 Task: Find connections with filter location Bakhtiyārpur with filter topic #Onlineadvertisingwith filter profile language German with filter current company Fullerton India Credit Company Ltd. with filter school Institute of Management Development and Research (IMDR) ,Pune with filter industry Furniture and Home Furnishings Manufacturing with filter service category Illustration with filter keywords title Managers
Action: Mouse moved to (611, 78)
Screenshot: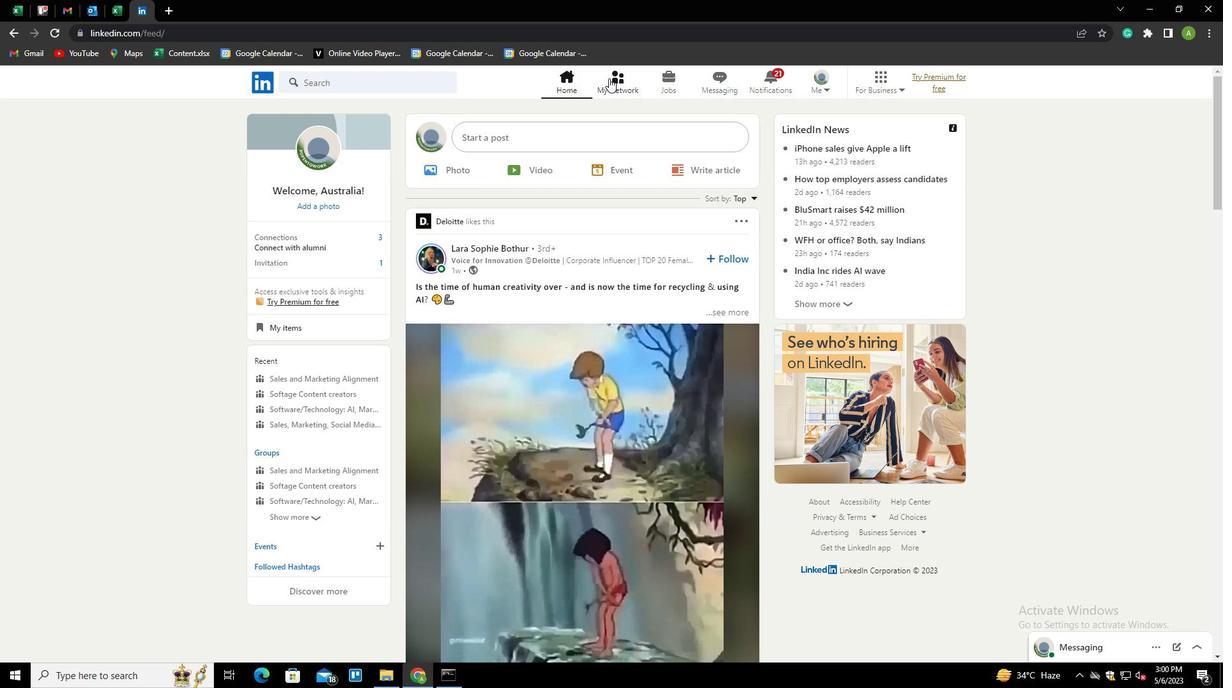 
Action: Mouse pressed left at (611, 78)
Screenshot: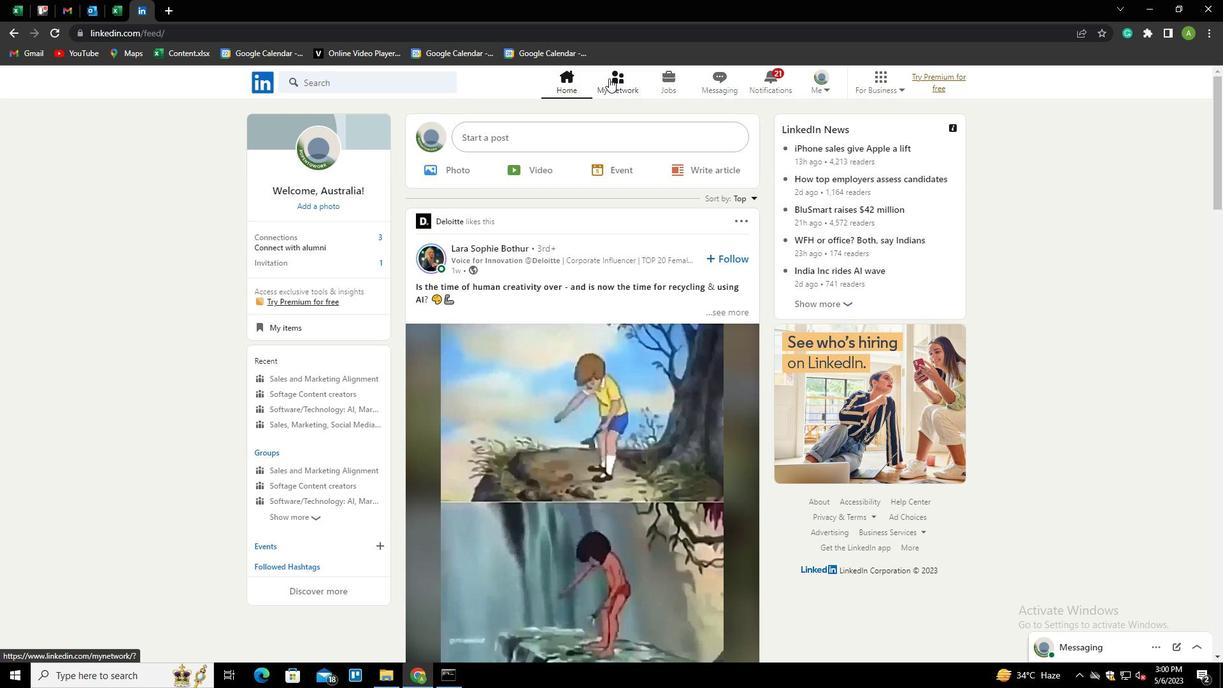 
Action: Mouse moved to (337, 149)
Screenshot: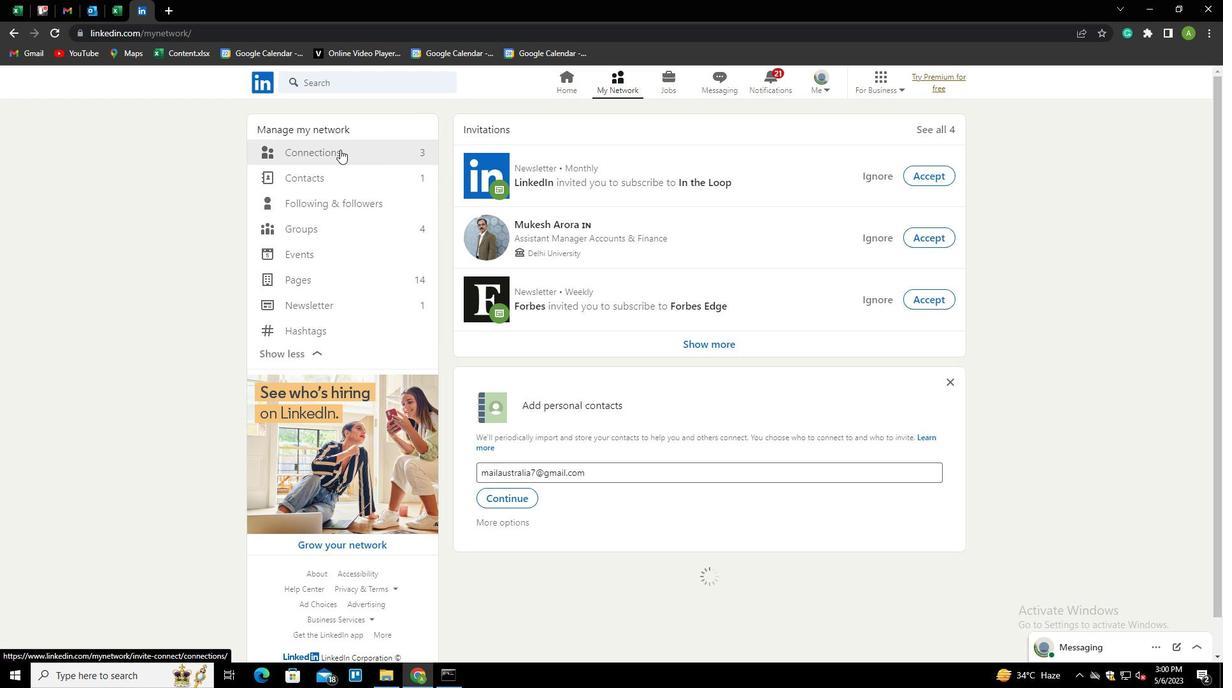 
Action: Mouse pressed left at (337, 149)
Screenshot: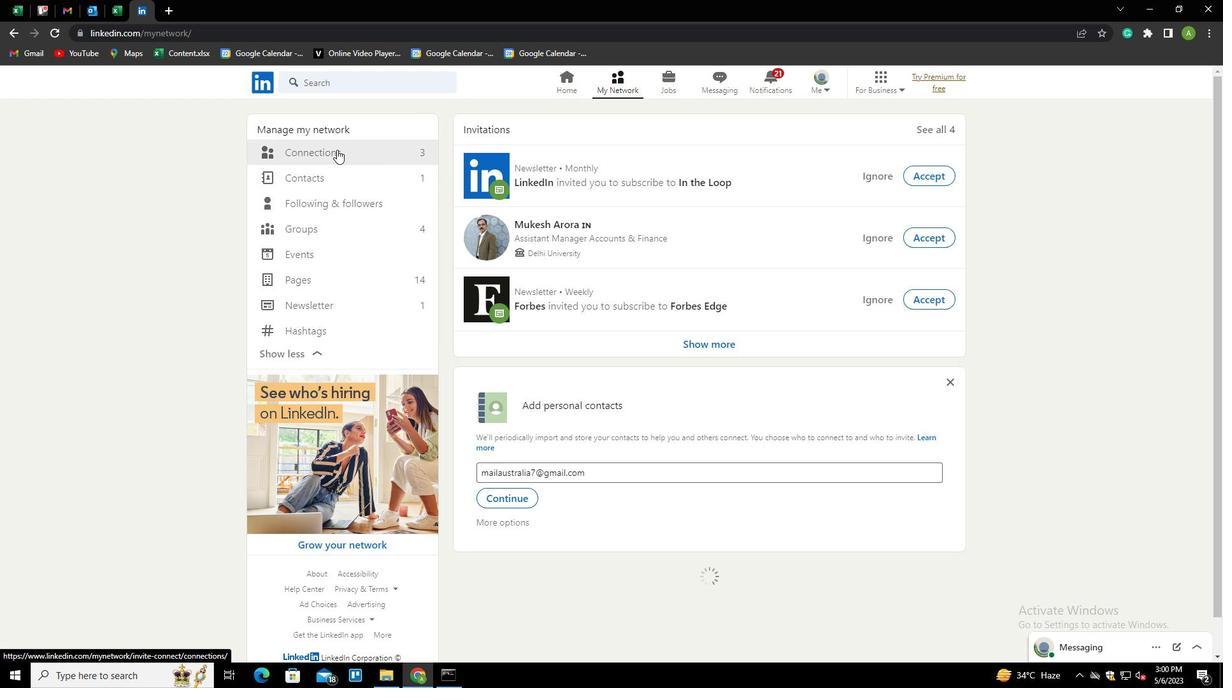 
Action: Mouse moved to (684, 152)
Screenshot: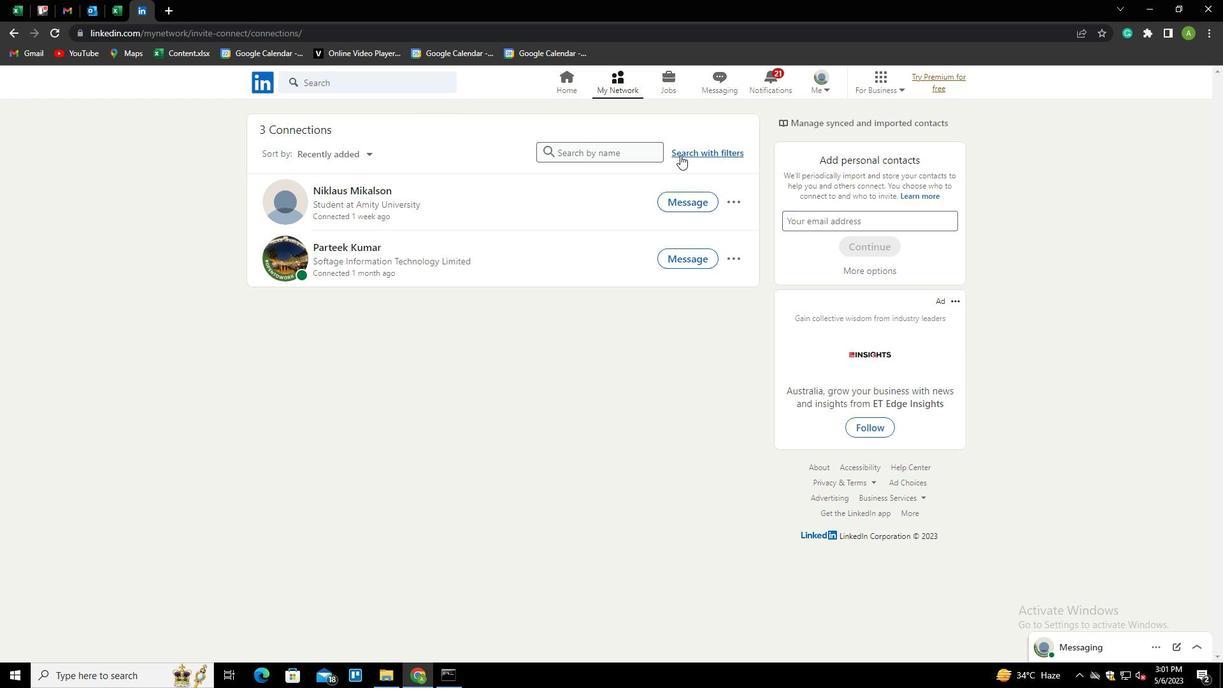 
Action: Mouse pressed left at (684, 152)
Screenshot: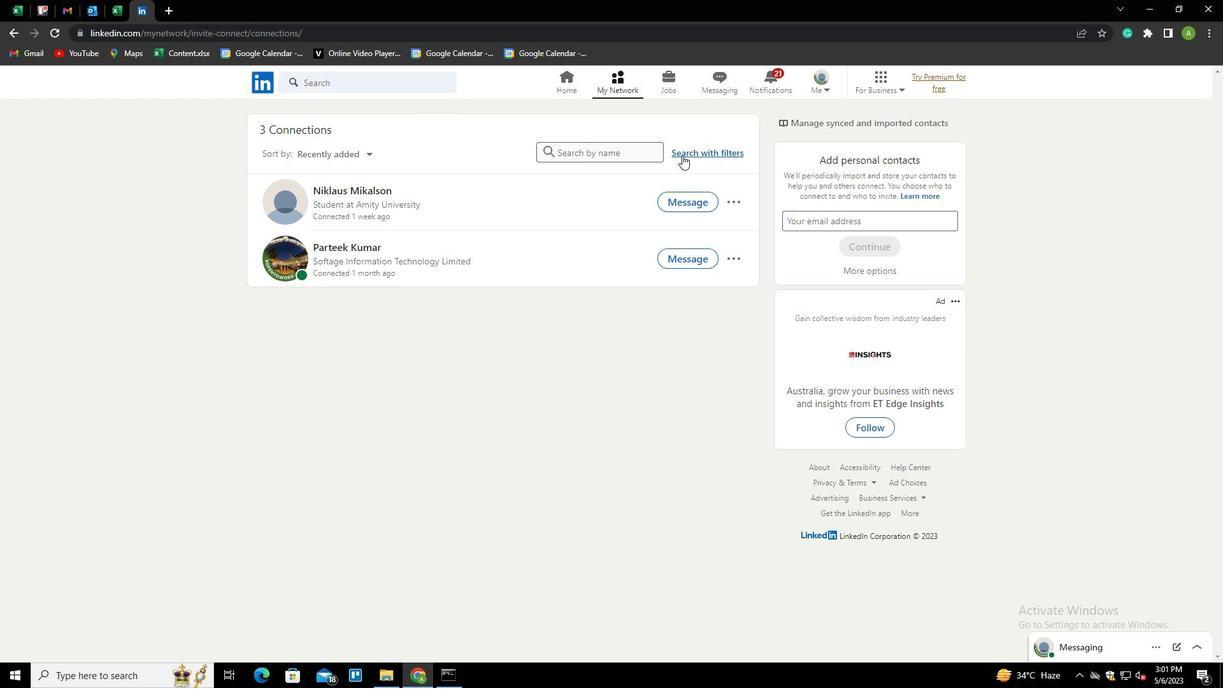 
Action: Mouse moved to (653, 118)
Screenshot: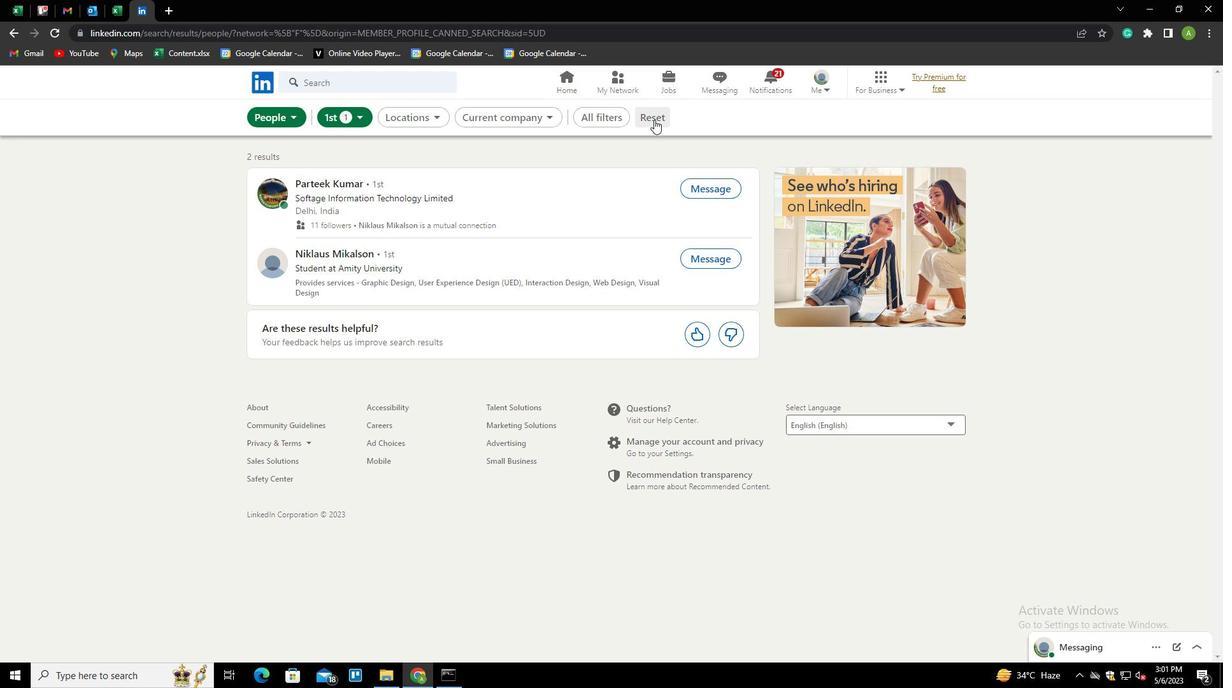 
Action: Mouse pressed left at (653, 118)
Screenshot: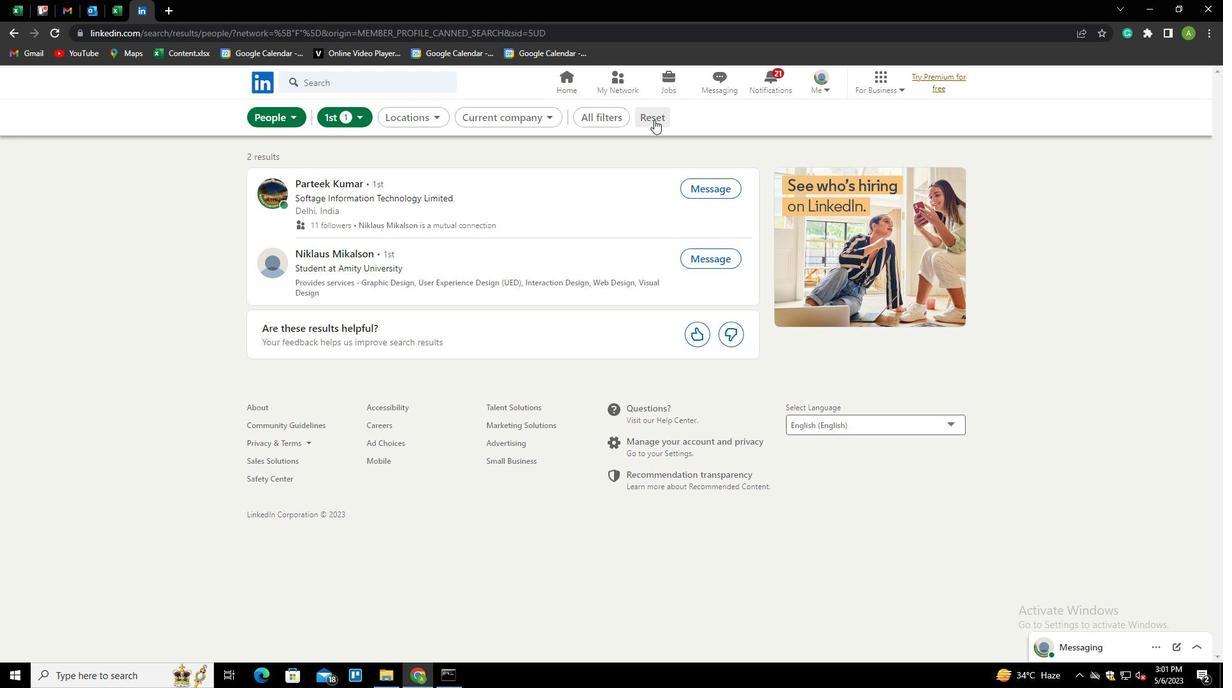 
Action: Mouse moved to (635, 119)
Screenshot: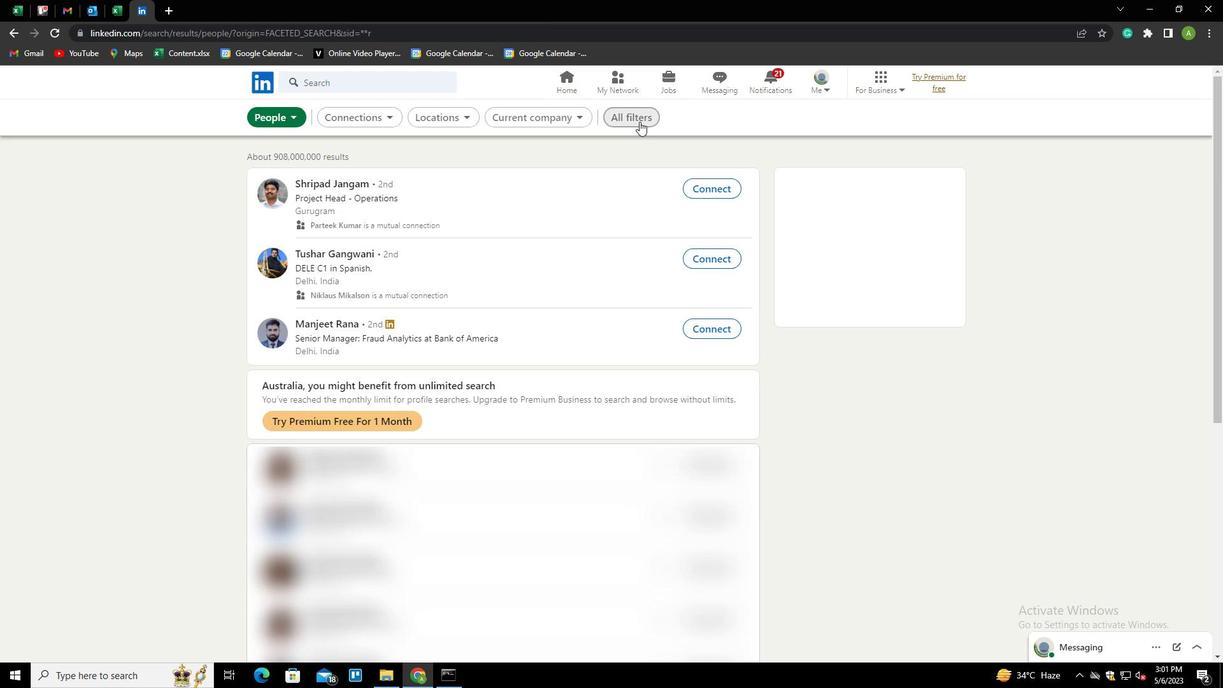 
Action: Mouse pressed left at (635, 119)
Screenshot: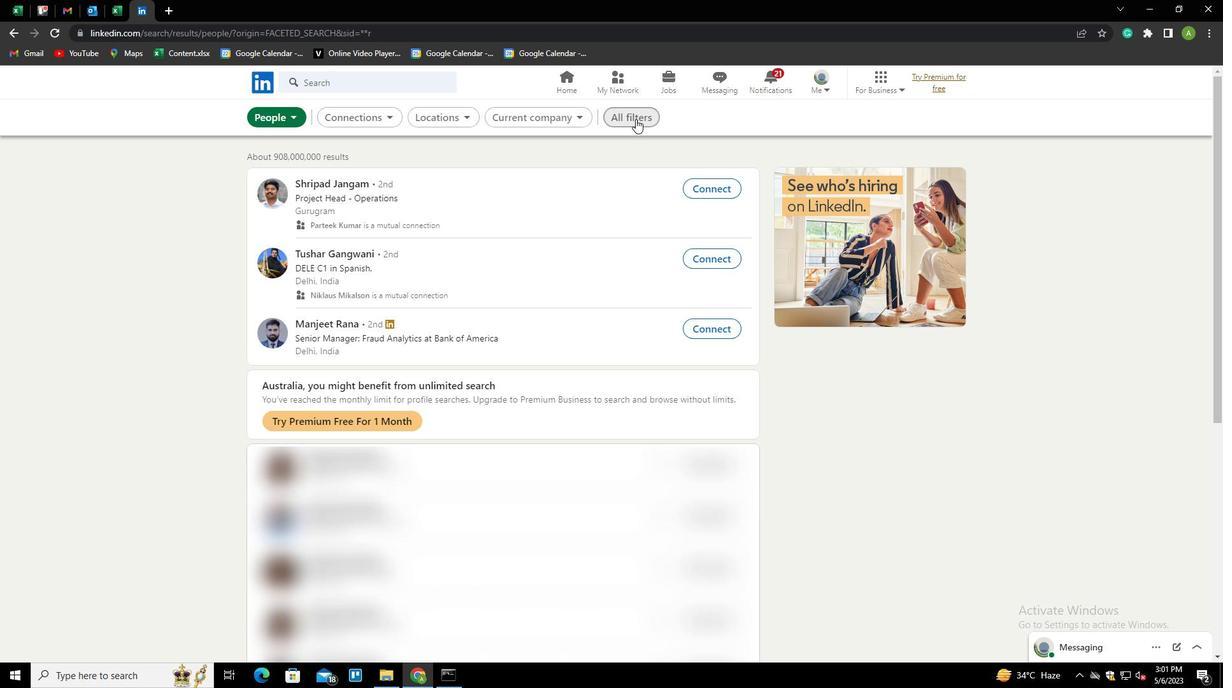 
Action: Mouse moved to (1105, 388)
Screenshot: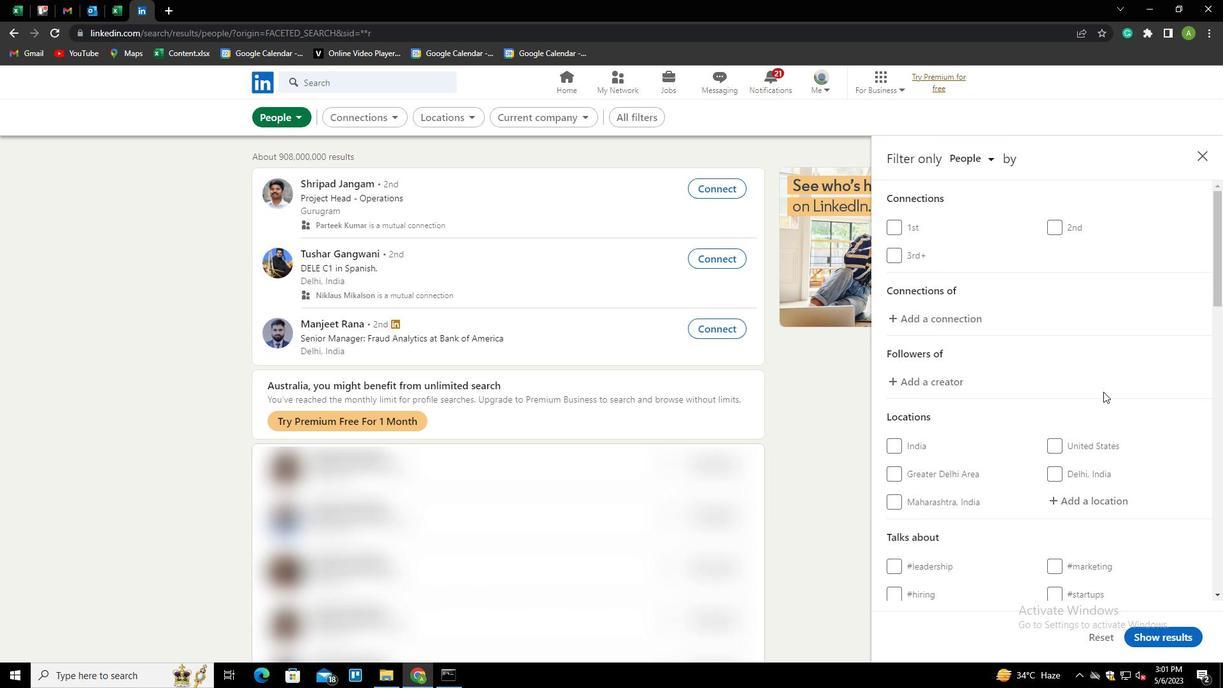 
Action: Mouse scrolled (1105, 387) with delta (0, 0)
Screenshot: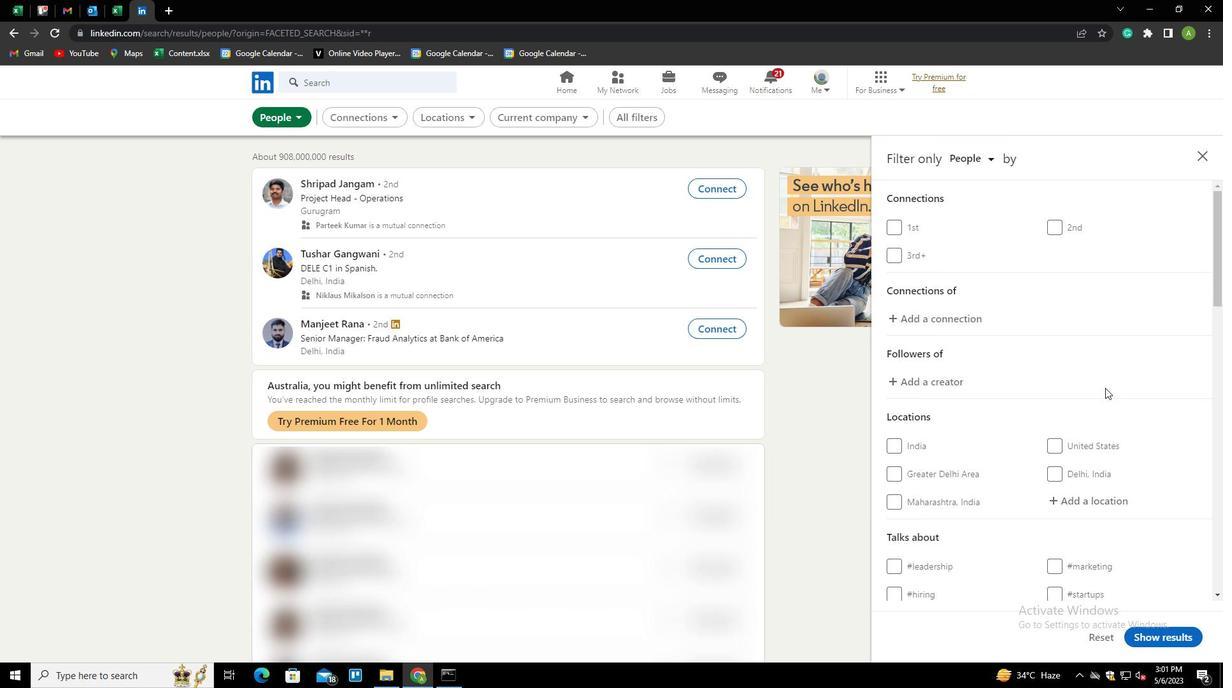 
Action: Mouse scrolled (1105, 387) with delta (0, 0)
Screenshot: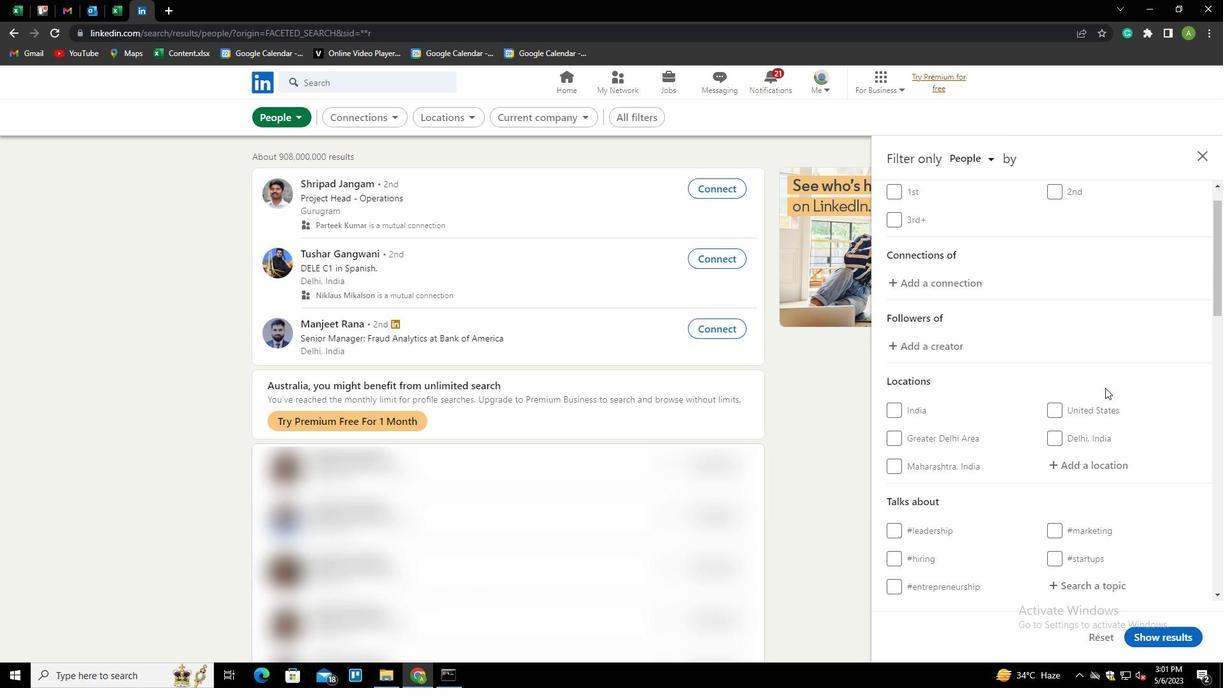 
Action: Mouse scrolled (1105, 387) with delta (0, 0)
Screenshot: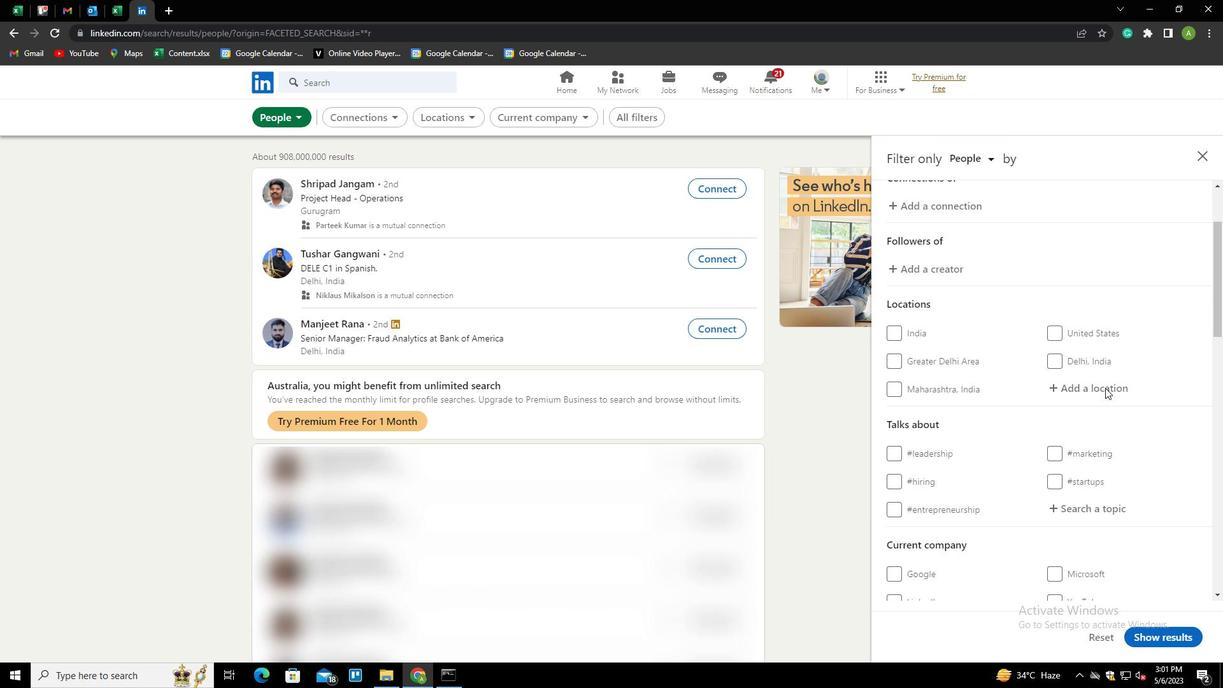 
Action: Mouse moved to (1081, 309)
Screenshot: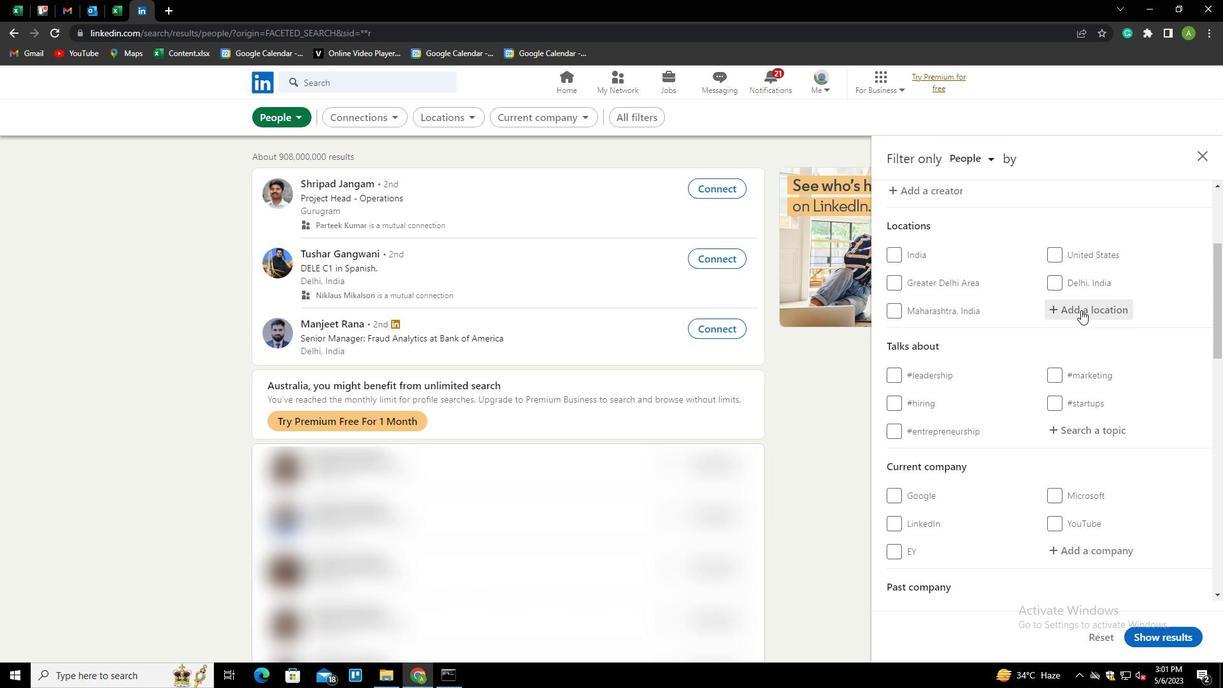 
Action: Mouse pressed left at (1081, 309)
Screenshot: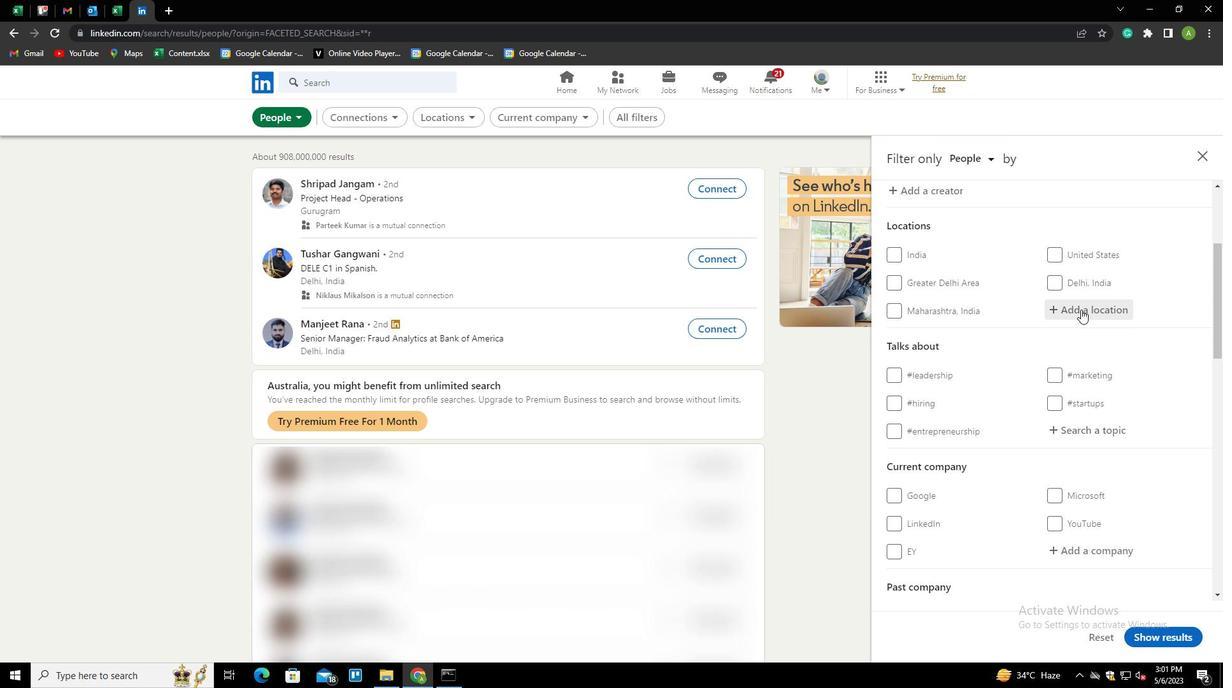 
Action: Mouse moved to (1081, 310)
Screenshot: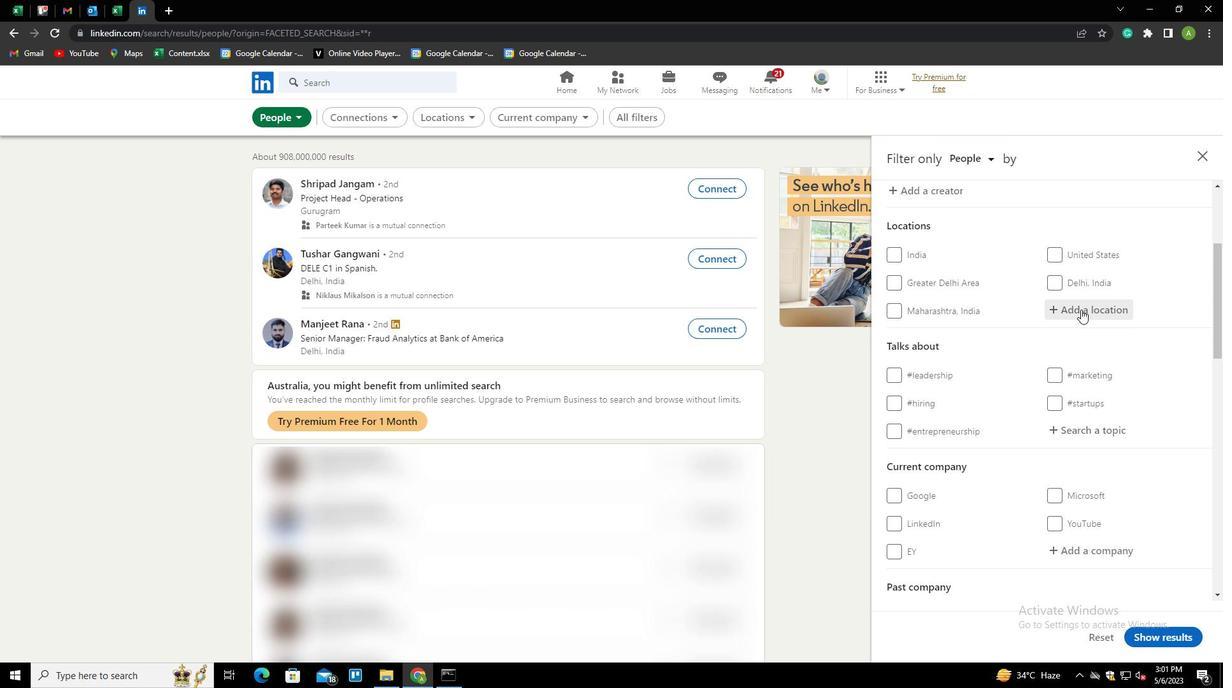 
Action: Key pressed <Key.shift>BAKHTITA<Key.backspace><Key.backspace>YARPUR<Key.down><Key.enter>
Screenshot: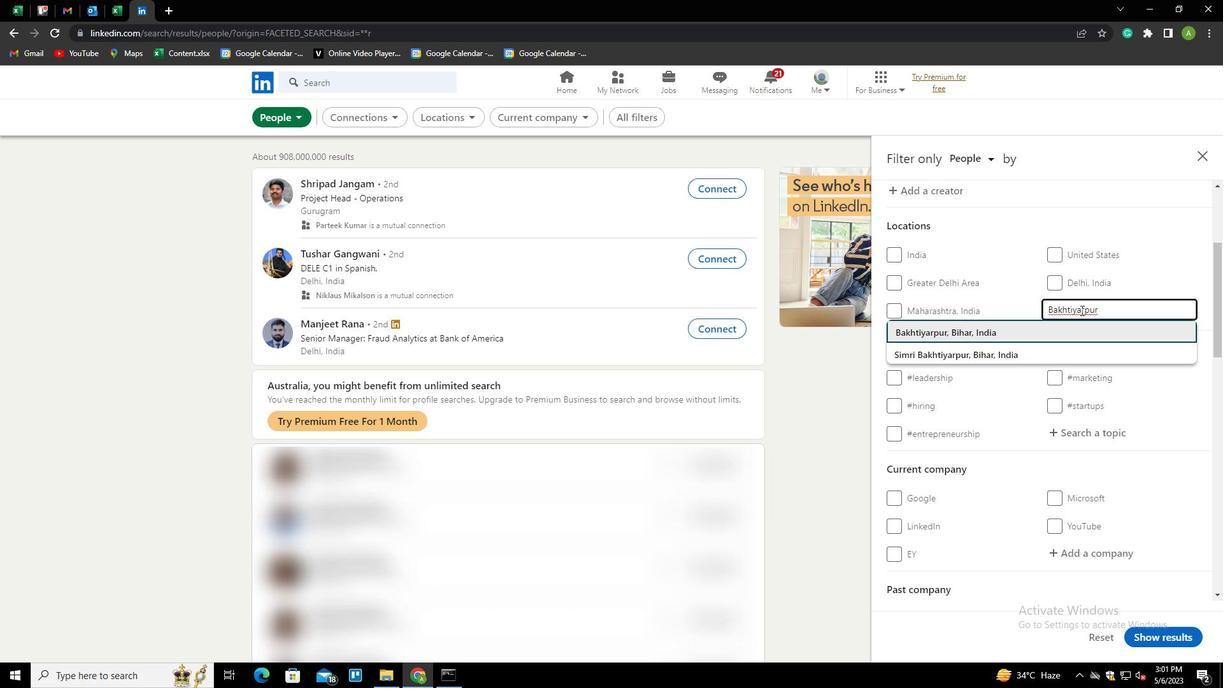 
Action: Mouse scrolled (1081, 309) with delta (0, 0)
Screenshot: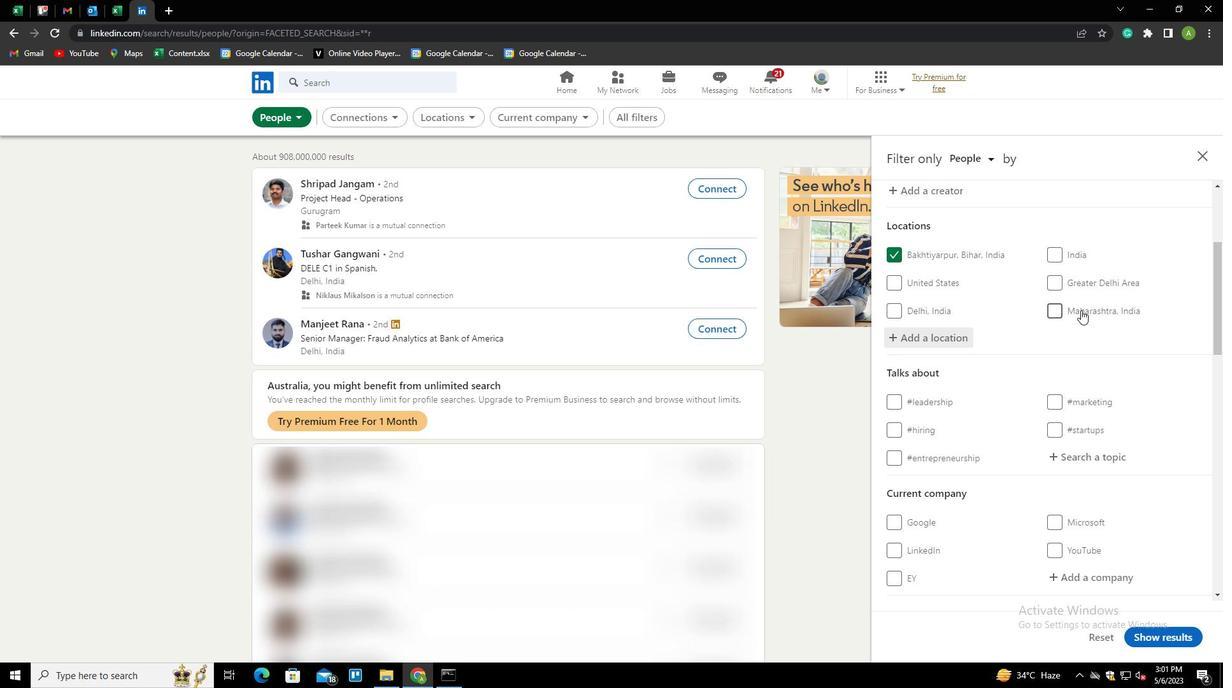 
Action: Mouse moved to (1082, 314)
Screenshot: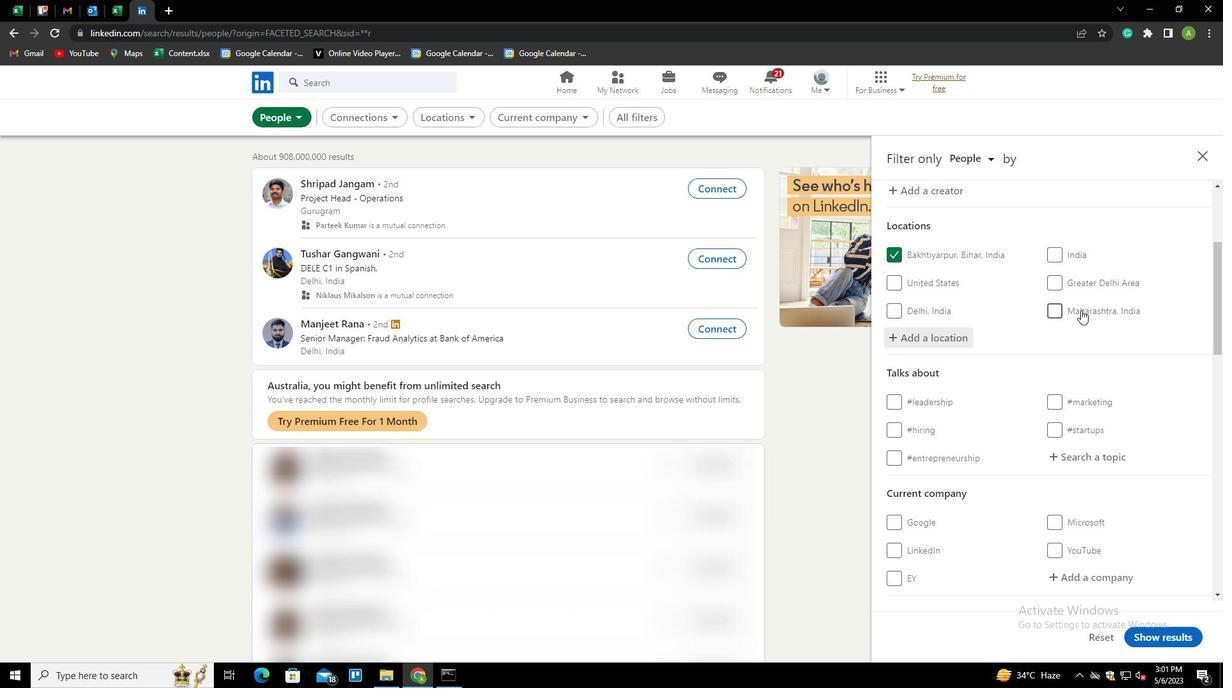 
Action: Mouse scrolled (1082, 313) with delta (0, 0)
Screenshot: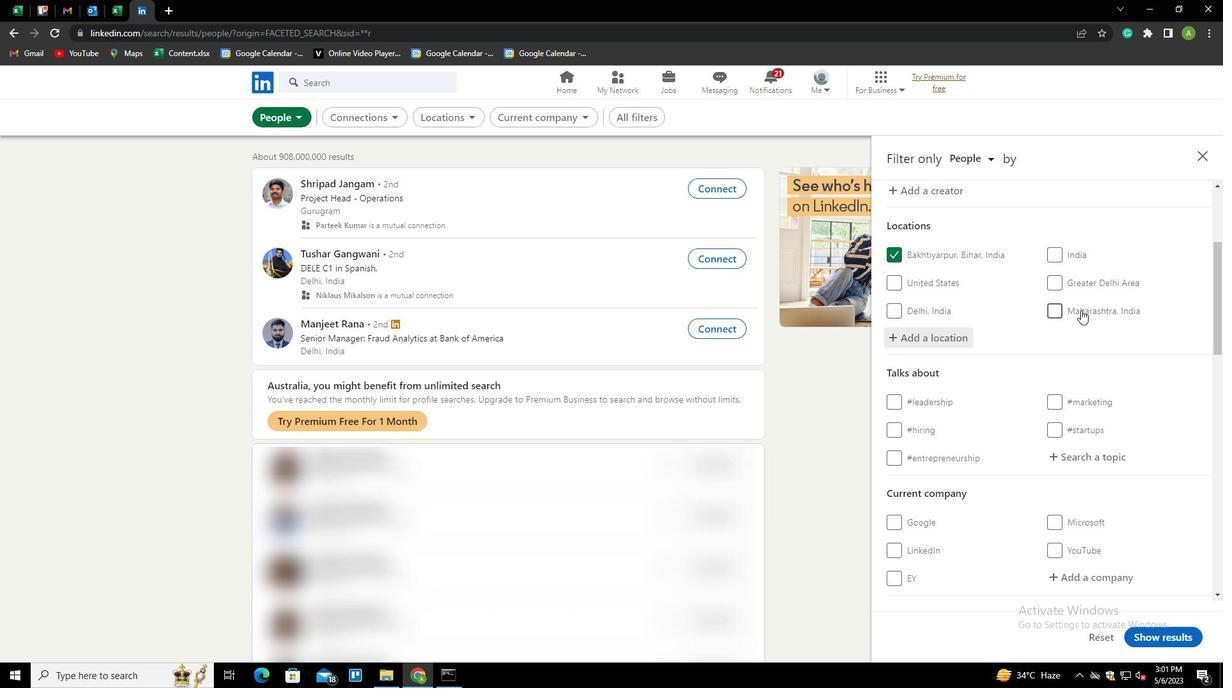 
Action: Mouse moved to (1089, 331)
Screenshot: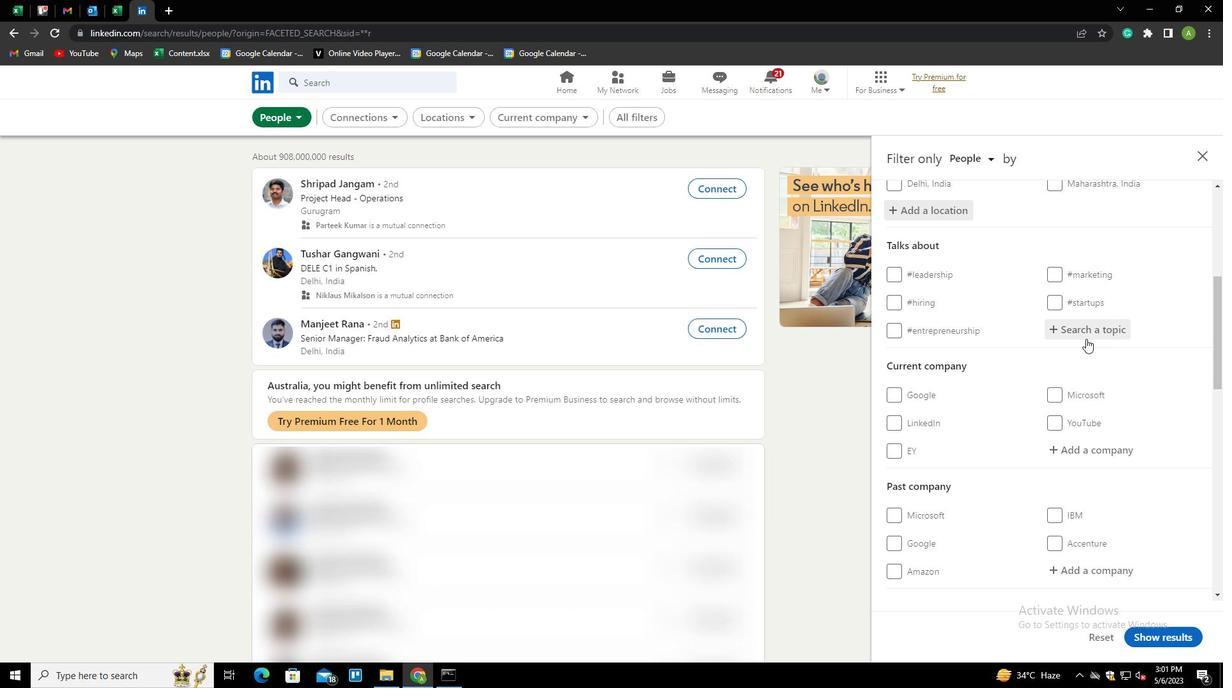 
Action: Mouse pressed left at (1089, 331)
Screenshot: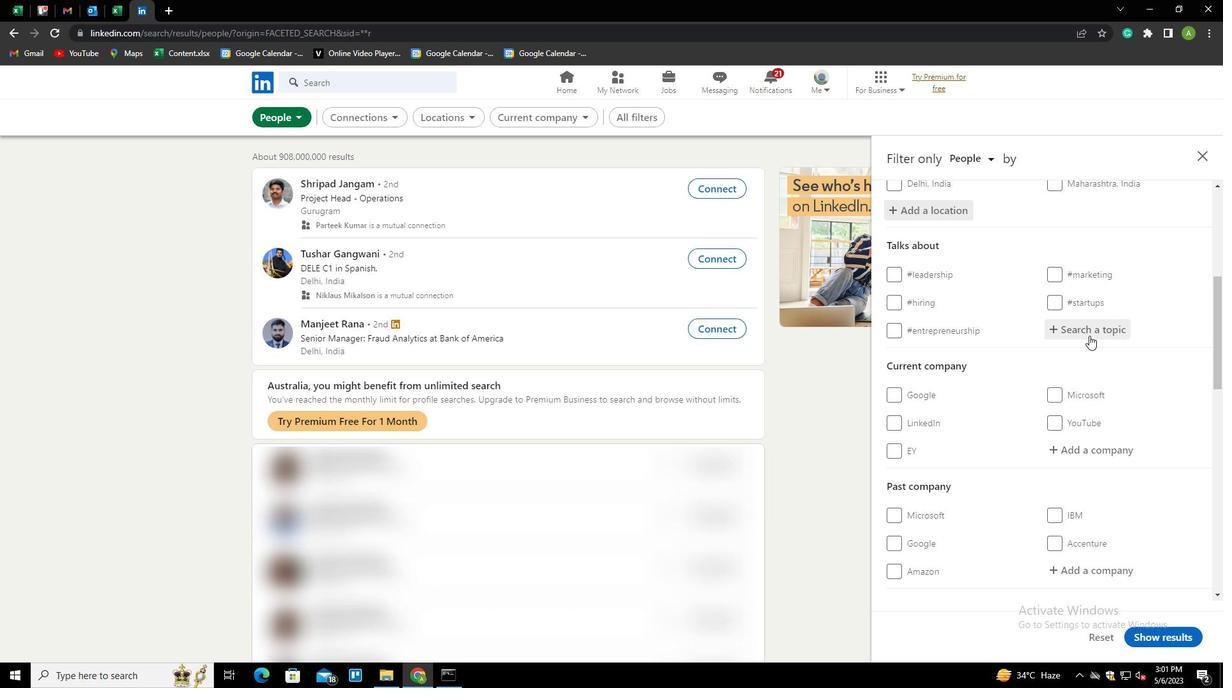 
Action: Key pressed <Key.shift>ONLINEADVERTISING<Key.down><Key.down><Key.enter>
Screenshot: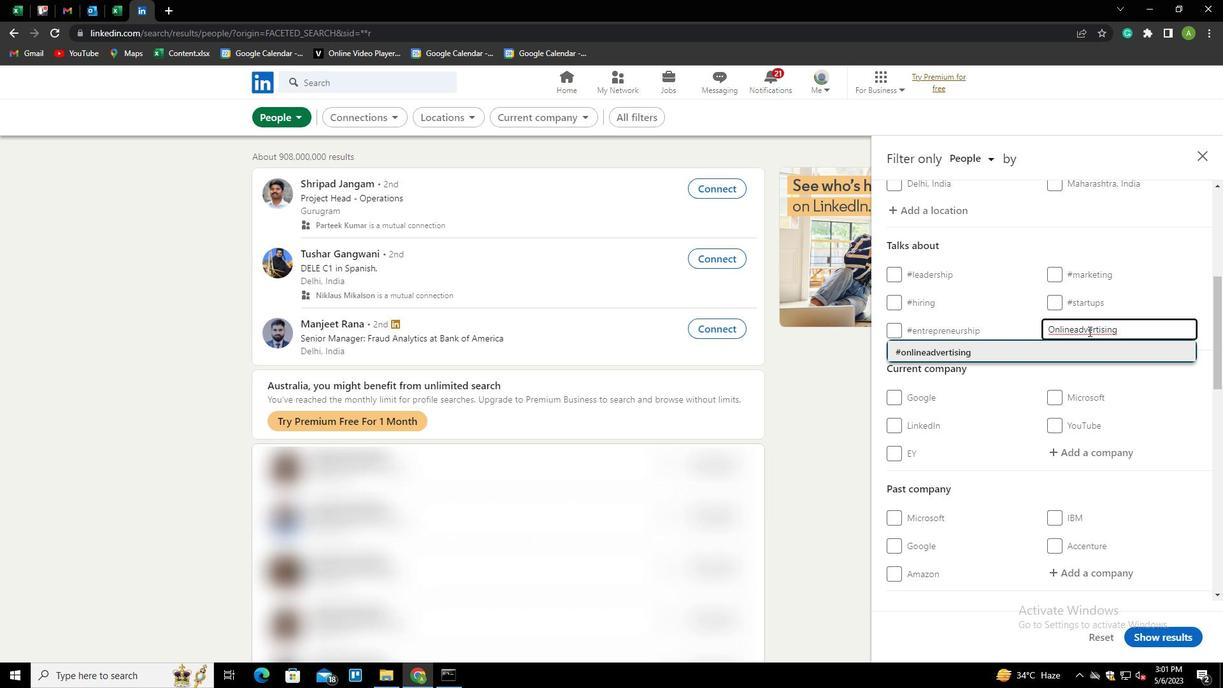 
Action: Mouse moved to (1127, 310)
Screenshot: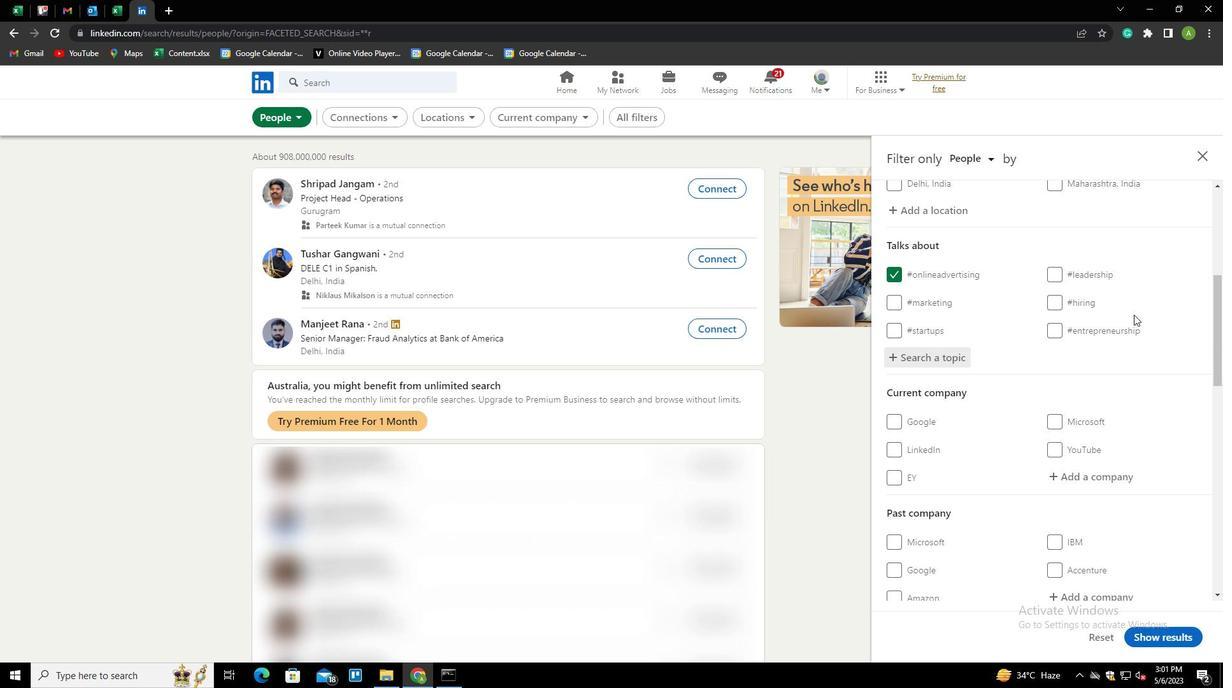 
Action: Mouse scrolled (1127, 309) with delta (0, 0)
Screenshot: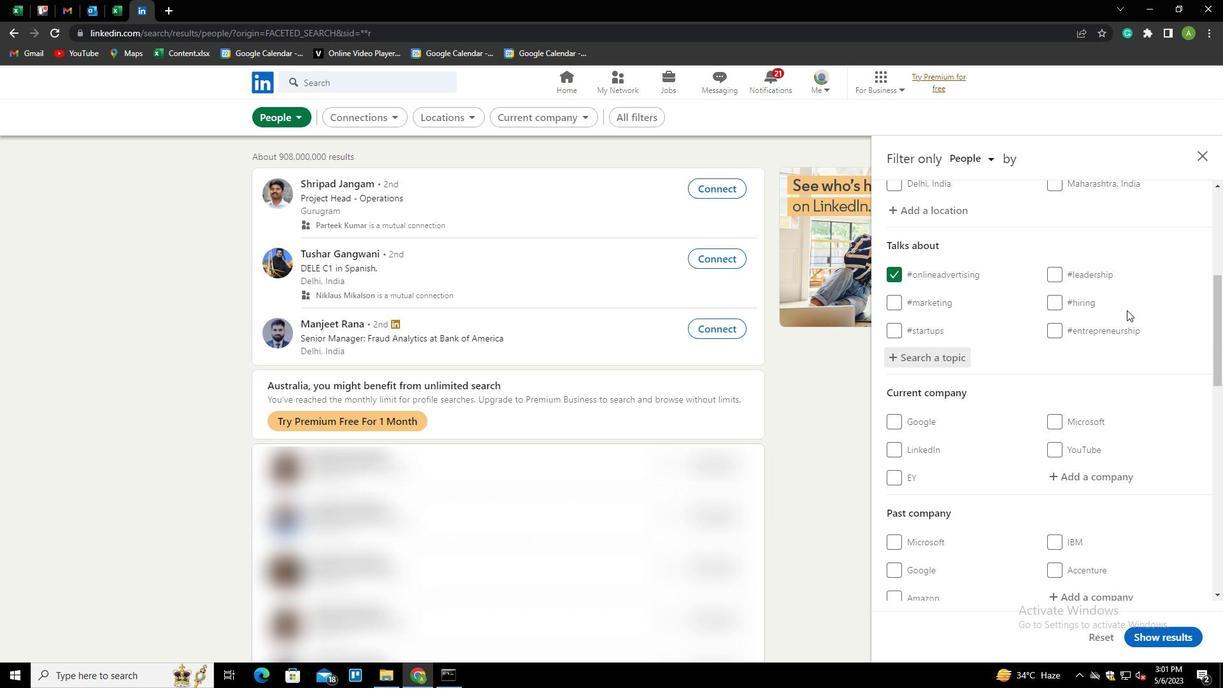 
Action: Mouse scrolled (1127, 309) with delta (0, 0)
Screenshot: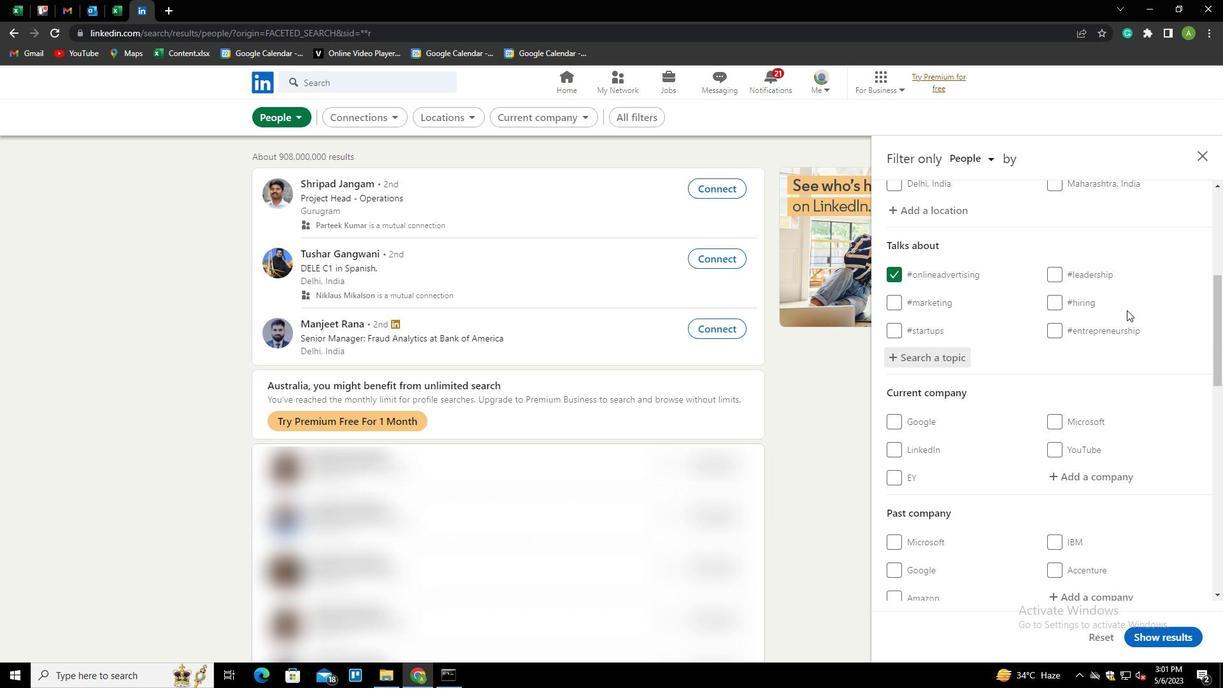 
Action: Mouse scrolled (1127, 309) with delta (0, 0)
Screenshot: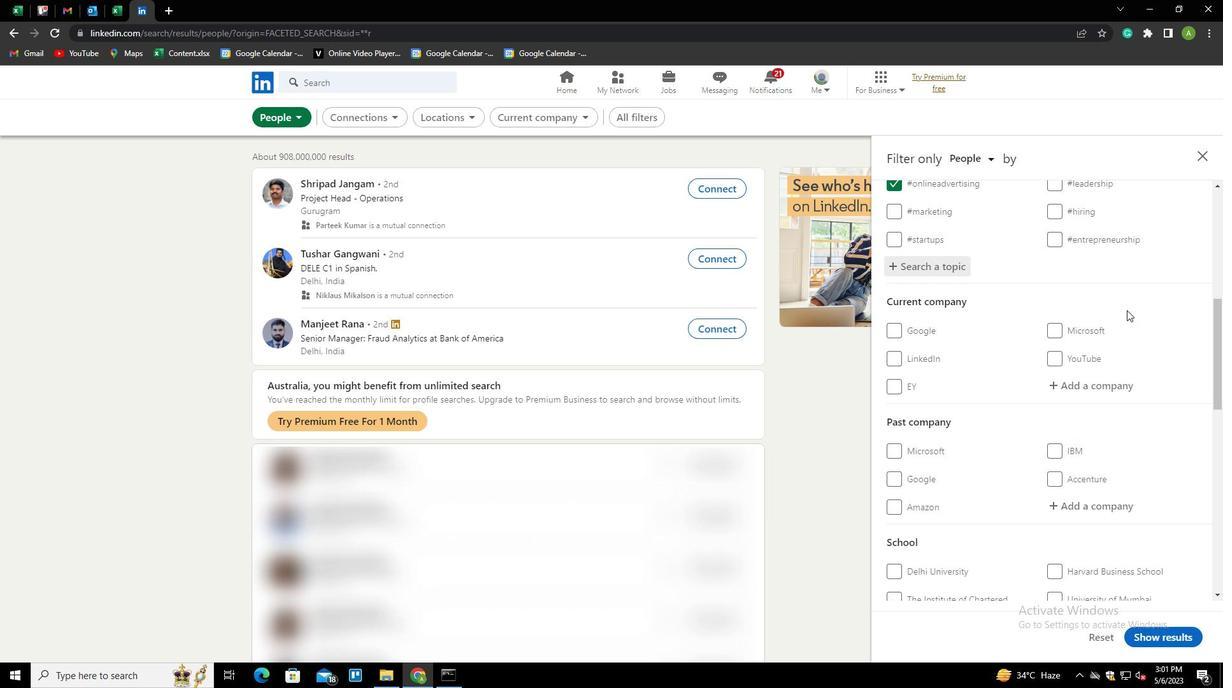 
Action: Mouse scrolled (1127, 309) with delta (0, 0)
Screenshot: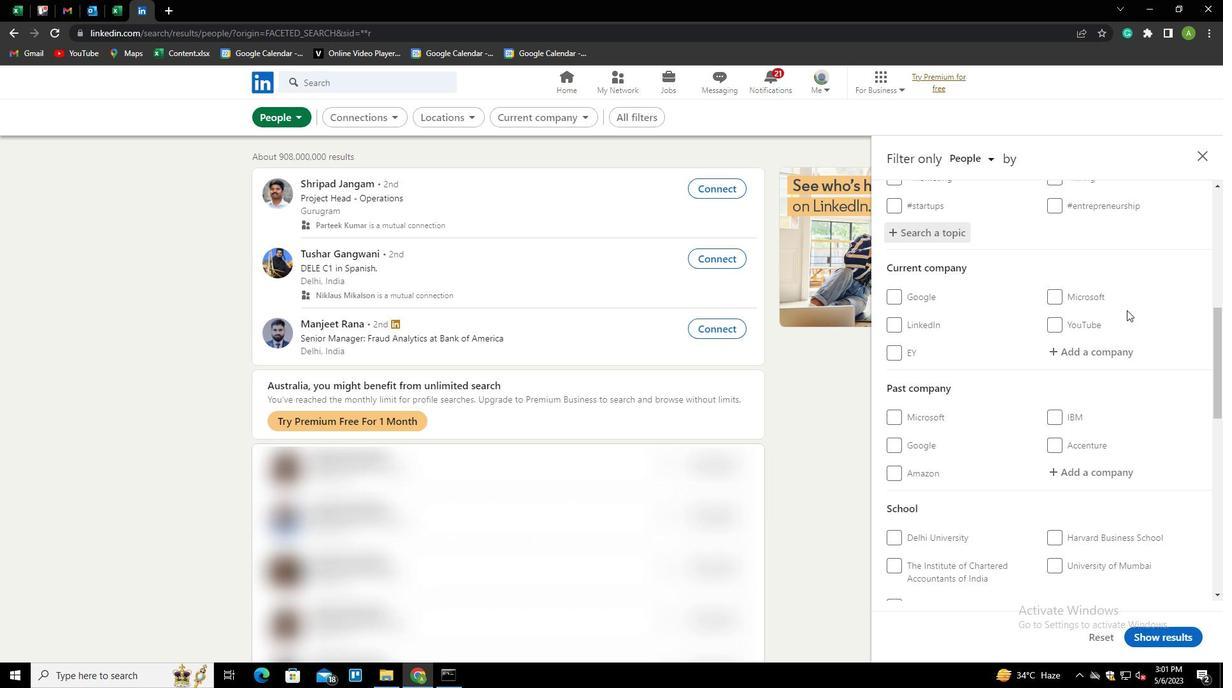 
Action: Mouse scrolled (1127, 309) with delta (0, 0)
Screenshot: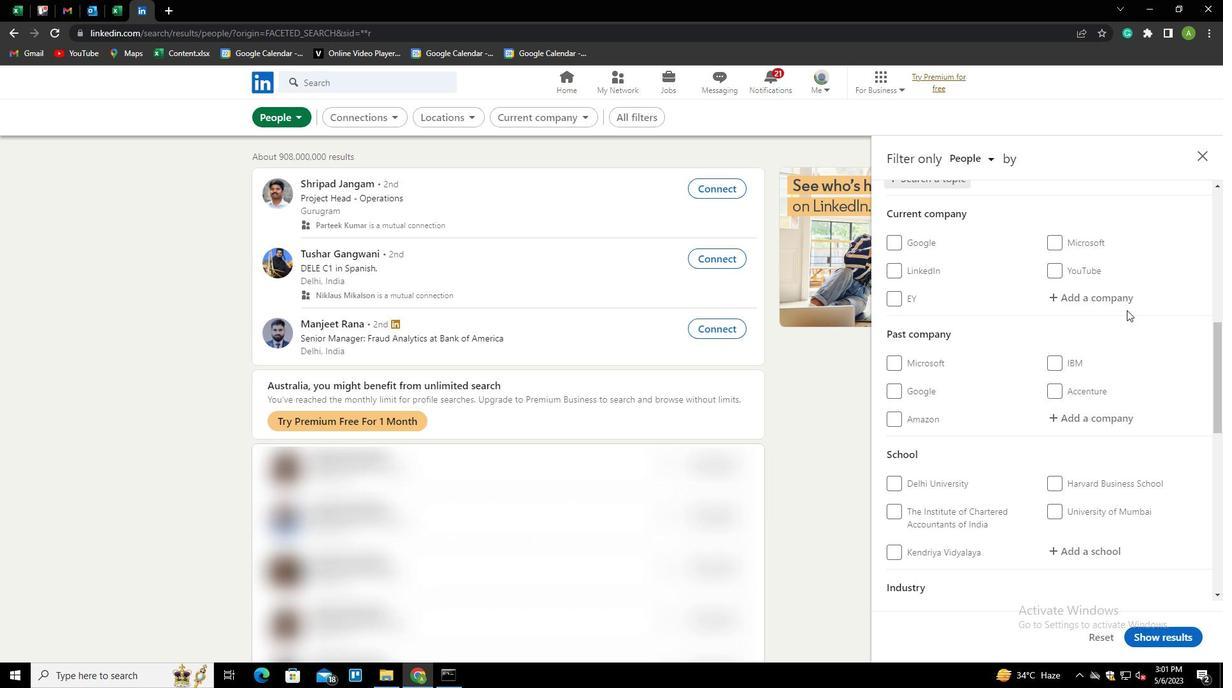 
Action: Mouse scrolled (1127, 309) with delta (0, 0)
Screenshot: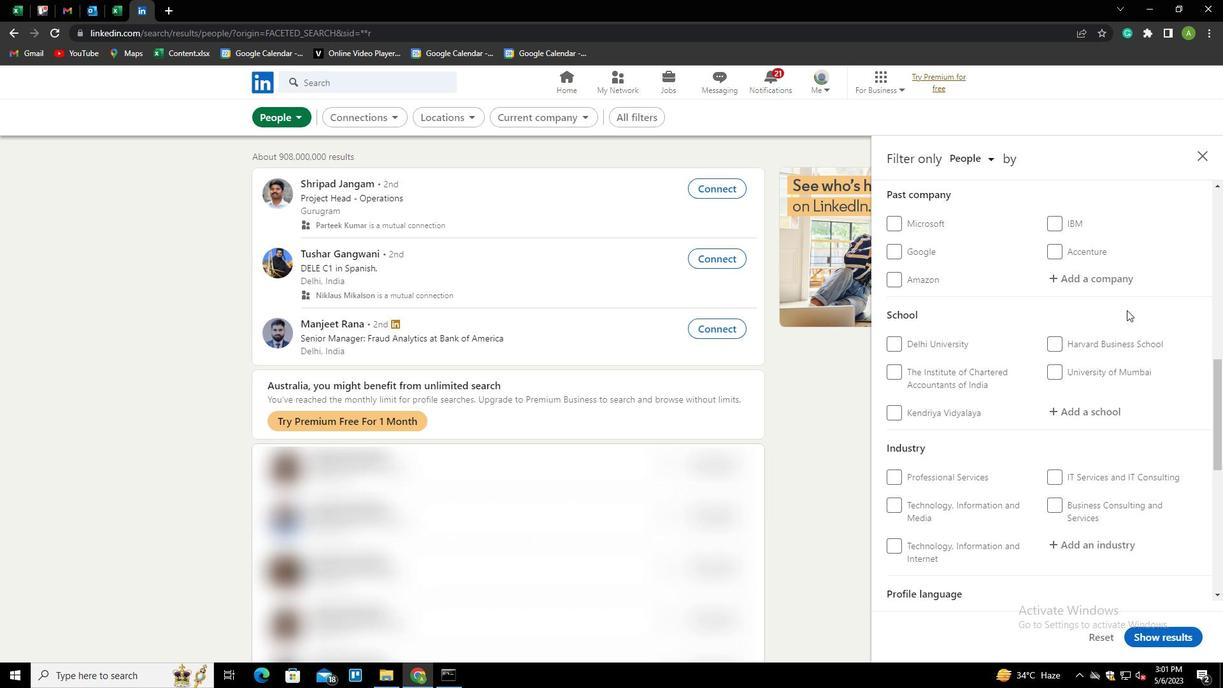 
Action: Mouse scrolled (1127, 309) with delta (0, 0)
Screenshot: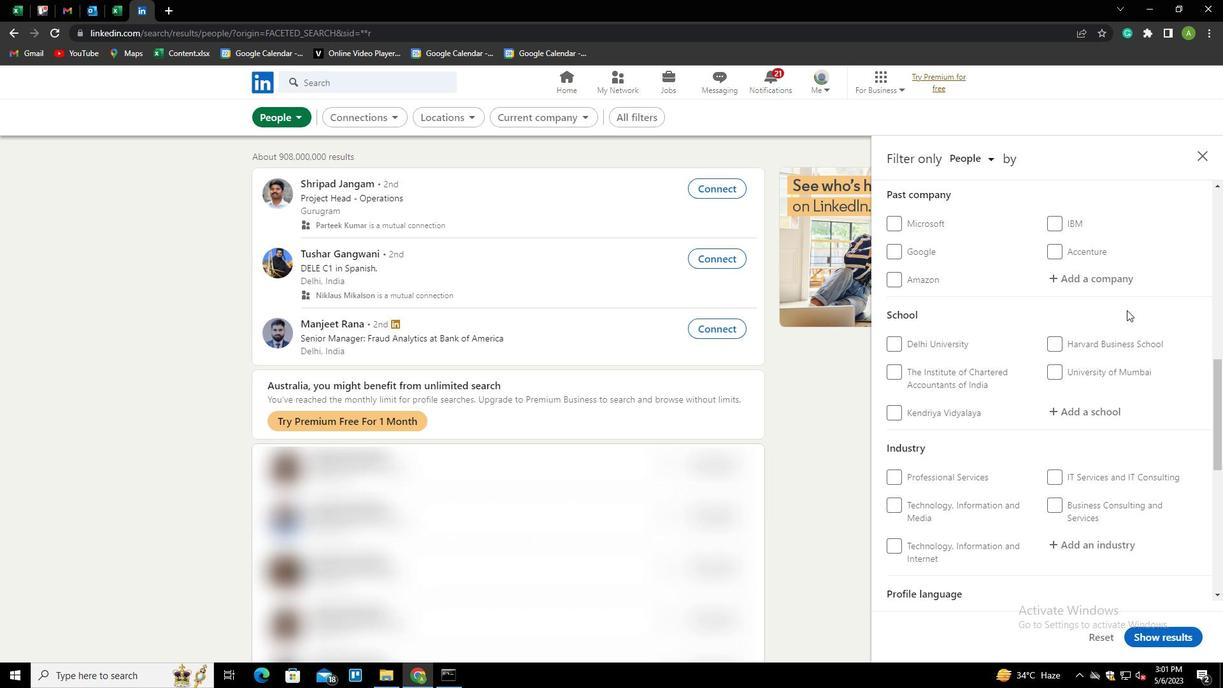 
Action: Mouse scrolled (1127, 309) with delta (0, 0)
Screenshot: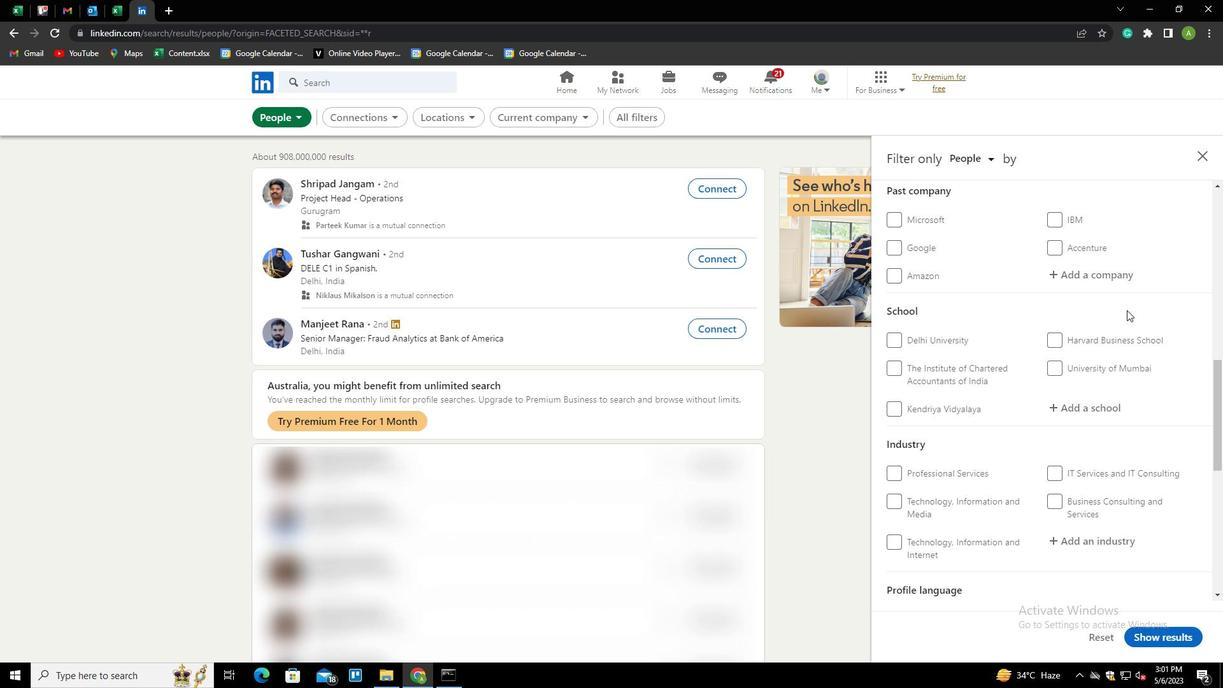 
Action: Mouse moved to (911, 484)
Screenshot: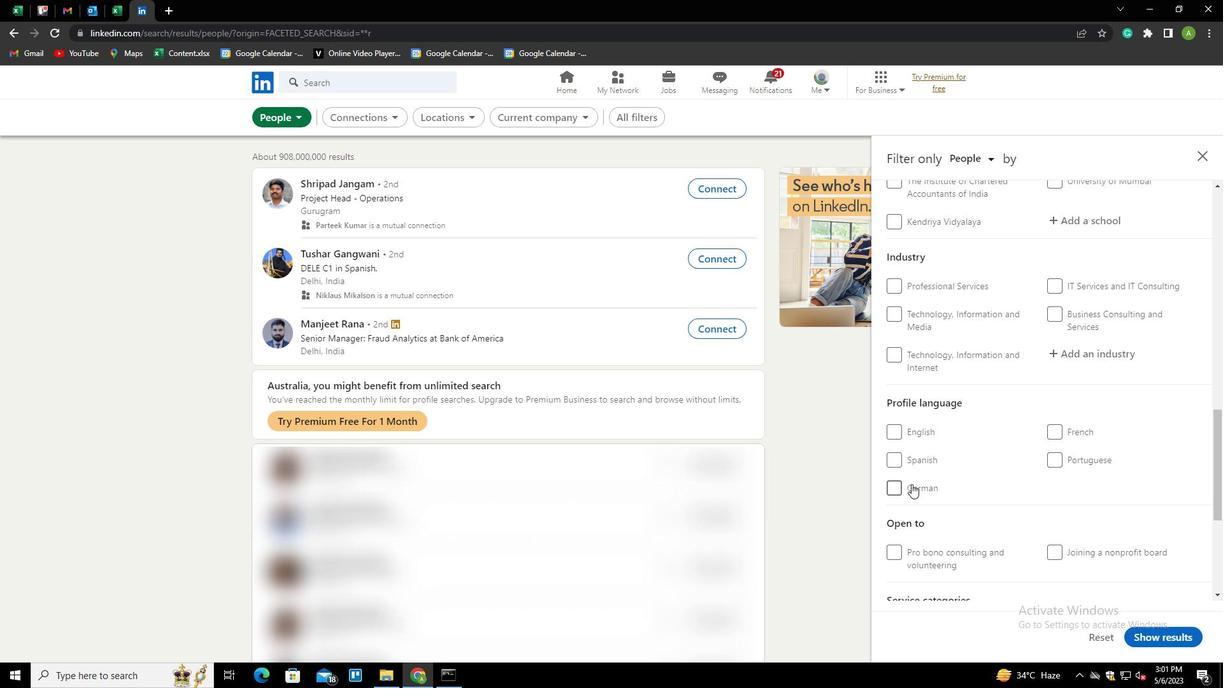 
Action: Mouse pressed left at (911, 484)
Screenshot: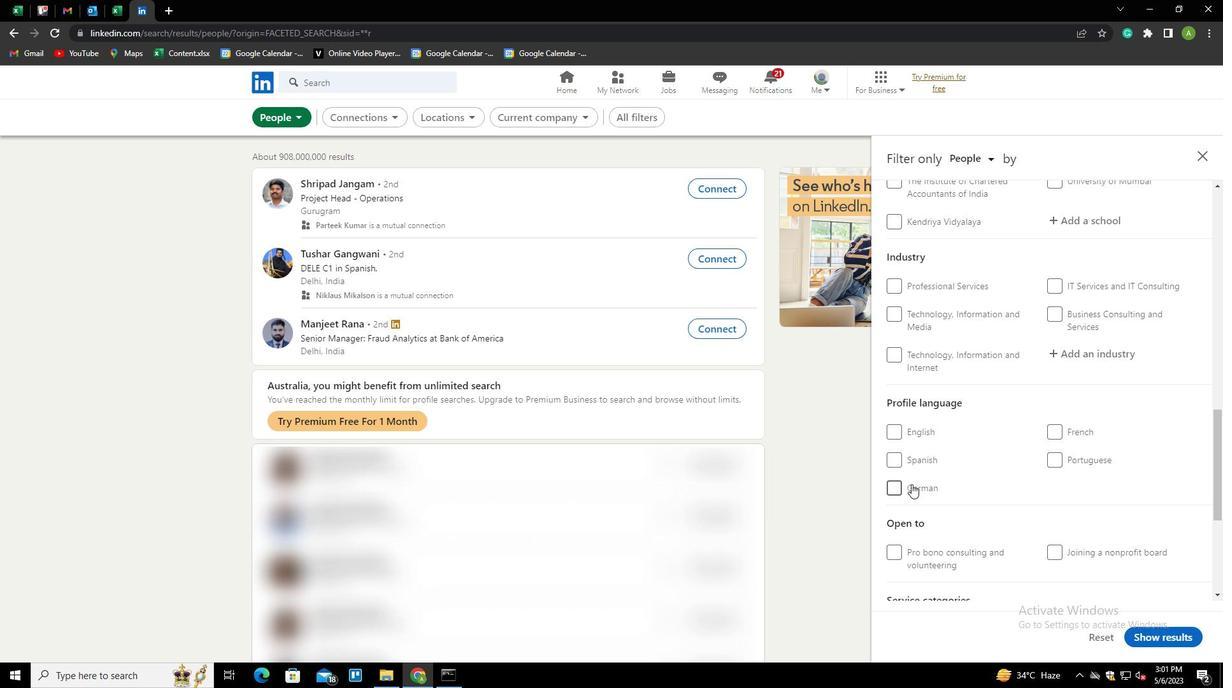 
Action: Mouse moved to (1008, 440)
Screenshot: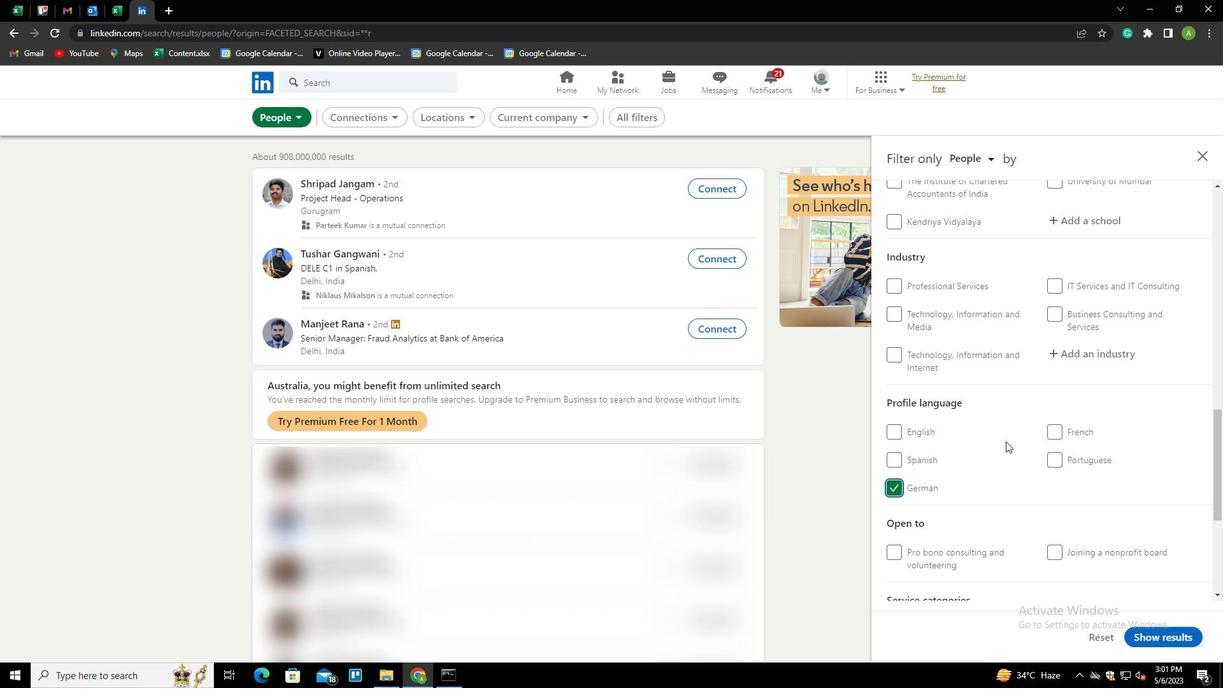 
Action: Mouse scrolled (1008, 441) with delta (0, 0)
Screenshot: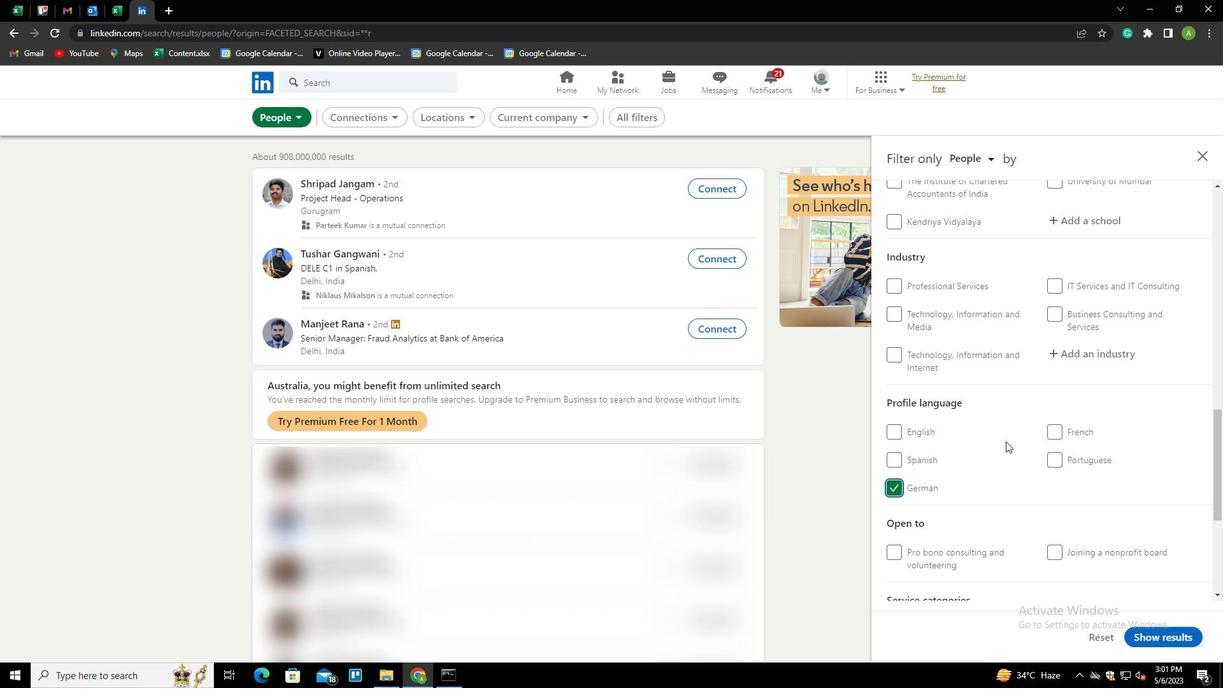 
Action: Mouse scrolled (1008, 441) with delta (0, 0)
Screenshot: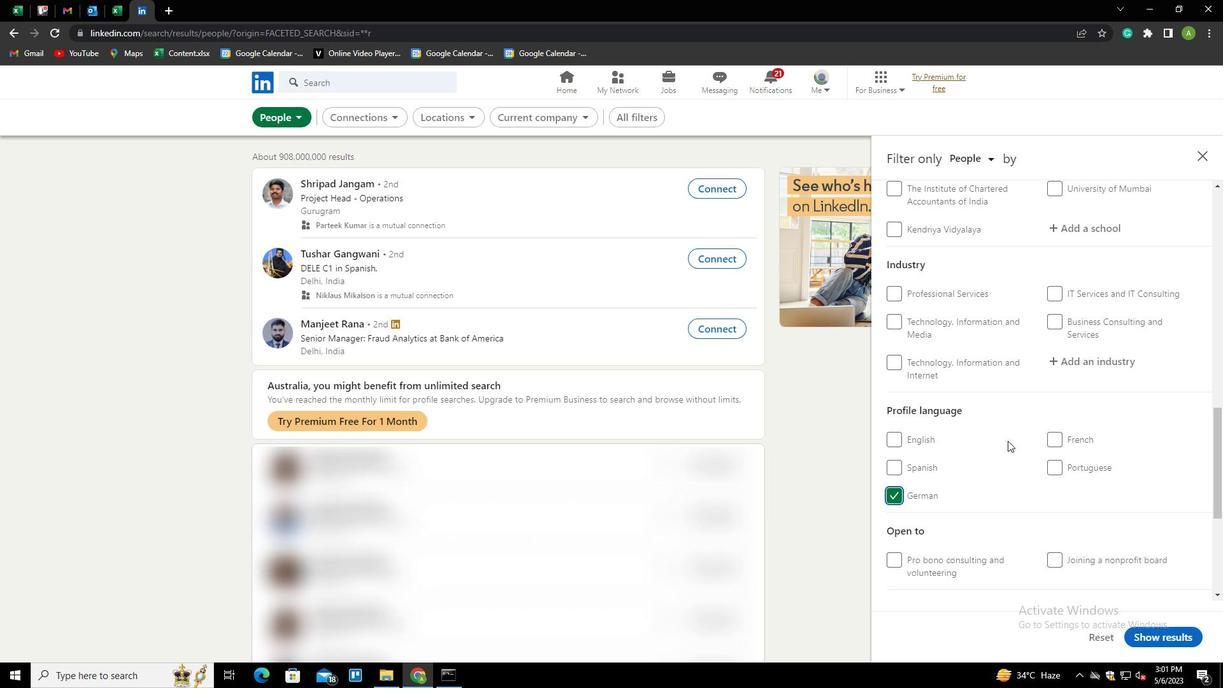 
Action: Mouse scrolled (1008, 441) with delta (0, 0)
Screenshot: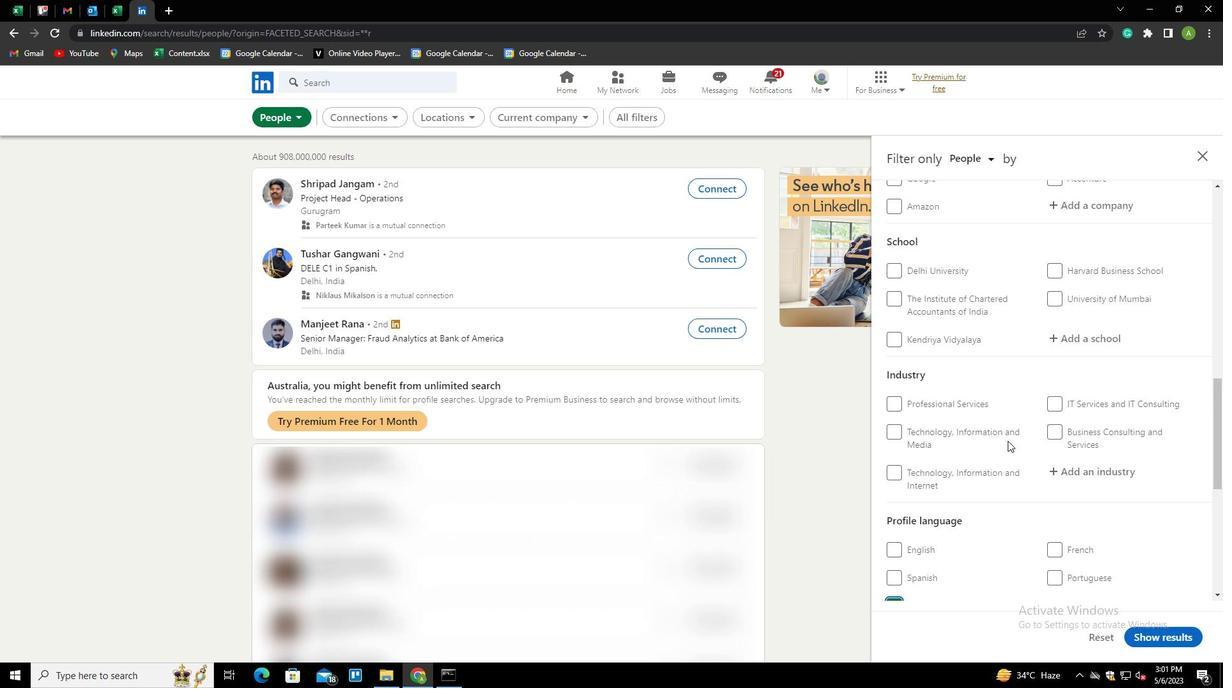 
Action: Mouse scrolled (1008, 441) with delta (0, 0)
Screenshot: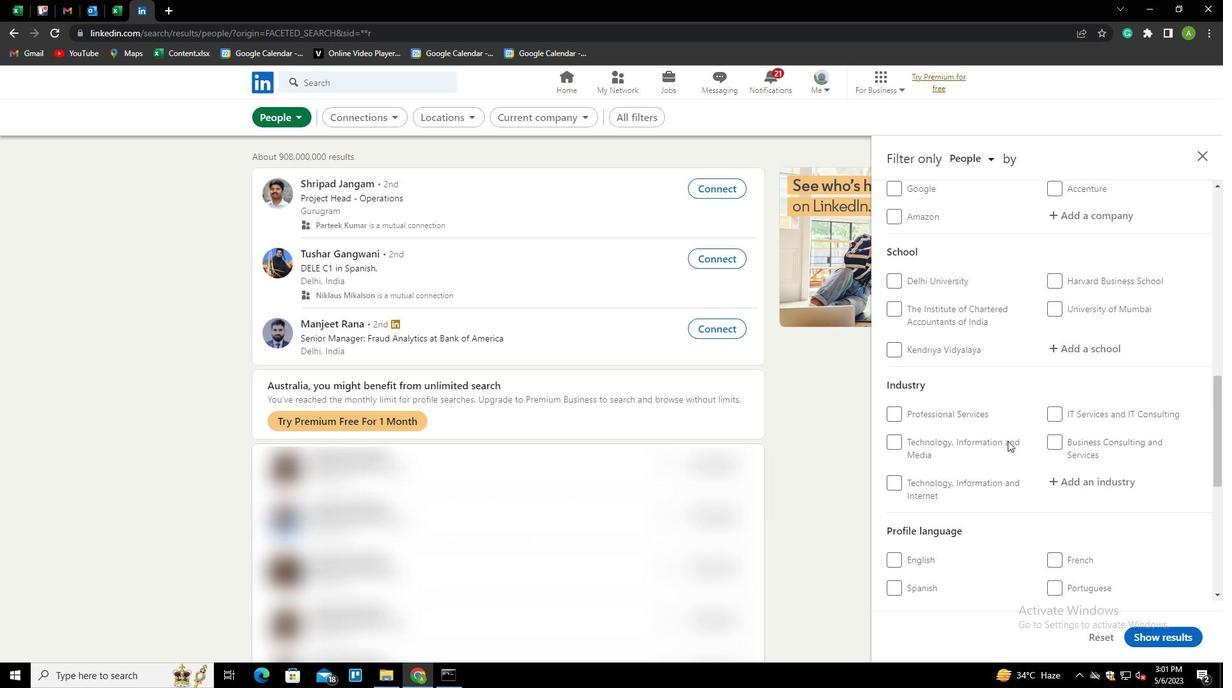 
Action: Mouse scrolled (1008, 441) with delta (0, 0)
Screenshot: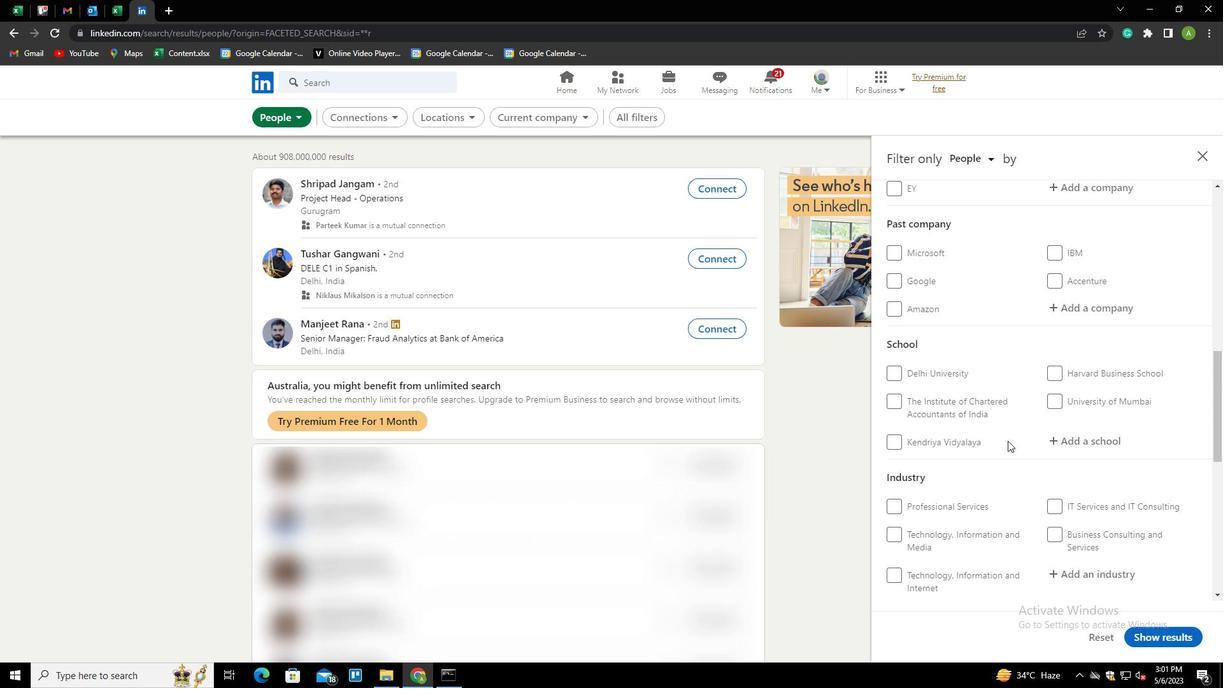 
Action: Mouse scrolled (1008, 441) with delta (0, 0)
Screenshot: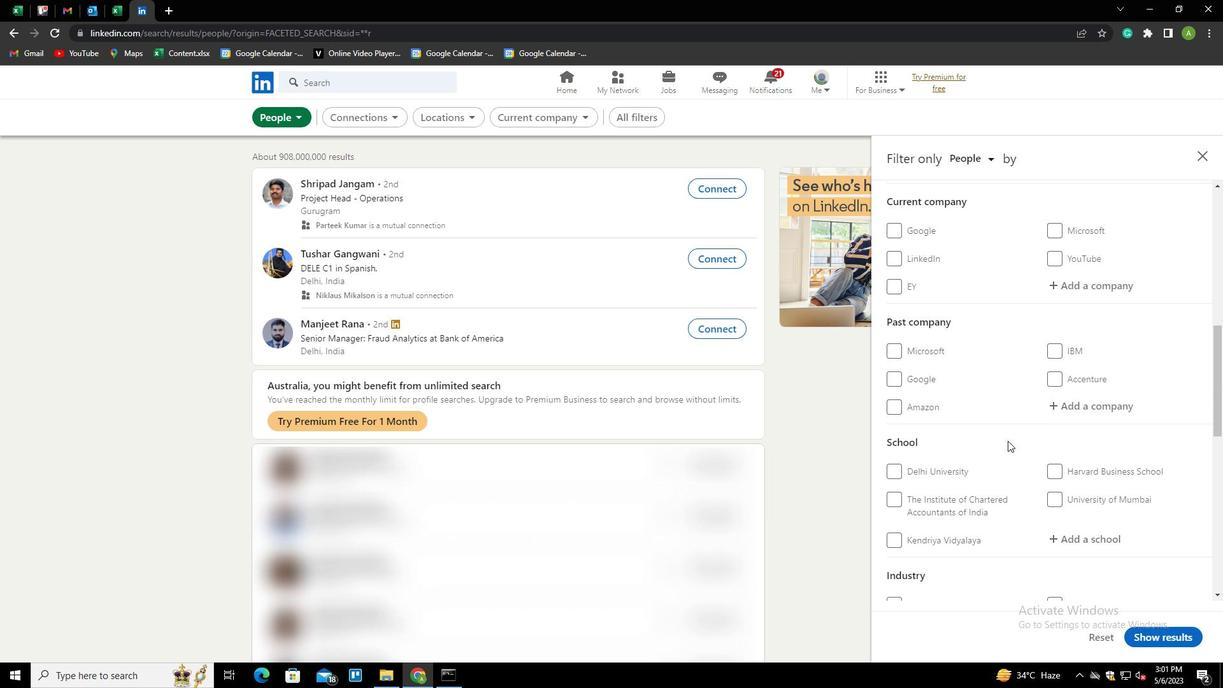 
Action: Mouse scrolled (1008, 441) with delta (0, 0)
Screenshot: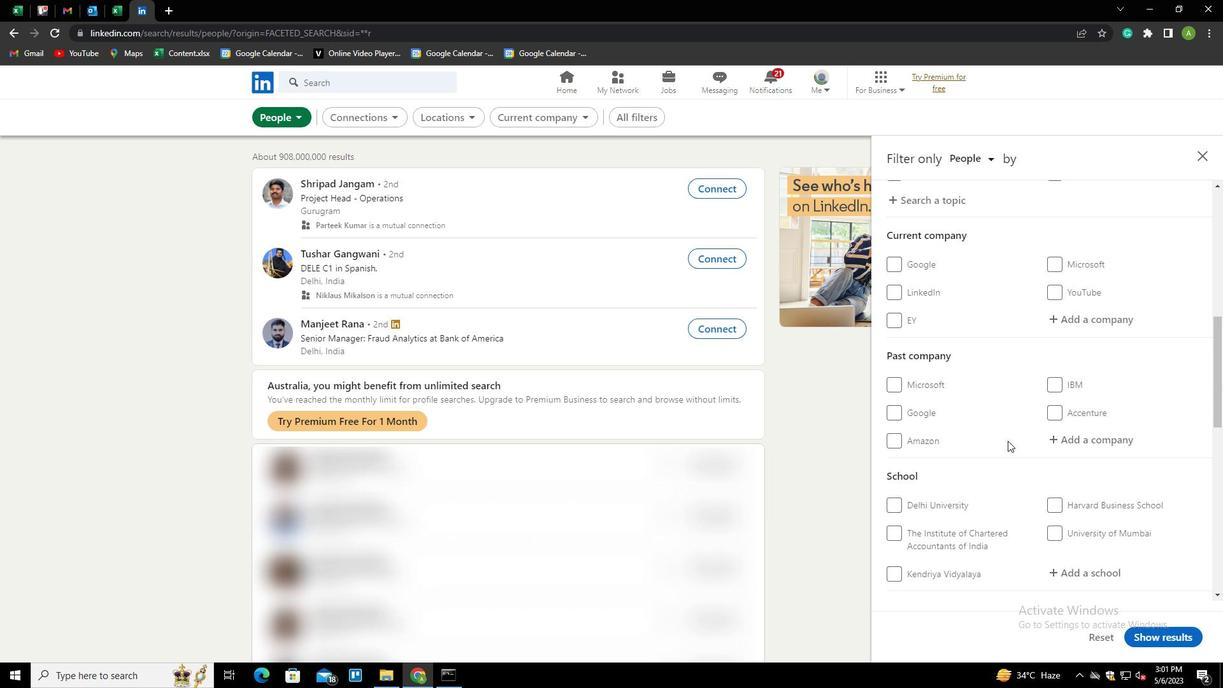 
Action: Mouse moved to (1069, 417)
Screenshot: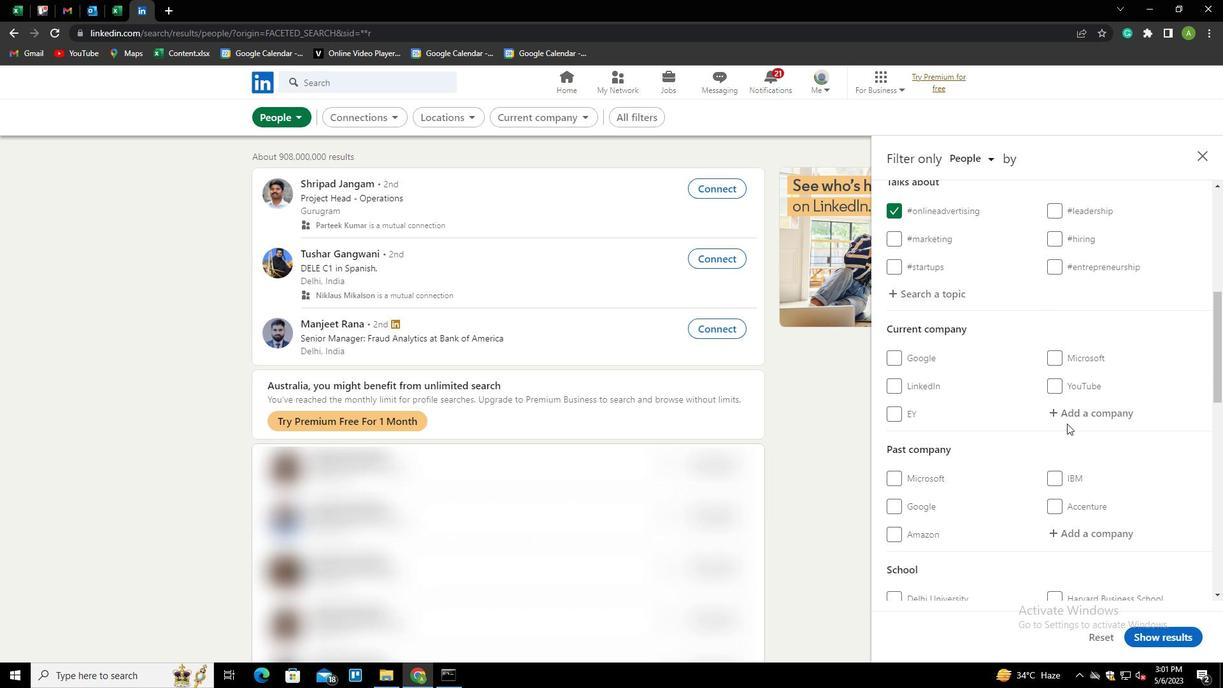 
Action: Mouse pressed left at (1069, 417)
Screenshot: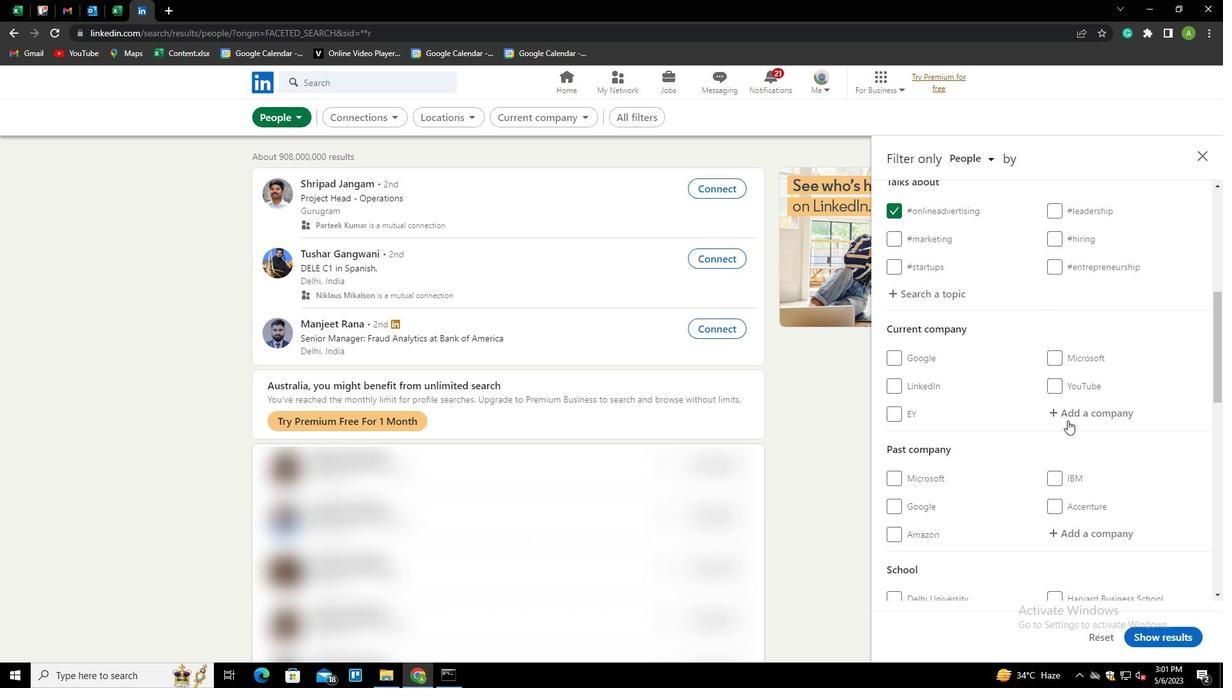 
Action: Key pressed <Key.shift>FULLERTON<Key.down><Key.space><Key.shift>INDIS<Key.backspace>A<Key.down><Key.enter>
Screenshot: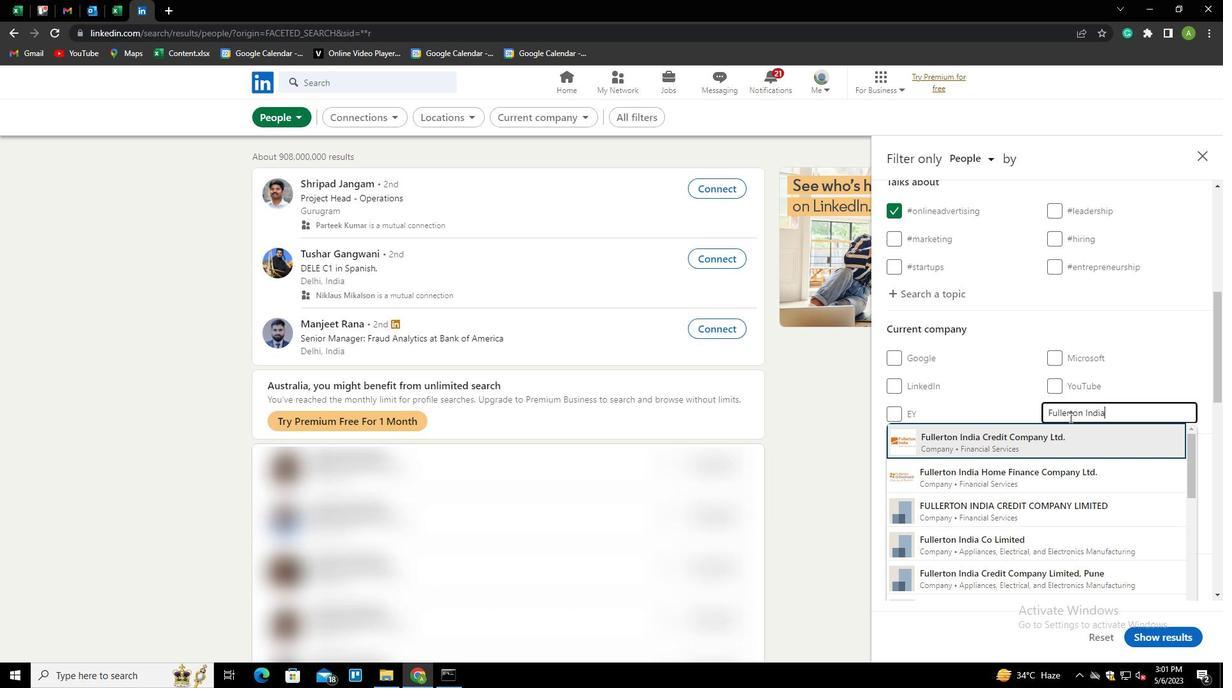 
Action: Mouse scrolled (1069, 416) with delta (0, 0)
Screenshot: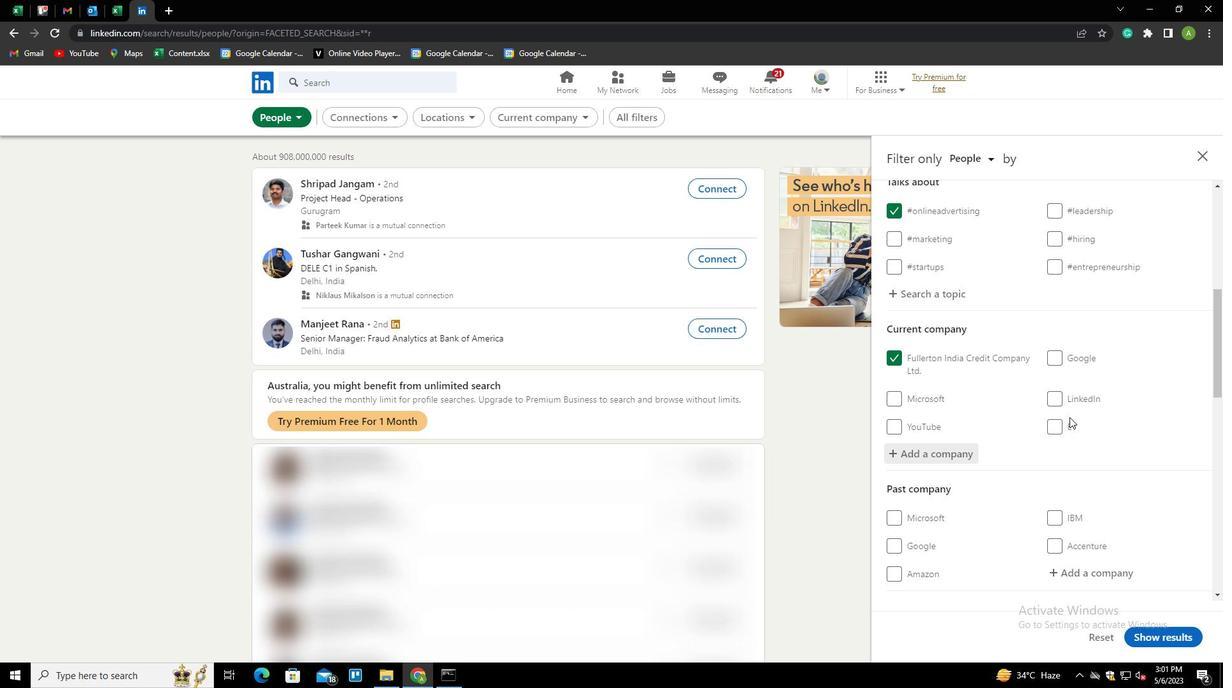 
Action: Mouse moved to (1066, 418)
Screenshot: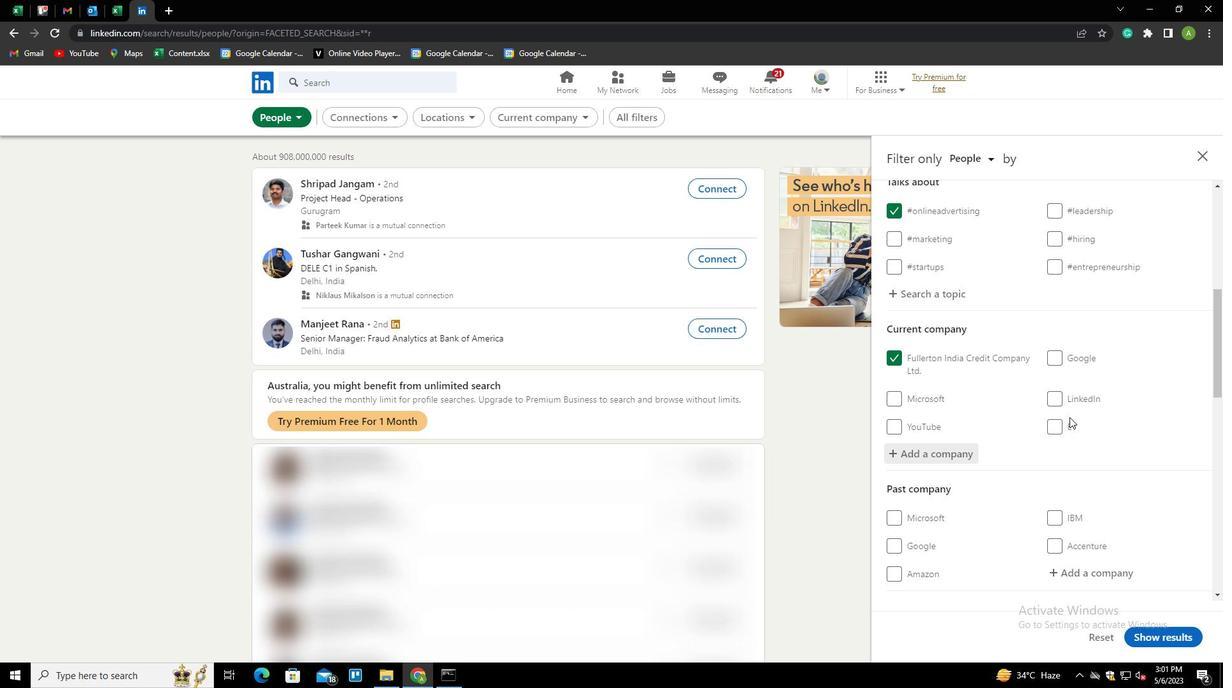 
Action: Mouse scrolled (1066, 417) with delta (0, 0)
Screenshot: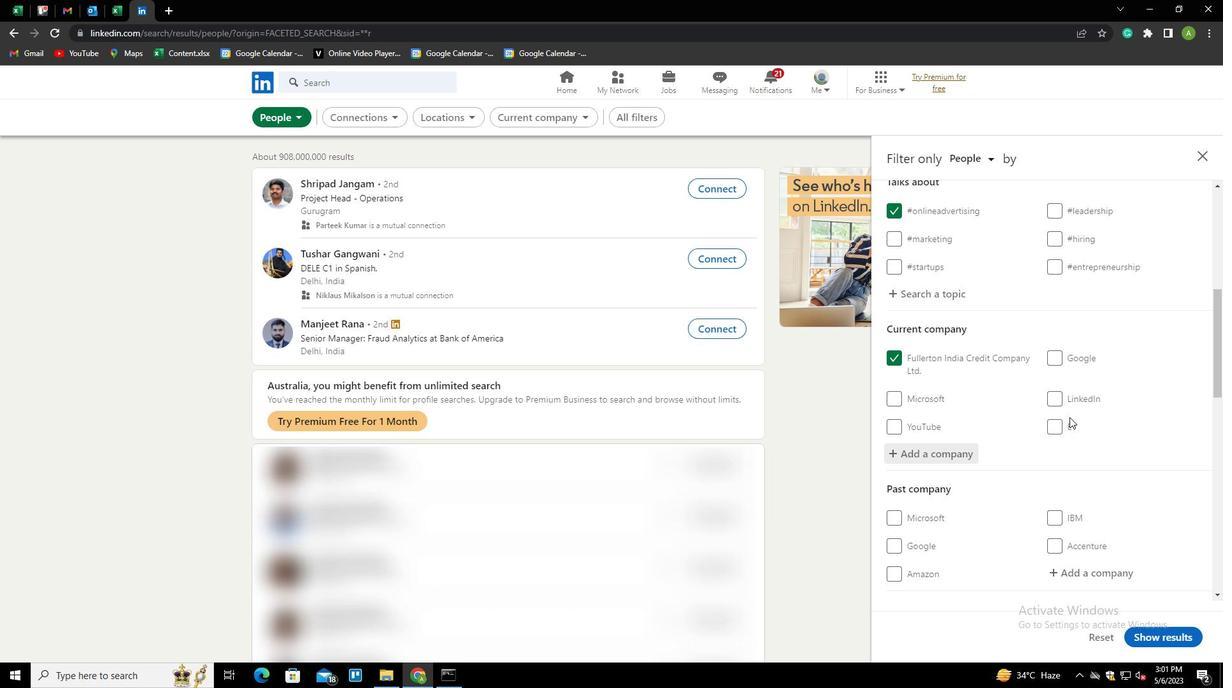 
Action: Mouse scrolled (1066, 417) with delta (0, 0)
Screenshot: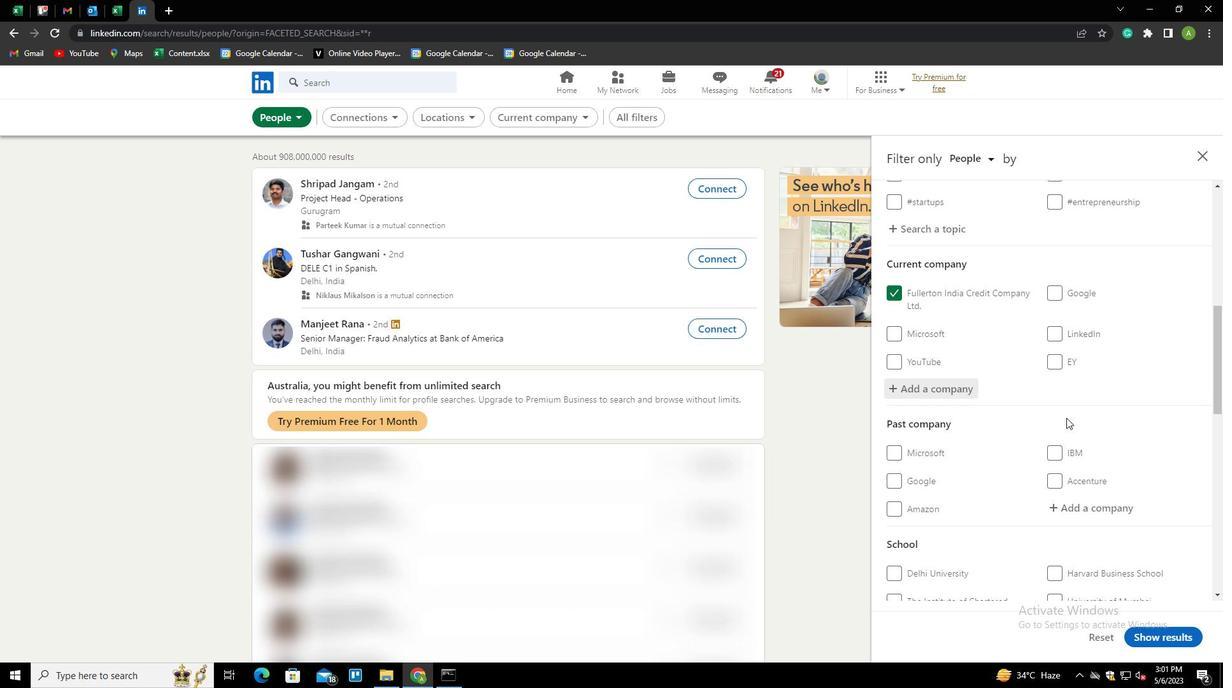 
Action: Mouse scrolled (1066, 417) with delta (0, 0)
Screenshot: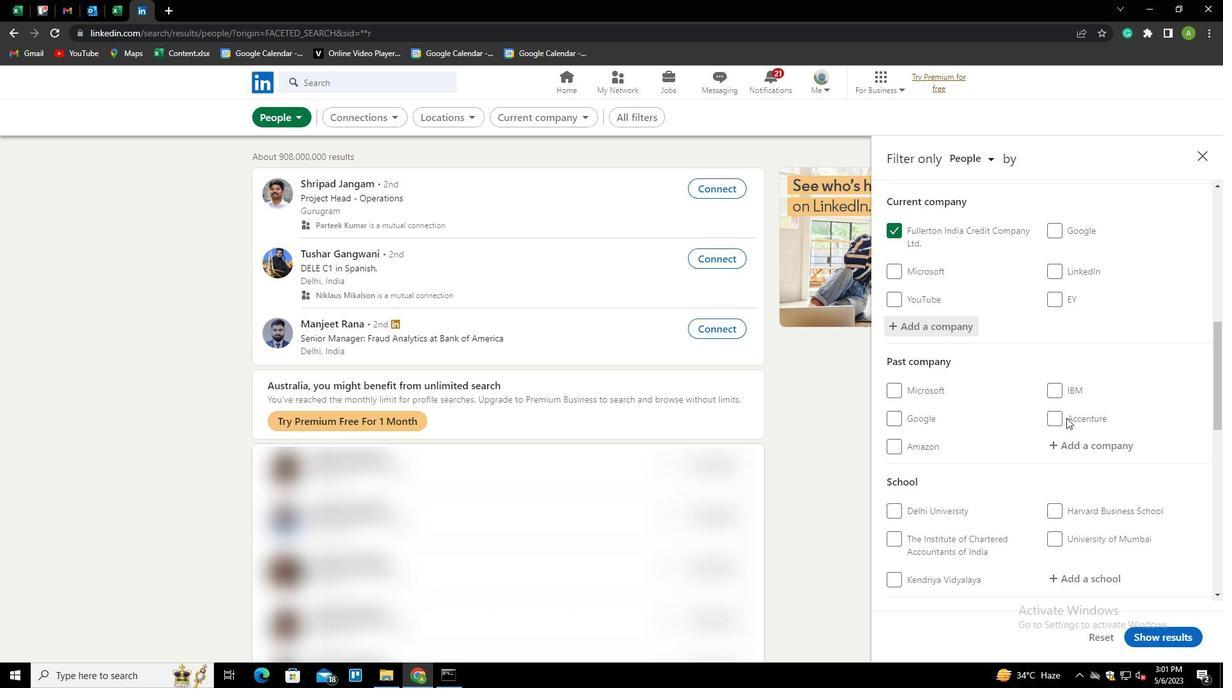 
Action: Mouse moved to (1067, 444)
Screenshot: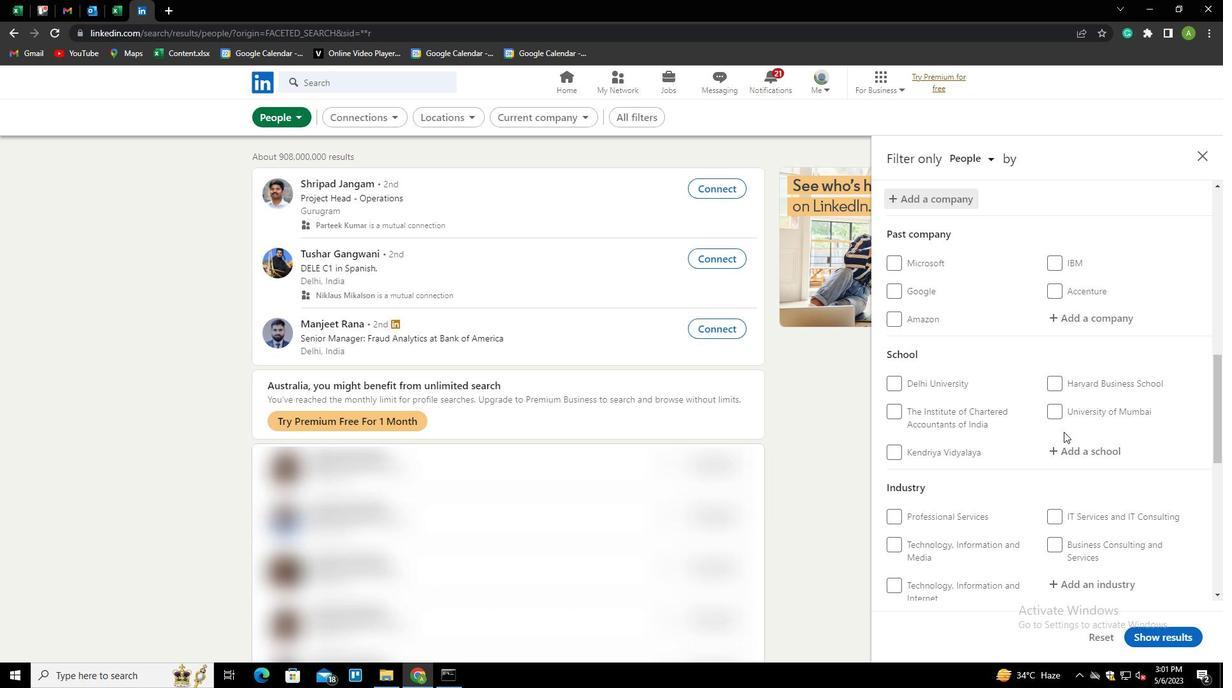 
Action: Mouse pressed left at (1067, 444)
Screenshot: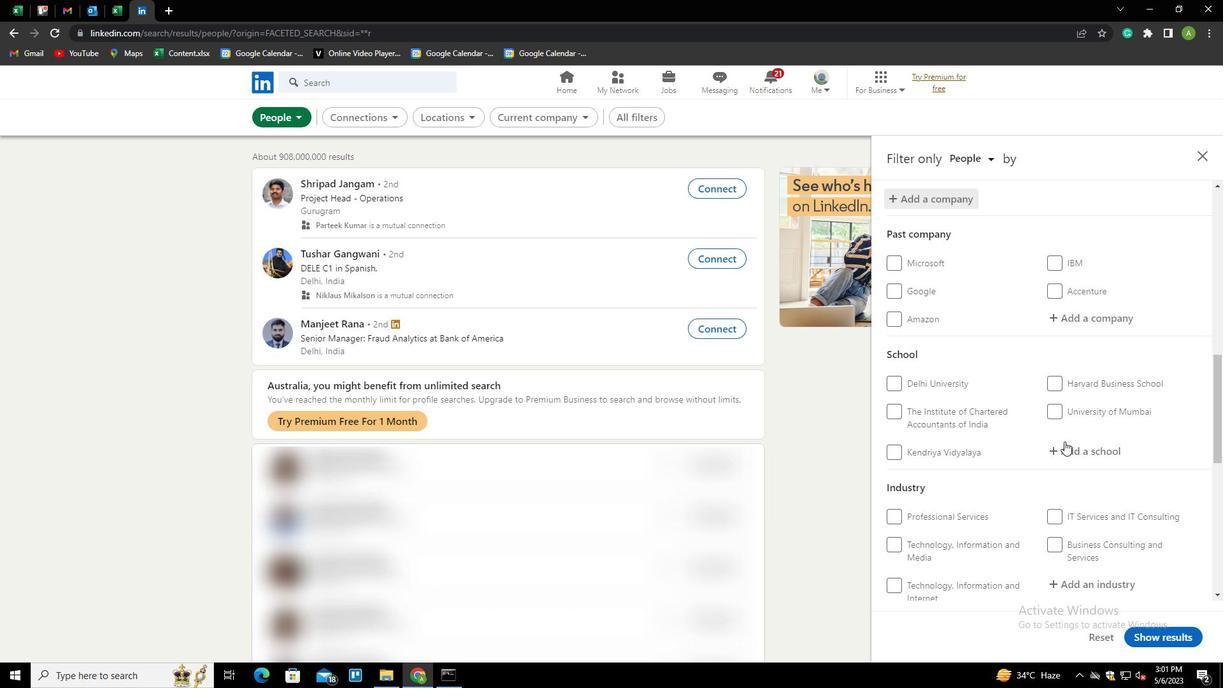 
Action: Key pressed <Key.shift><Key.shift><Key.shift><Key.shift><Key.shift><Key.shift><Key.shift><Key.shift><Key.shift><Key.shift><Key.shift>INSIT<Key.backspace><Key.backspace>TITUTE<Key.space>OF<Key.space><Key.shift>MANAGEMENT<Key.space><Key.shift>DEVELOPMETN<Key.backspace><Key.backspace>NT<Key.down><Key.enter>
Screenshot: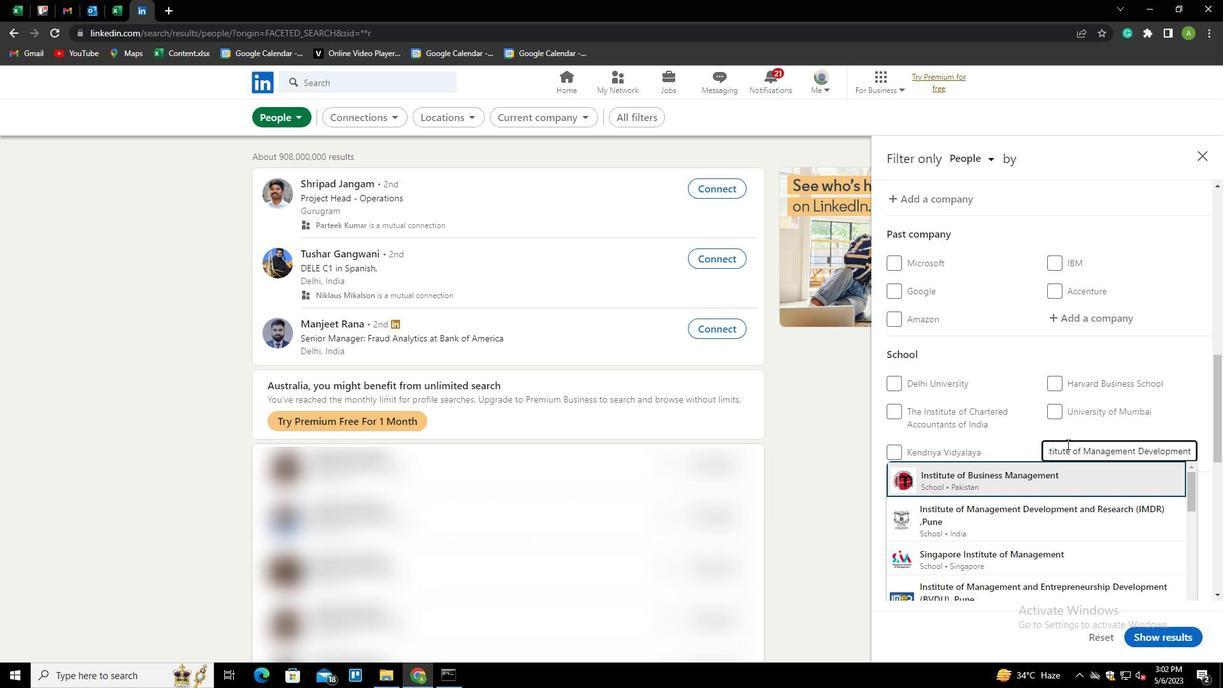 
Action: Mouse moved to (1069, 443)
Screenshot: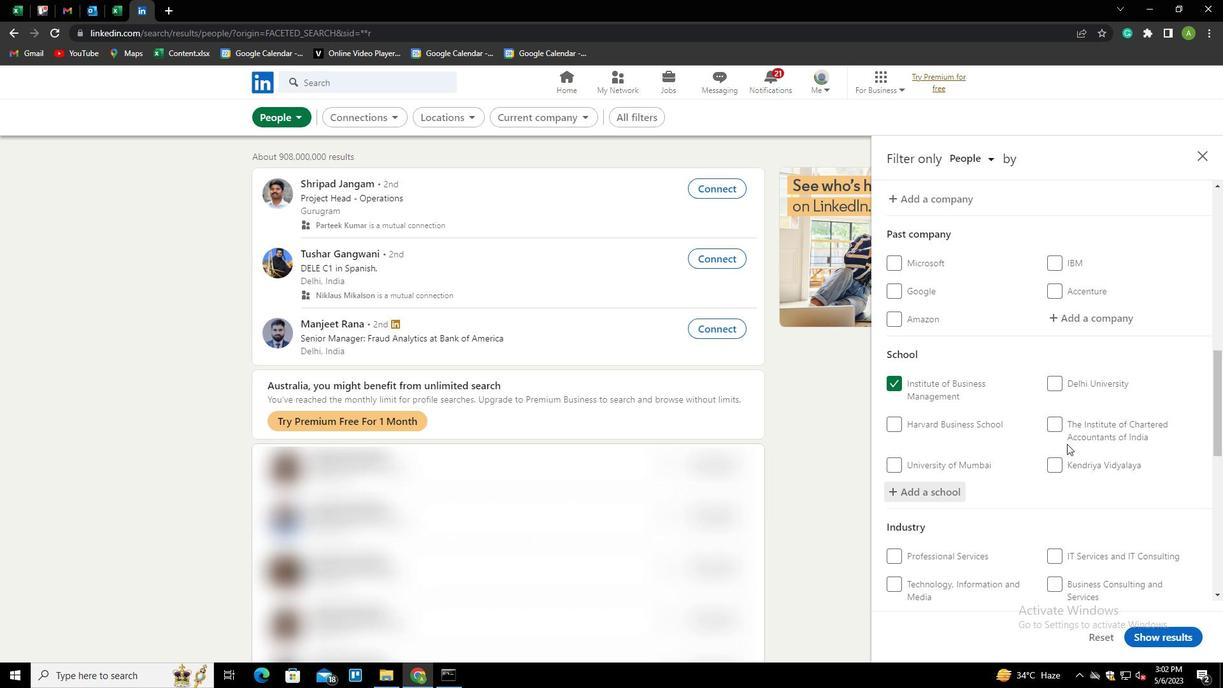 
Action: Mouse scrolled (1069, 442) with delta (0, 0)
Screenshot: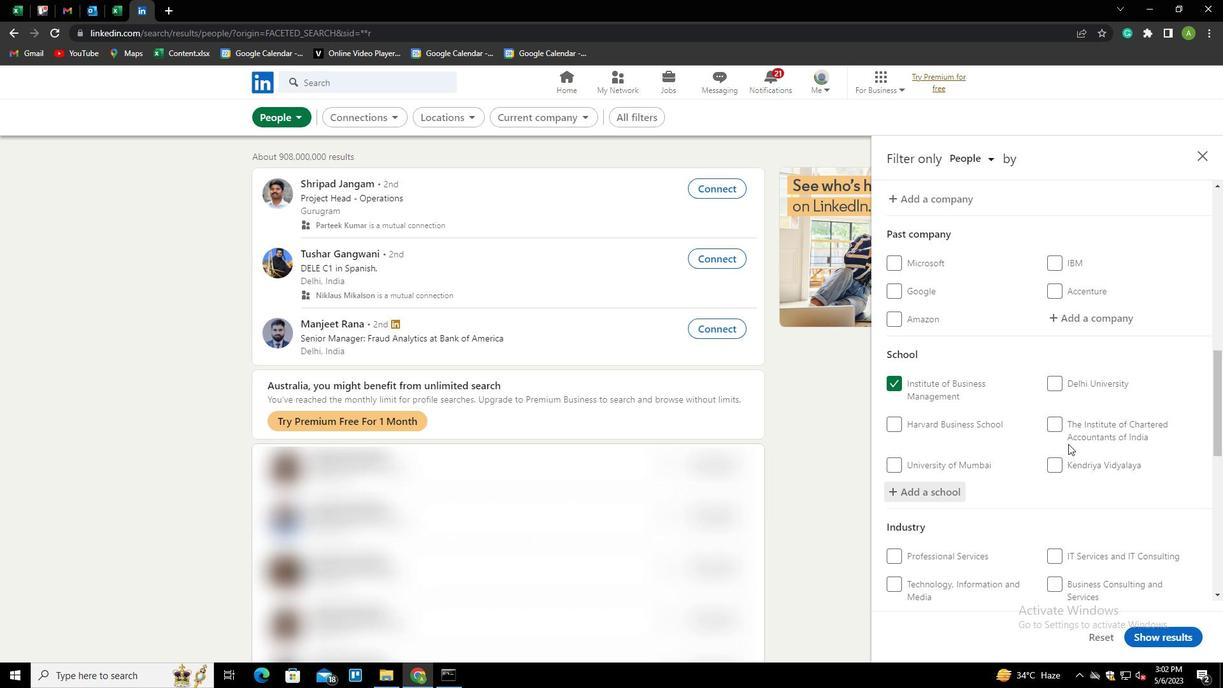 
Action: Mouse scrolled (1069, 442) with delta (0, 0)
Screenshot: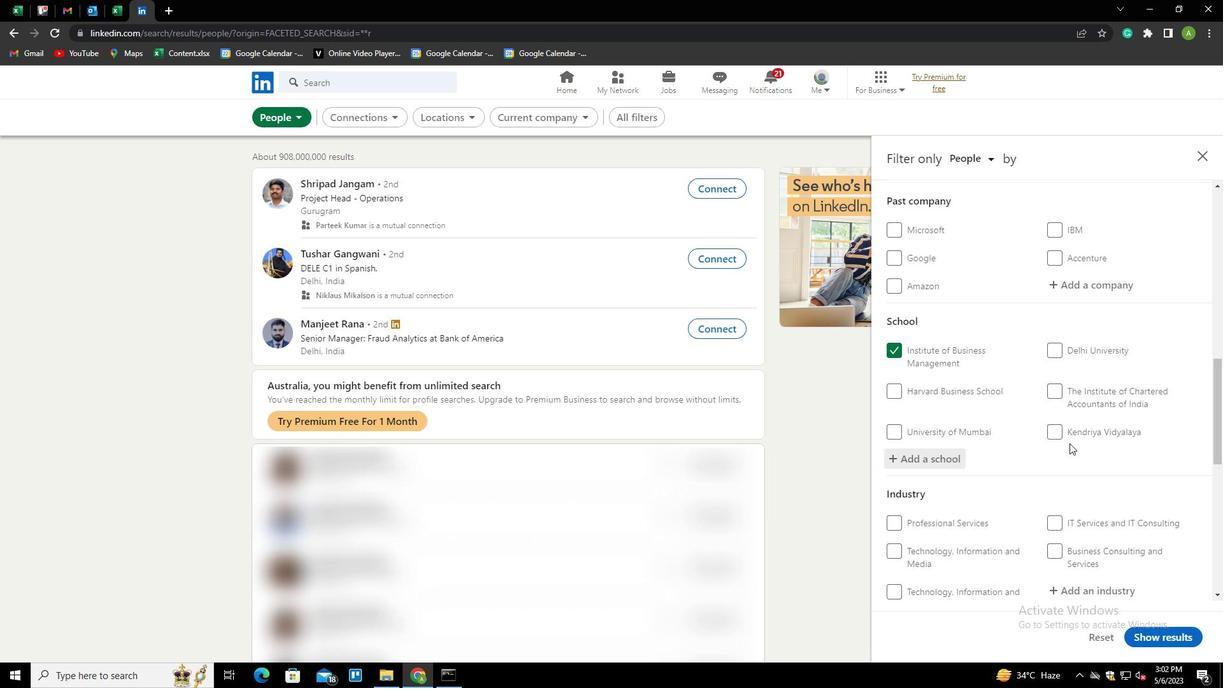 
Action: Mouse scrolled (1069, 442) with delta (0, 0)
Screenshot: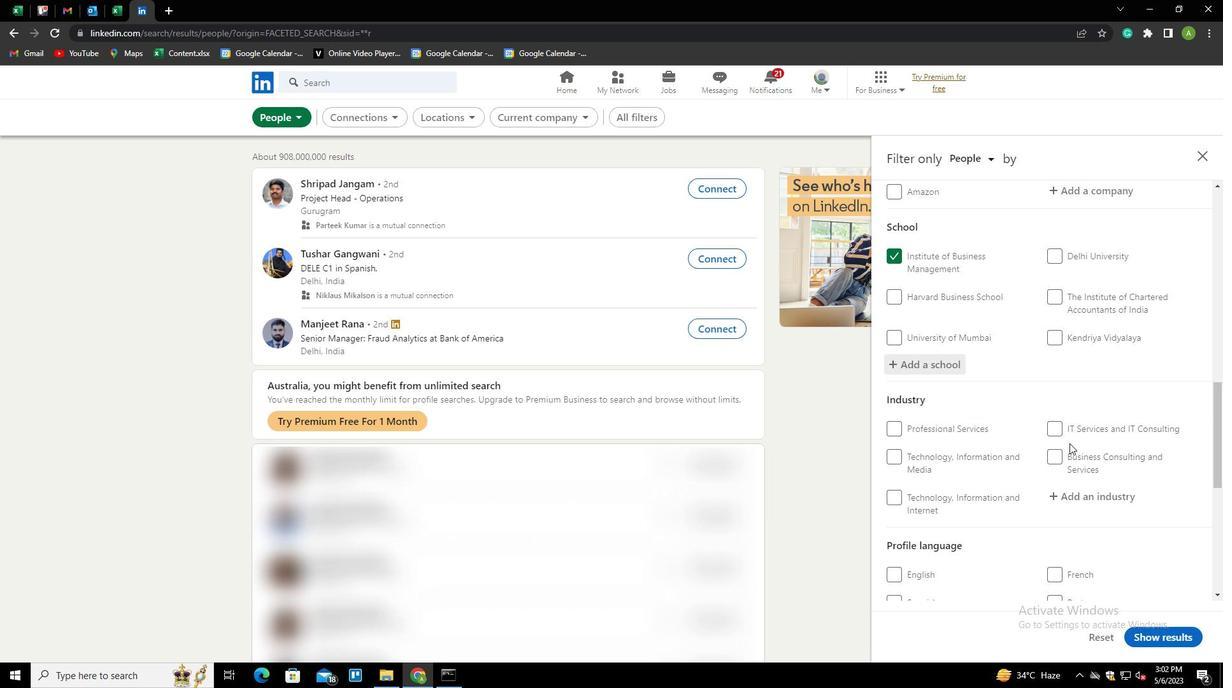 
Action: Mouse scrolled (1069, 442) with delta (0, 0)
Screenshot: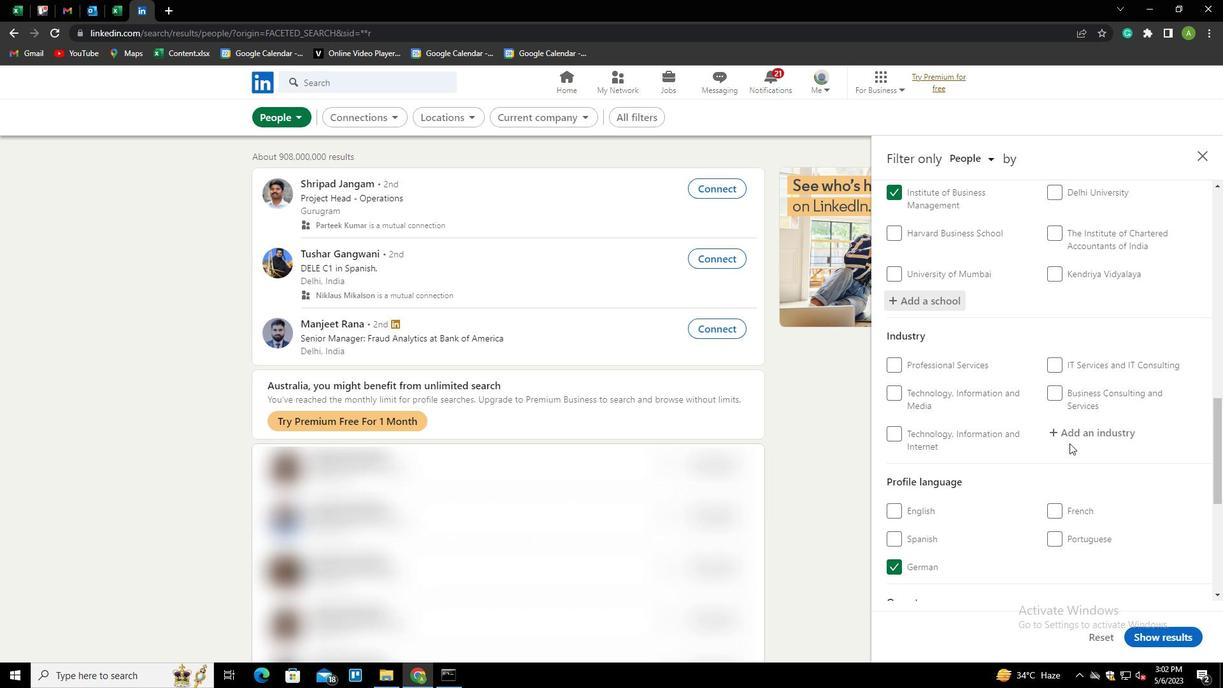 
Action: Mouse moved to (1064, 374)
Screenshot: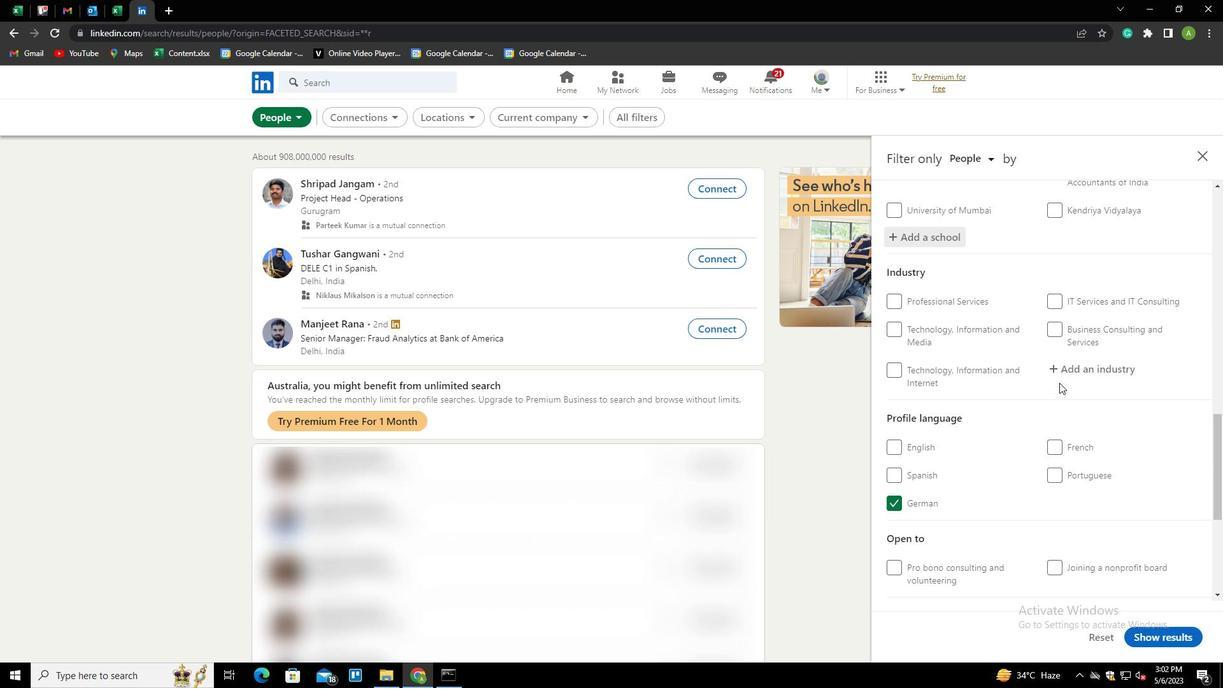 
Action: Mouse pressed left at (1064, 374)
Screenshot: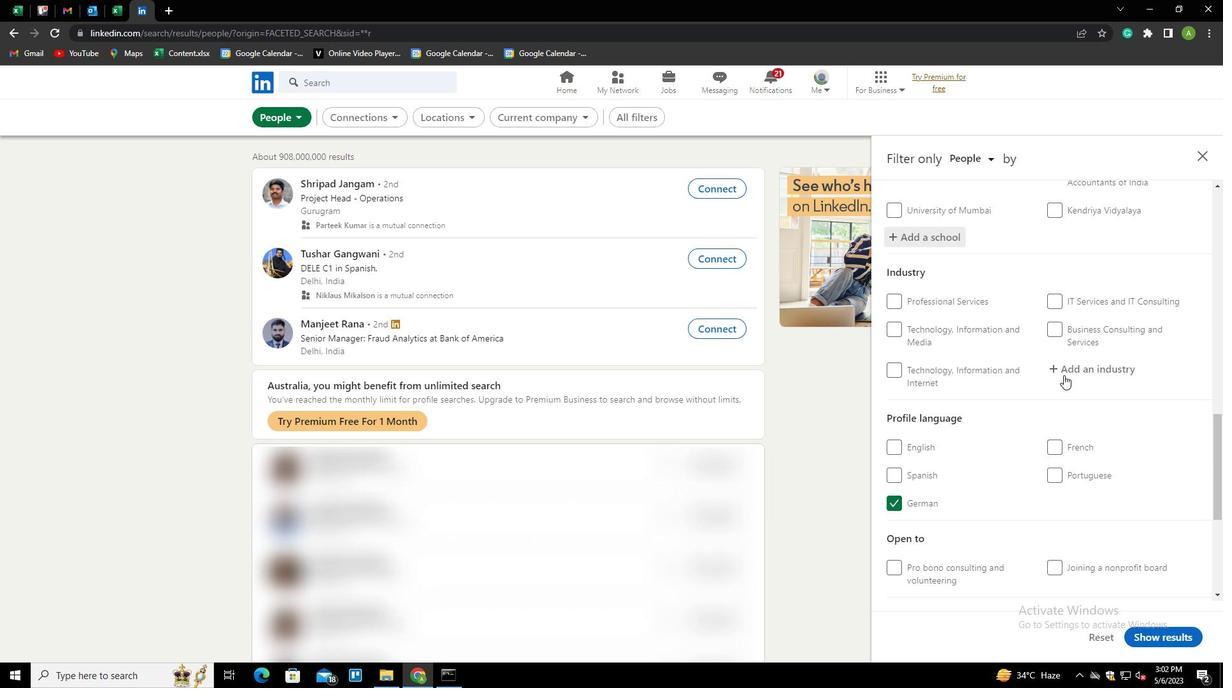 
Action: Mouse moved to (1066, 373)
Screenshot: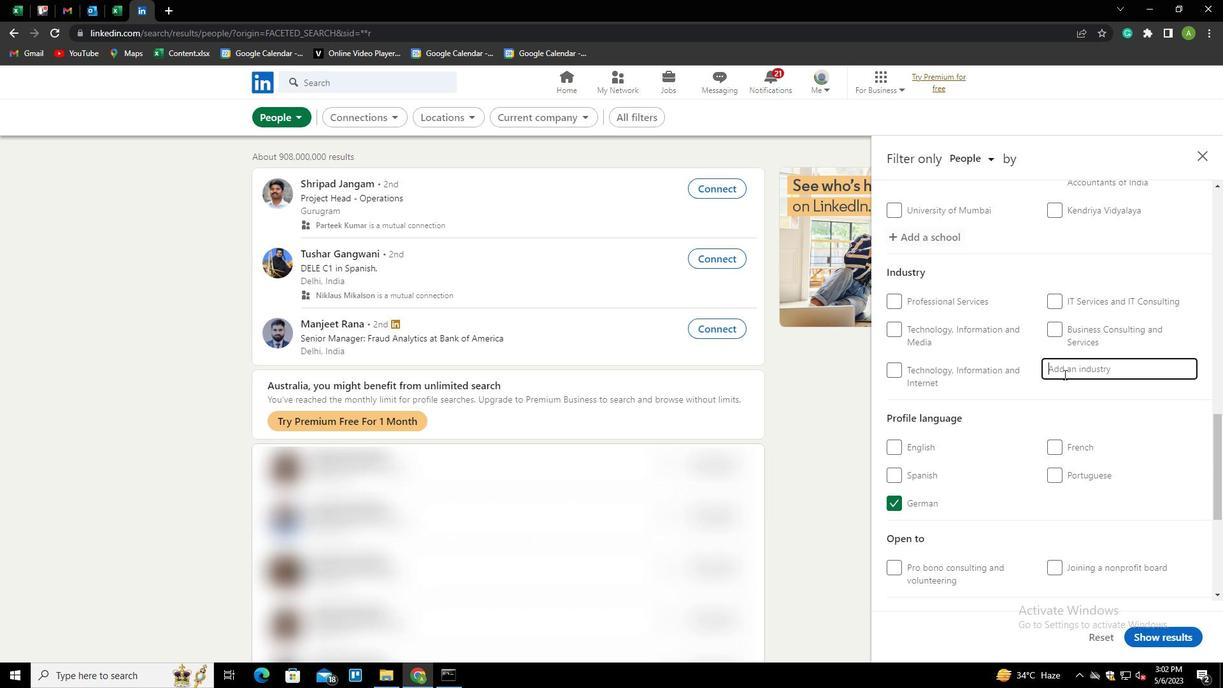 
Action: Key pressed <Key.shift>FURNITURE<Key.space>AND<Key.space><Key.shift>HONME<Key.backspace><Key.backspace><Key.backspace>ME<Key.space><Key.shift>FURNISHINGS<Key.space><Key.shift>MANUFACTURING<Key.down><Key.enter>
Screenshot: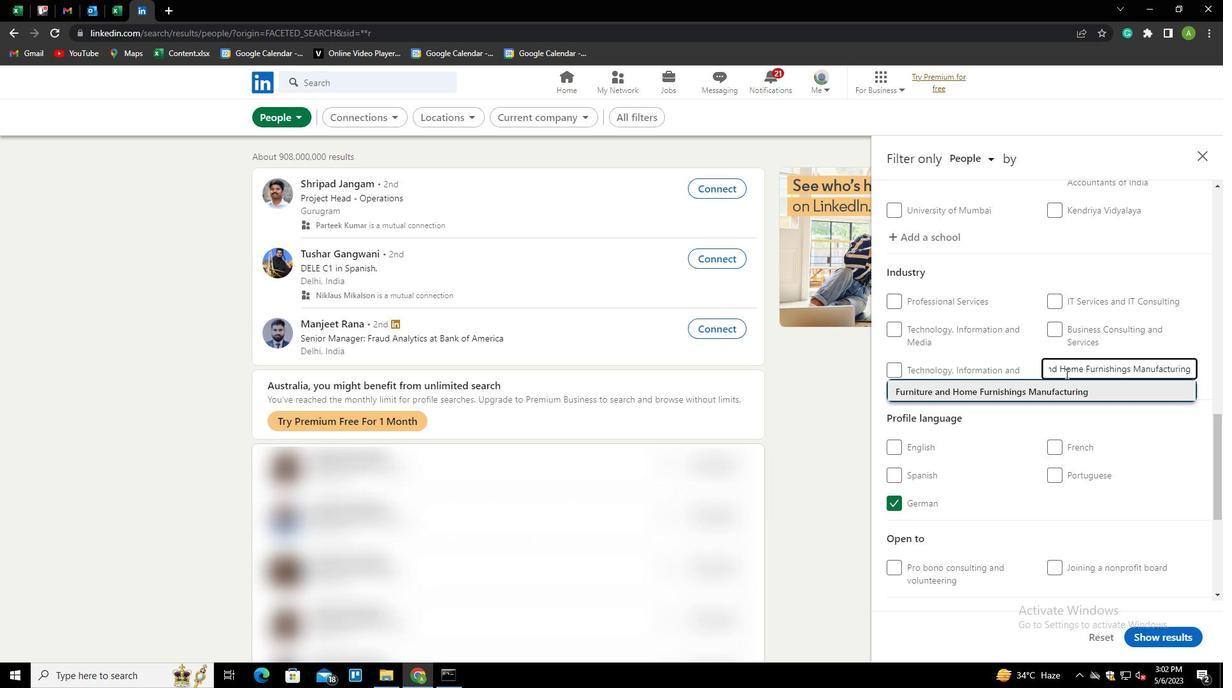 
Action: Mouse scrolled (1066, 372) with delta (0, 0)
Screenshot: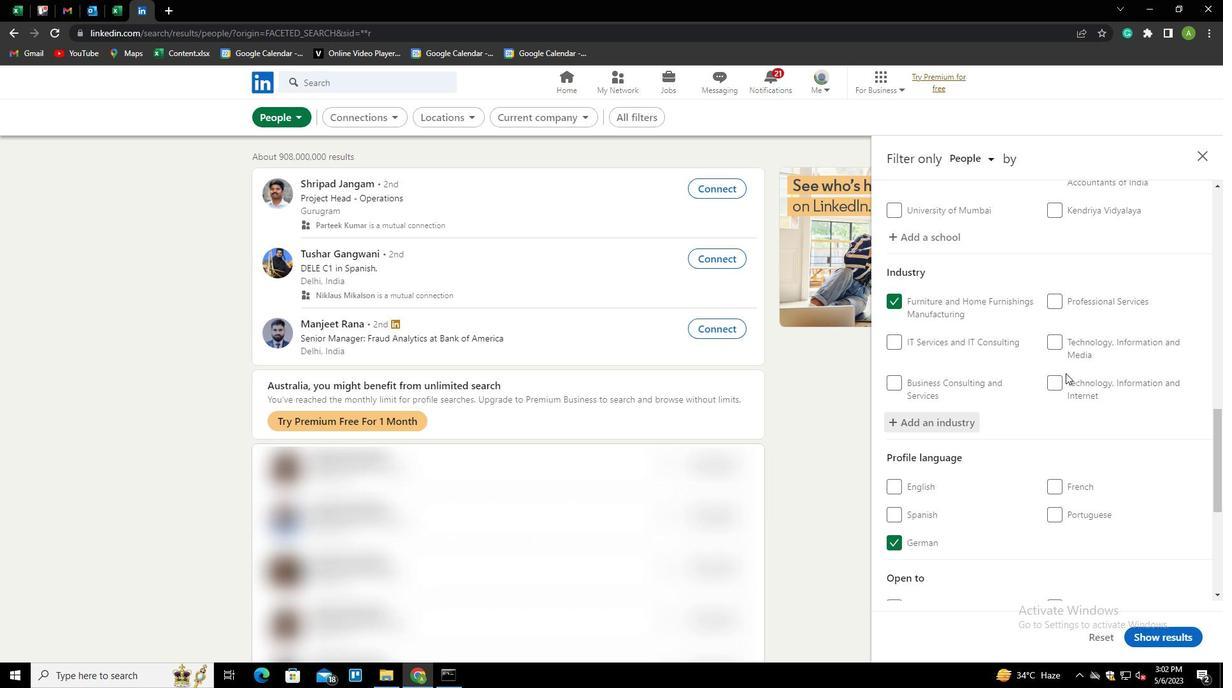 
Action: Mouse scrolled (1066, 372) with delta (0, 0)
Screenshot: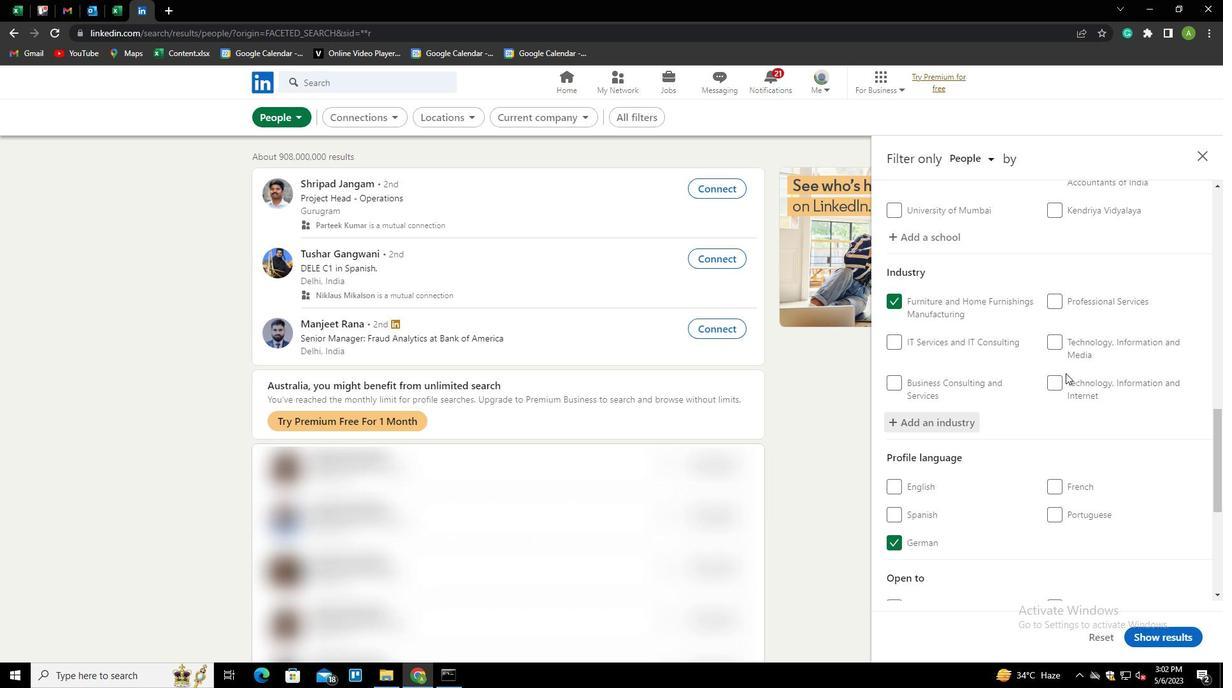 
Action: Mouse scrolled (1066, 372) with delta (0, 0)
Screenshot: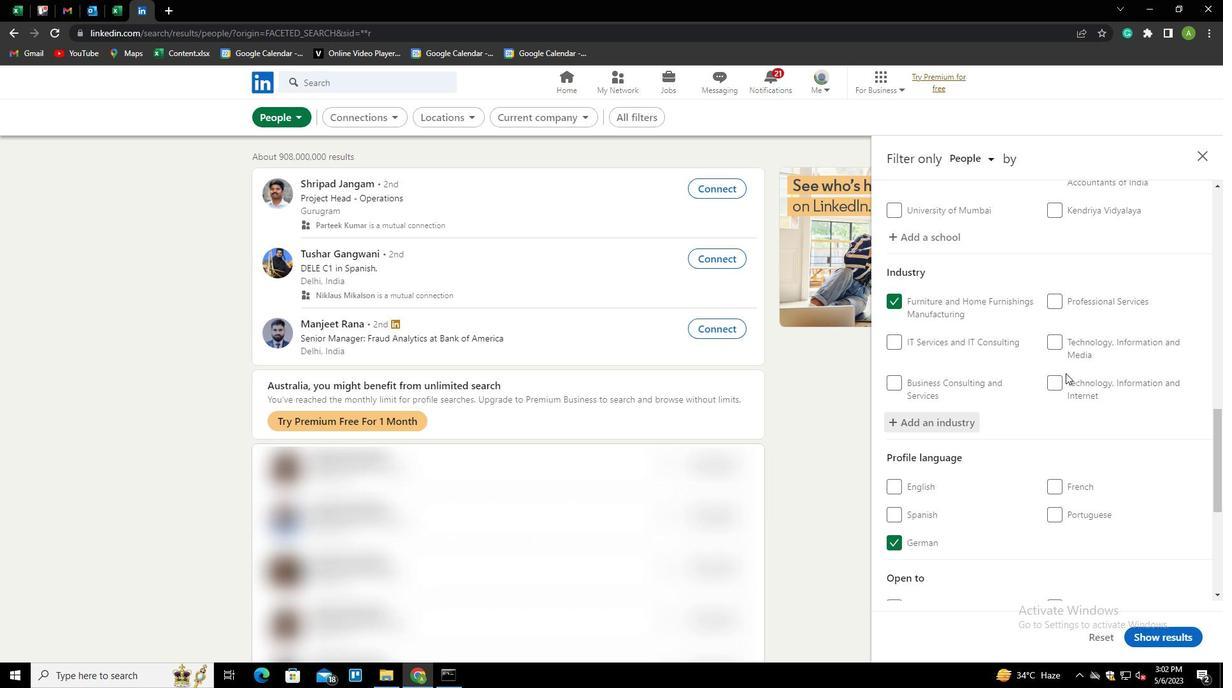 
Action: Mouse scrolled (1066, 372) with delta (0, 0)
Screenshot: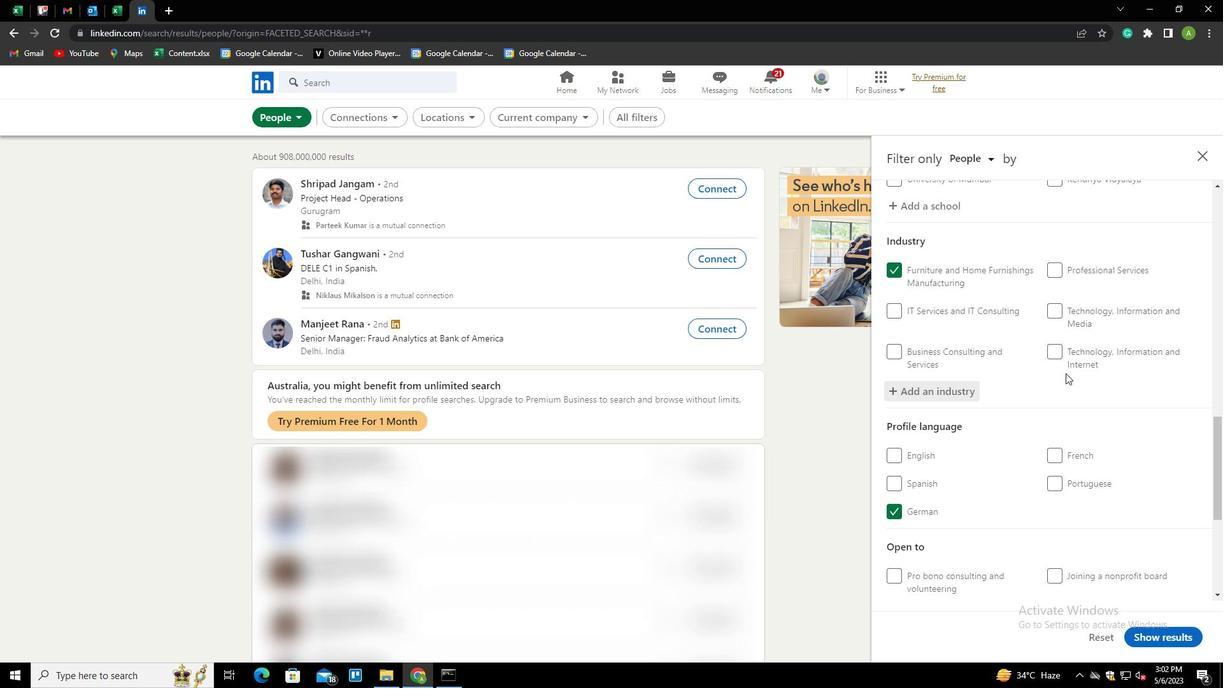 
Action: Mouse moved to (1080, 476)
Screenshot: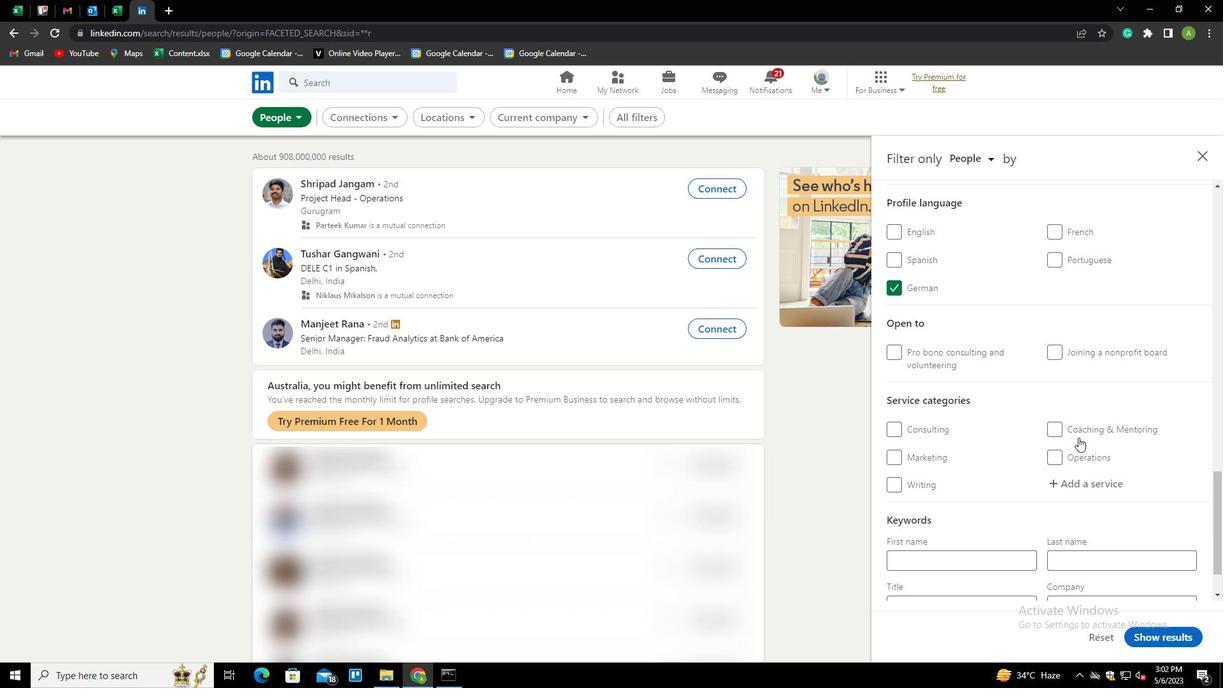 
Action: Mouse pressed left at (1080, 476)
Screenshot: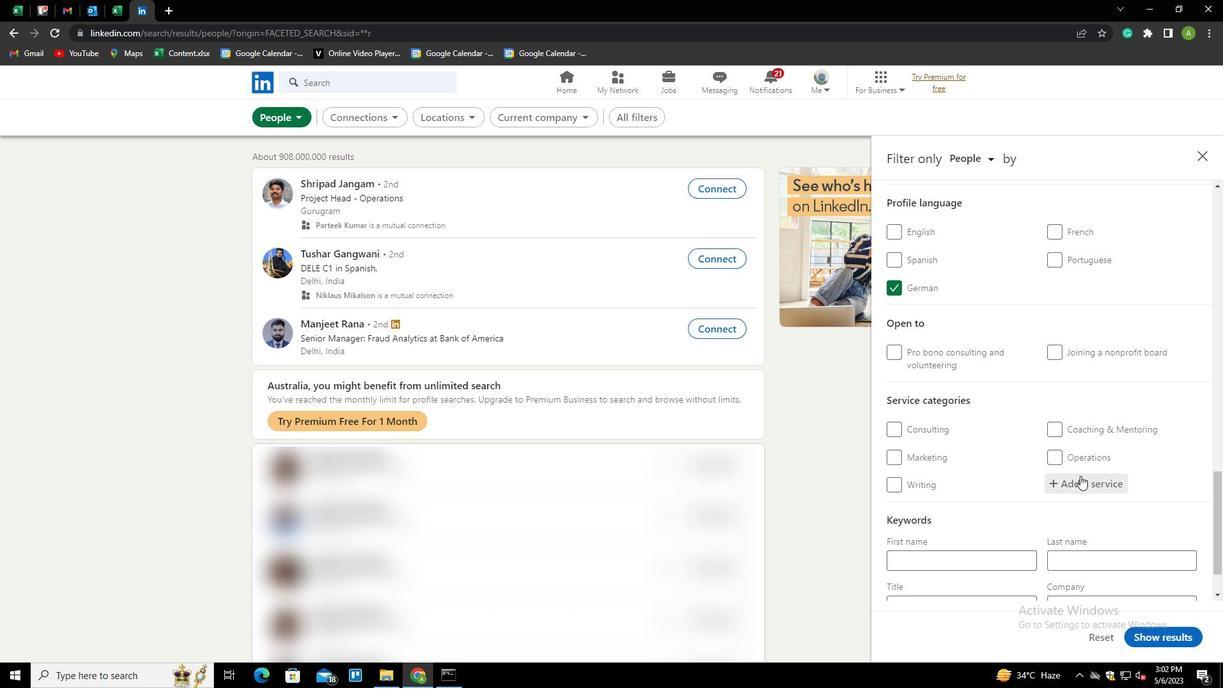 
Action: Mouse moved to (1082, 476)
Screenshot: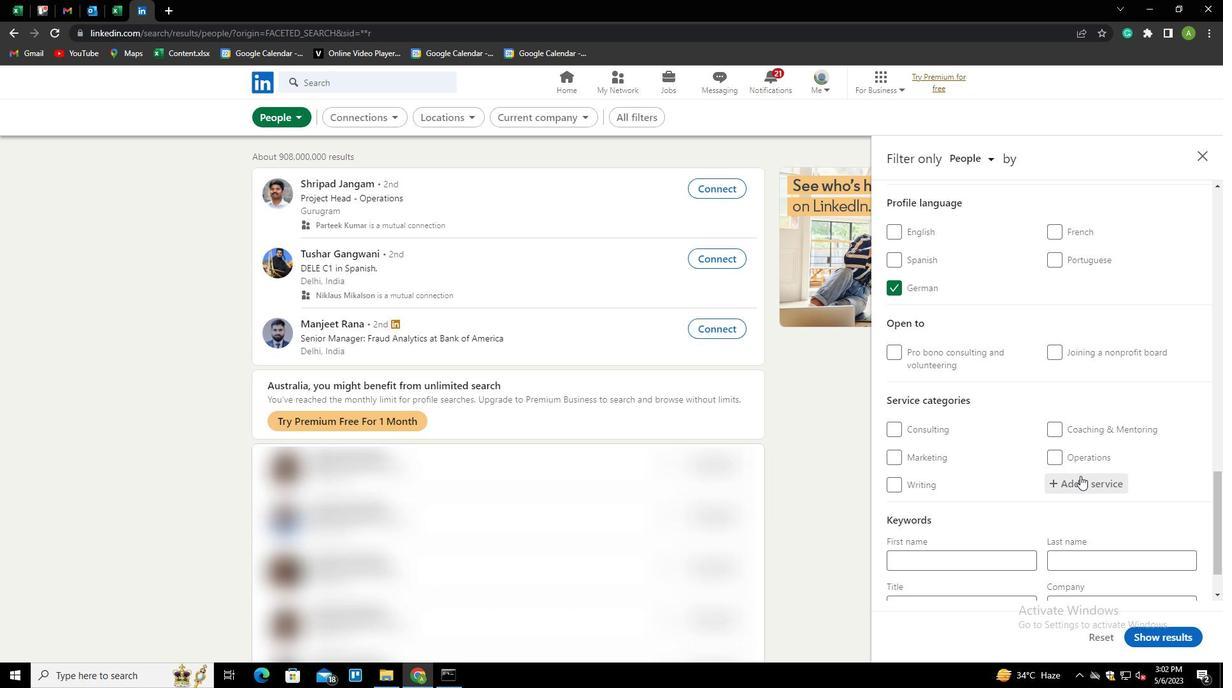 
Action: Key pressed <Key.shift>ILLUSTRATION<Key.down><Key.enter>
Screenshot: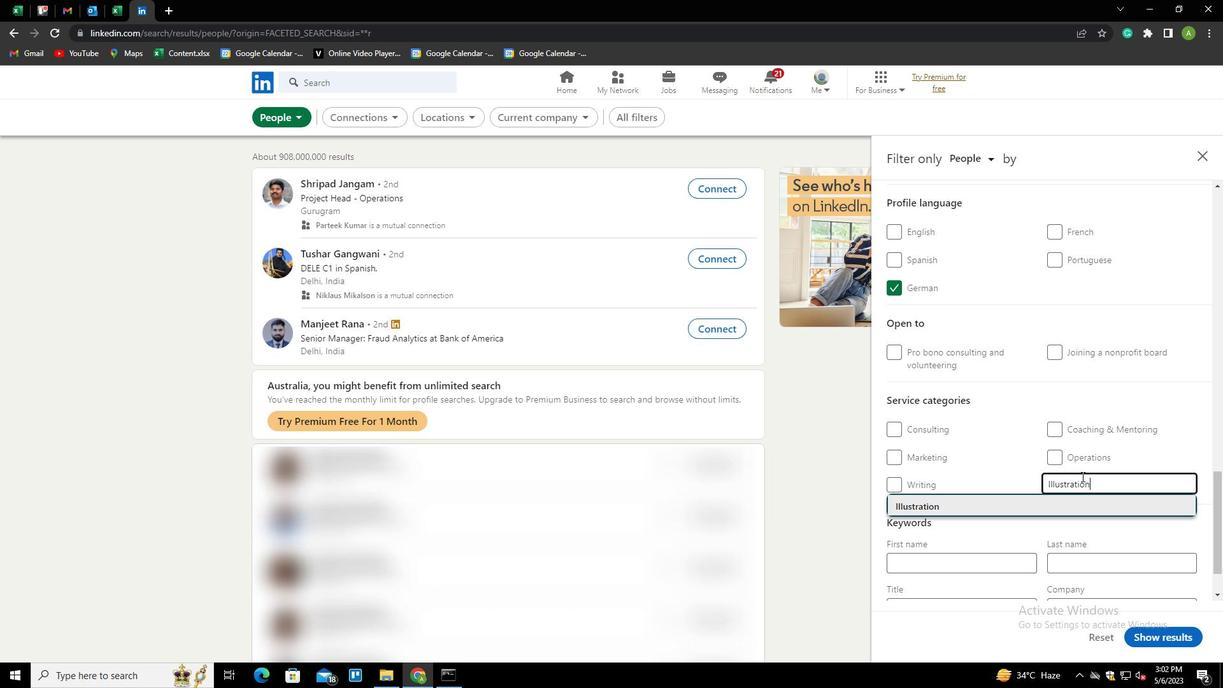 
Action: Mouse moved to (1083, 476)
Screenshot: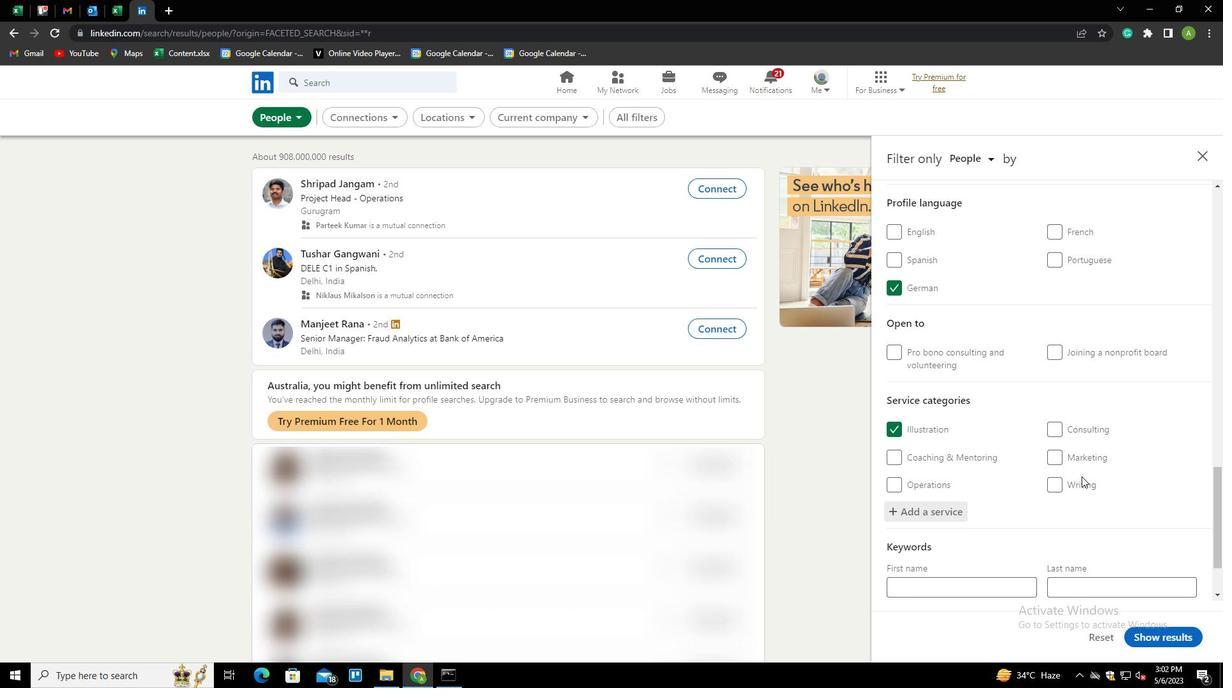 
Action: Mouse scrolled (1083, 476) with delta (0, 0)
Screenshot: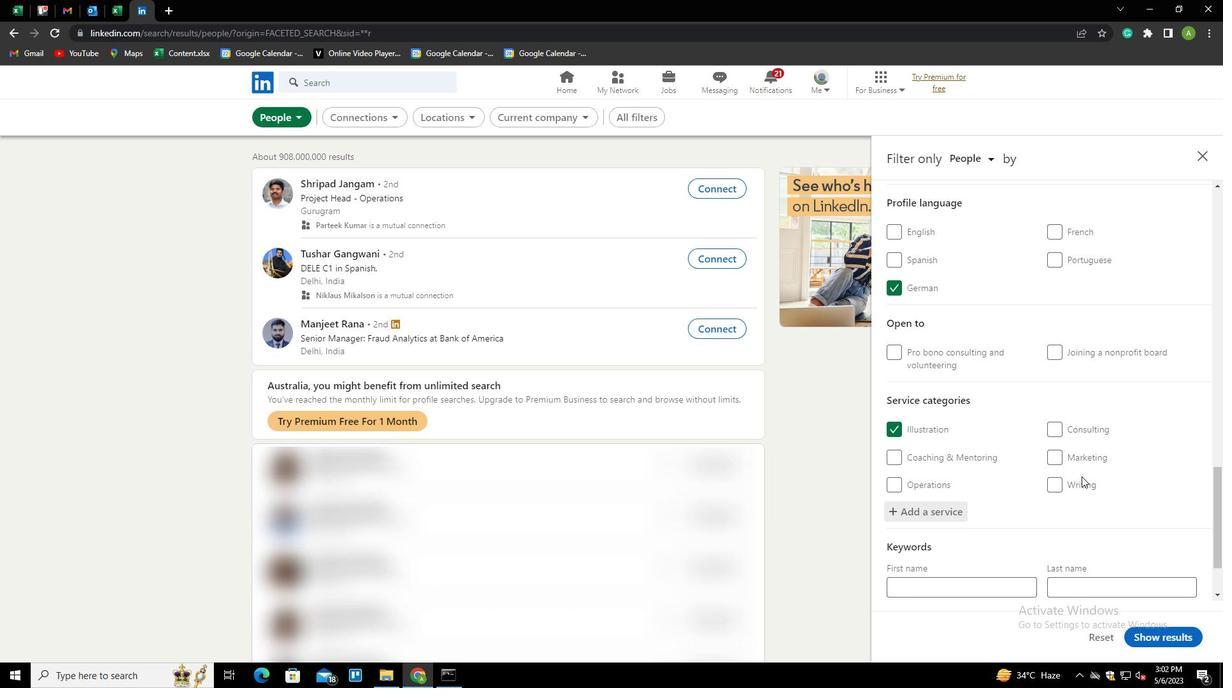 
Action: Mouse scrolled (1083, 476) with delta (0, 0)
Screenshot: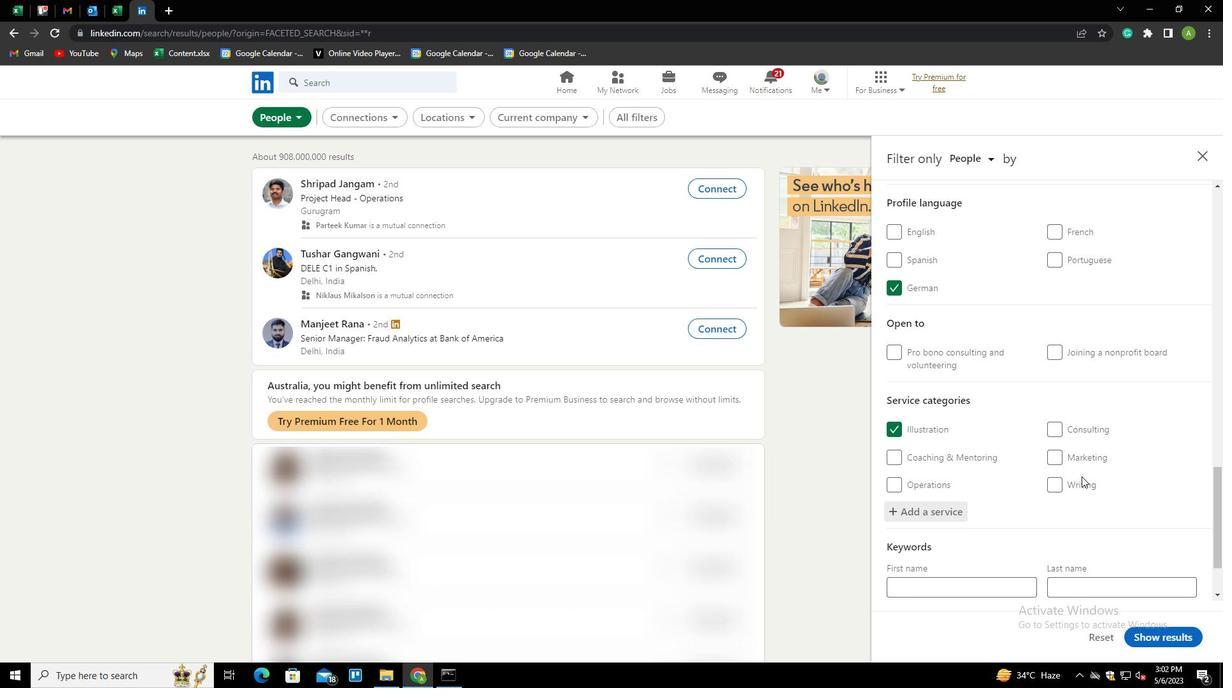 
Action: Mouse scrolled (1083, 476) with delta (0, 0)
Screenshot: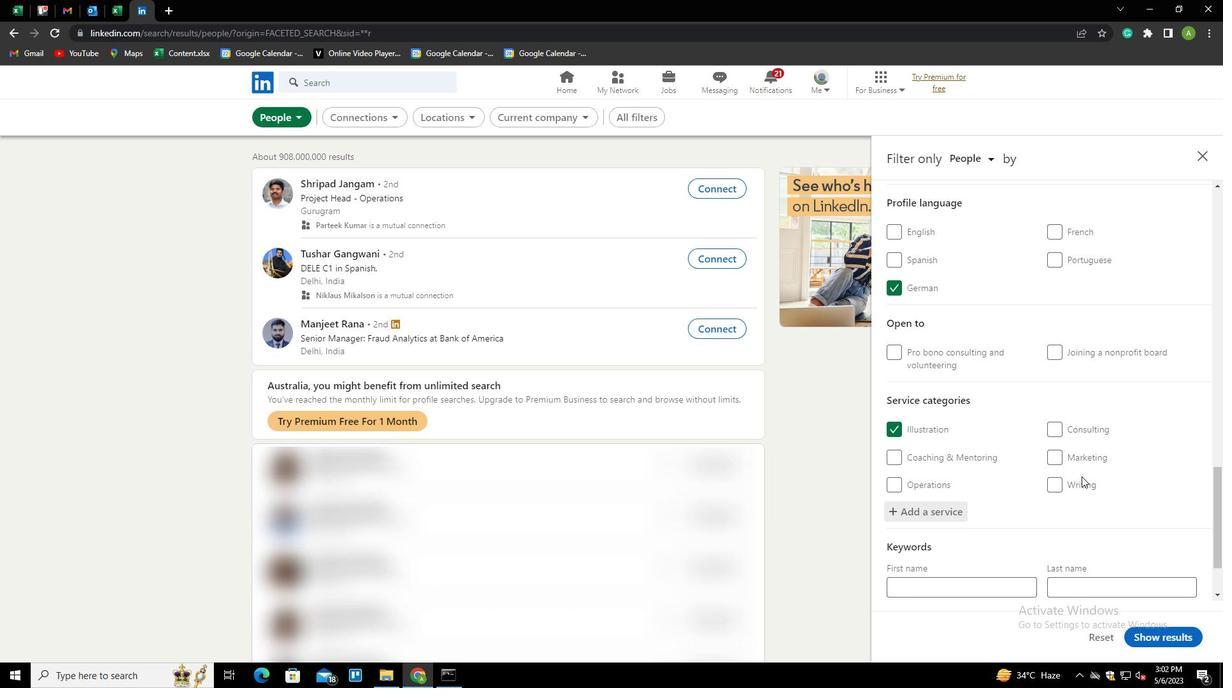 
Action: Mouse scrolled (1083, 476) with delta (0, 0)
Screenshot: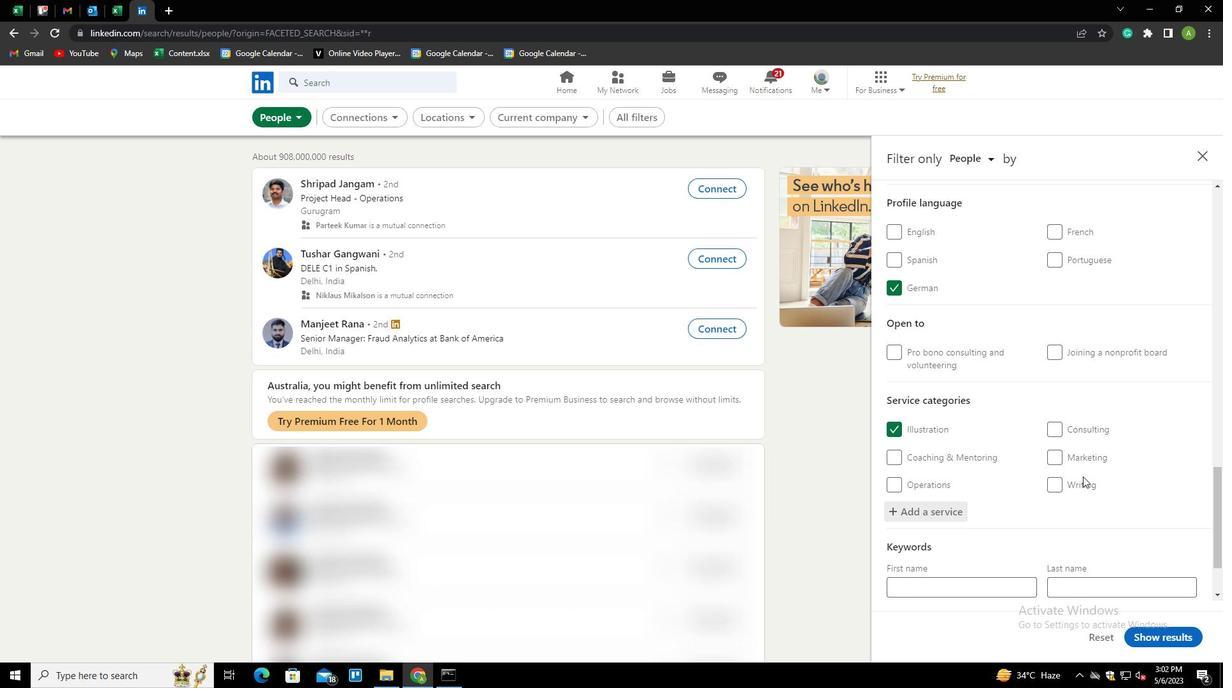 
Action: Mouse scrolled (1083, 476) with delta (0, 0)
Screenshot: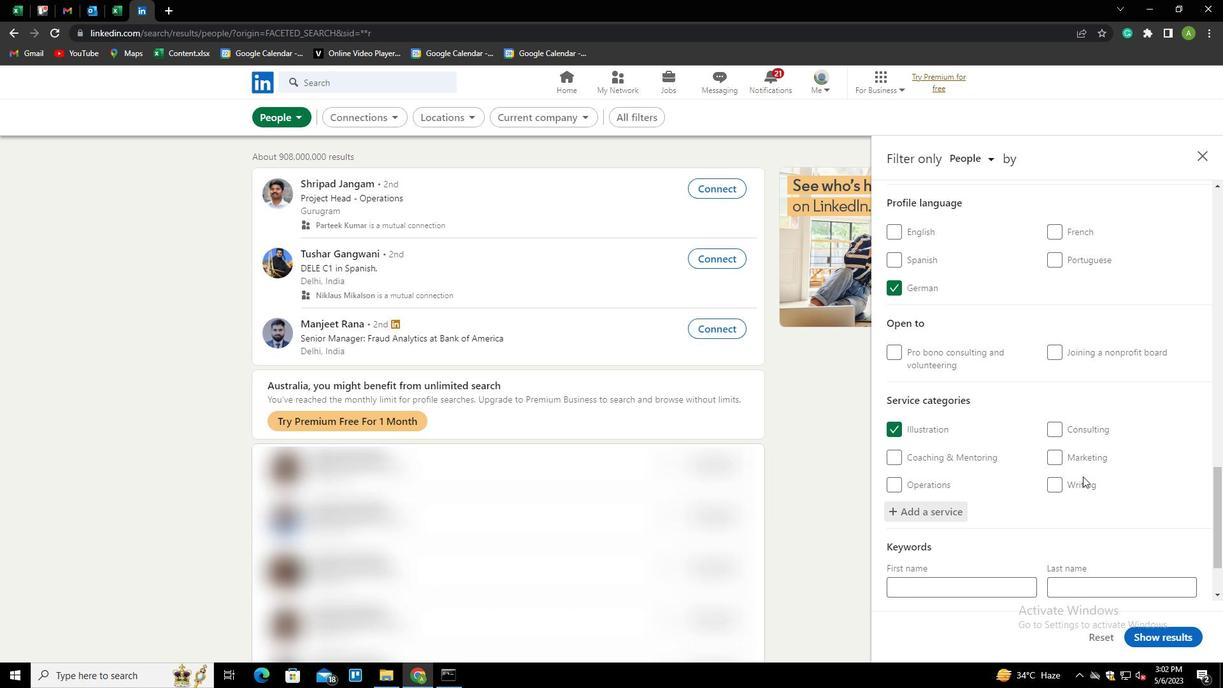 
Action: Mouse scrolled (1083, 476) with delta (0, 0)
Screenshot: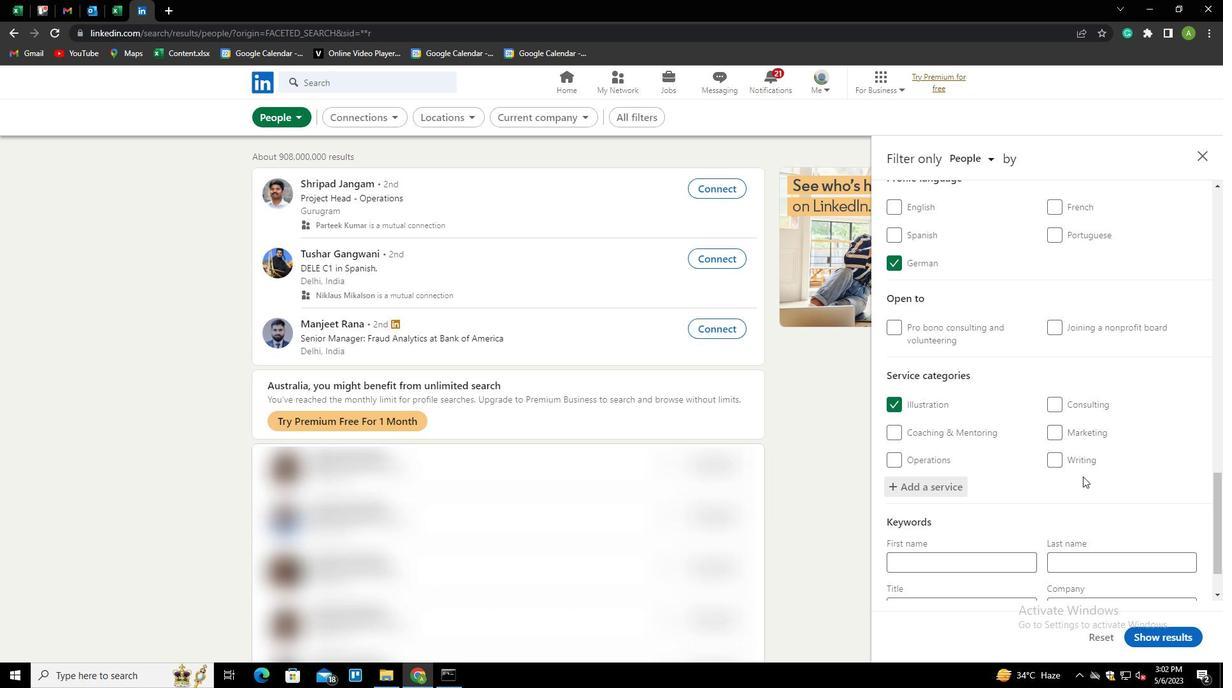 
Action: Mouse scrolled (1083, 476) with delta (0, 0)
Screenshot: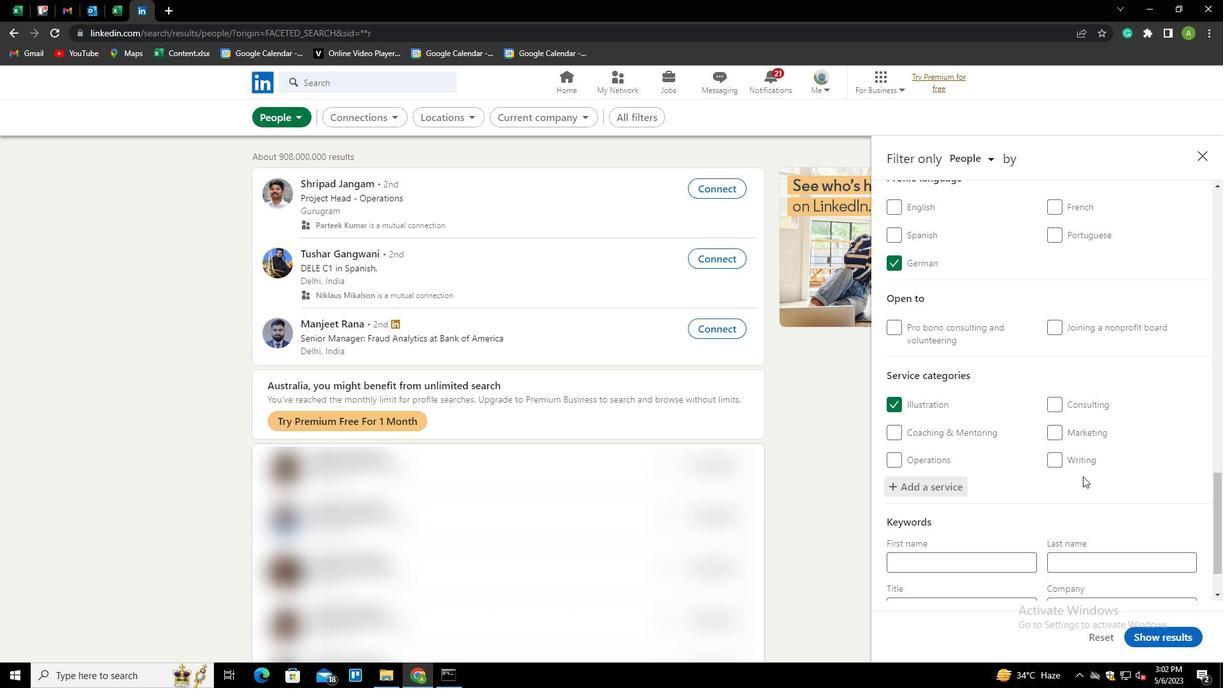 
Action: Mouse moved to (1004, 540)
Screenshot: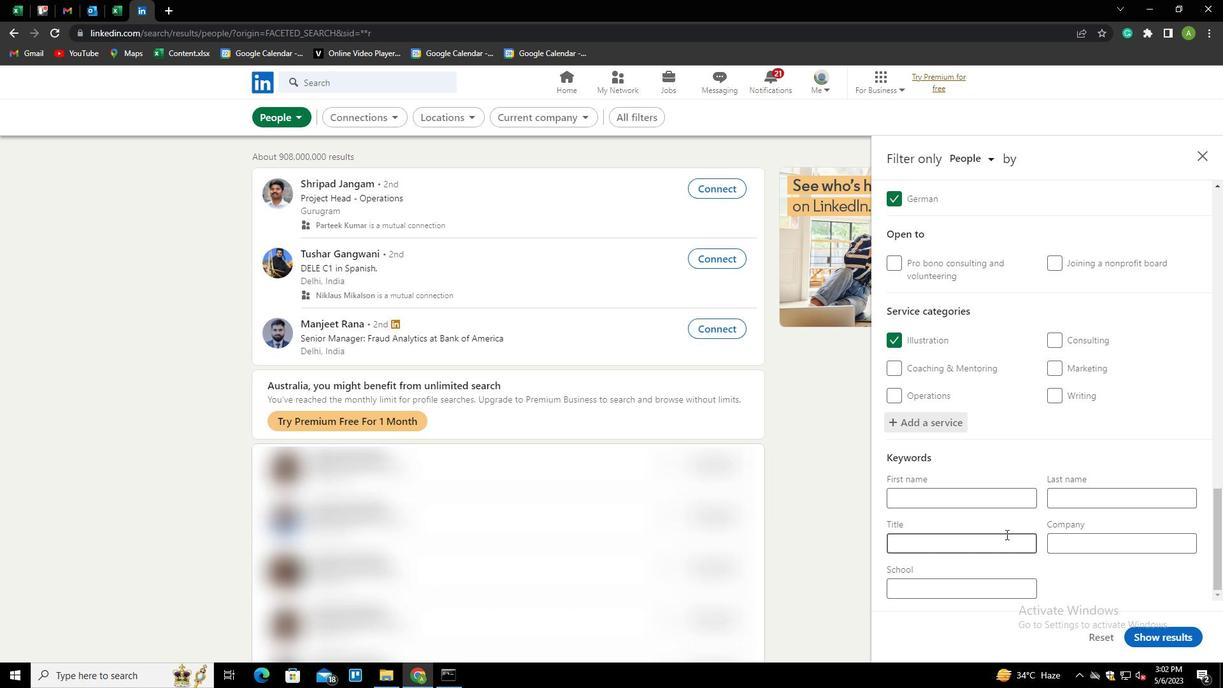 
Action: Mouse pressed left at (1004, 540)
Screenshot: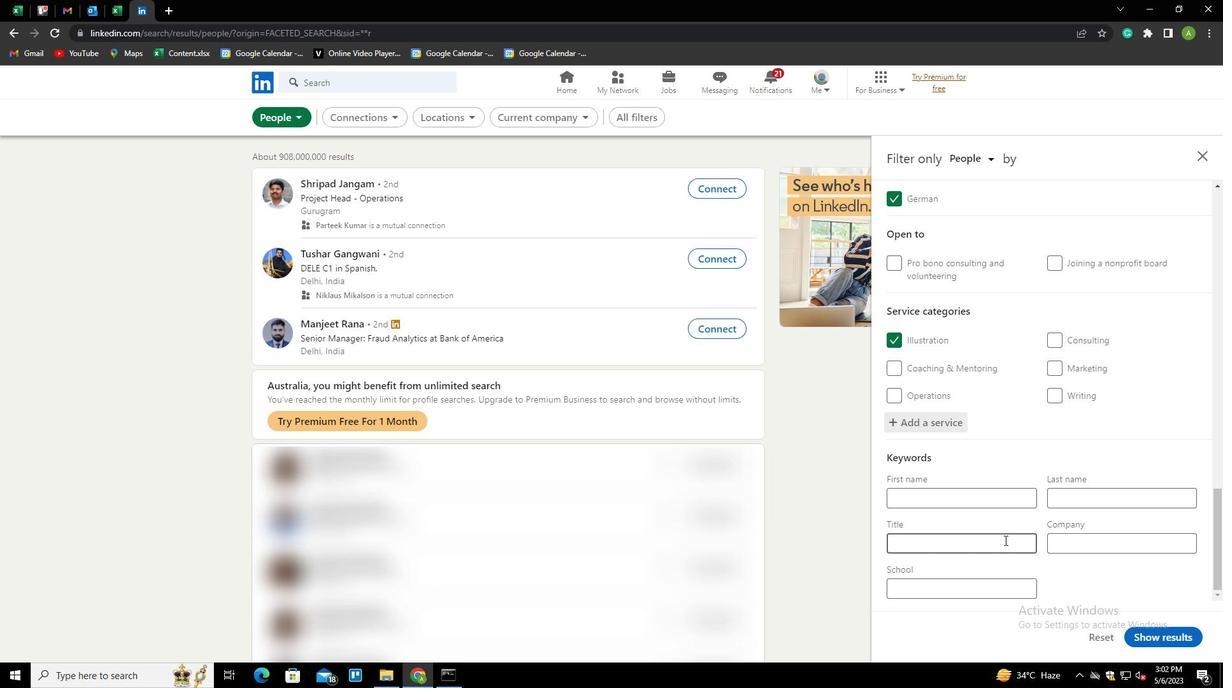 
Action: Key pressed <Key.shift>MANG<Key.backspace>AGERS
Screenshot: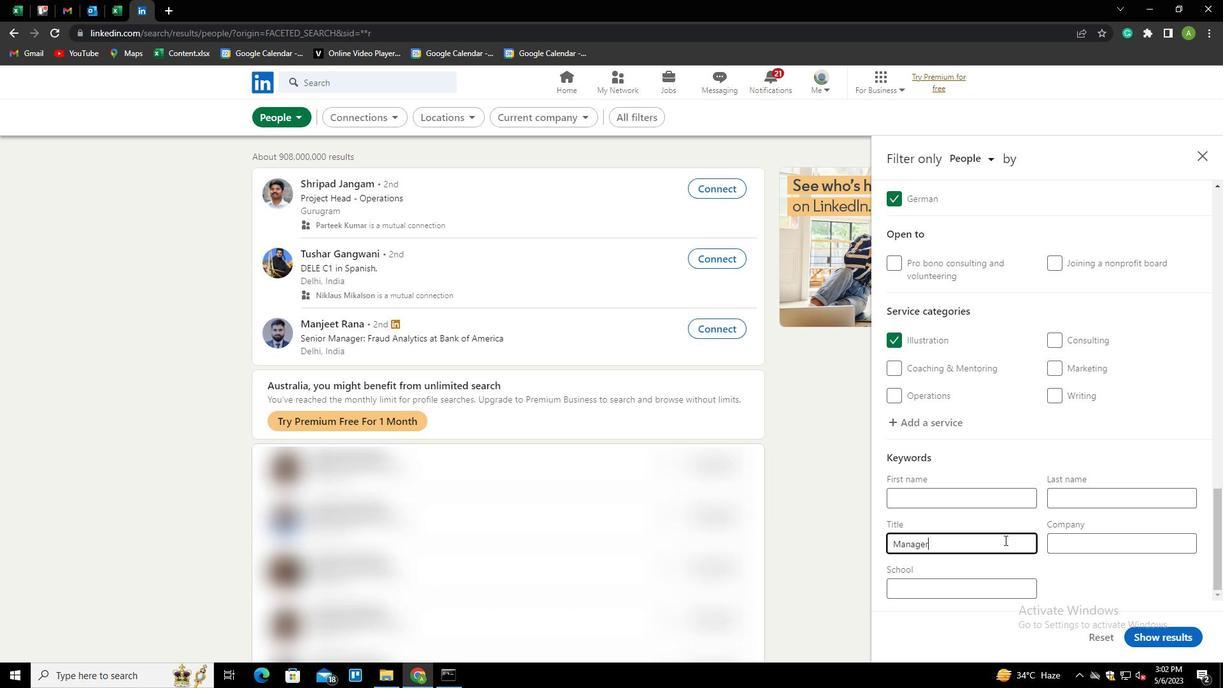 
Action: Mouse moved to (1117, 577)
Screenshot: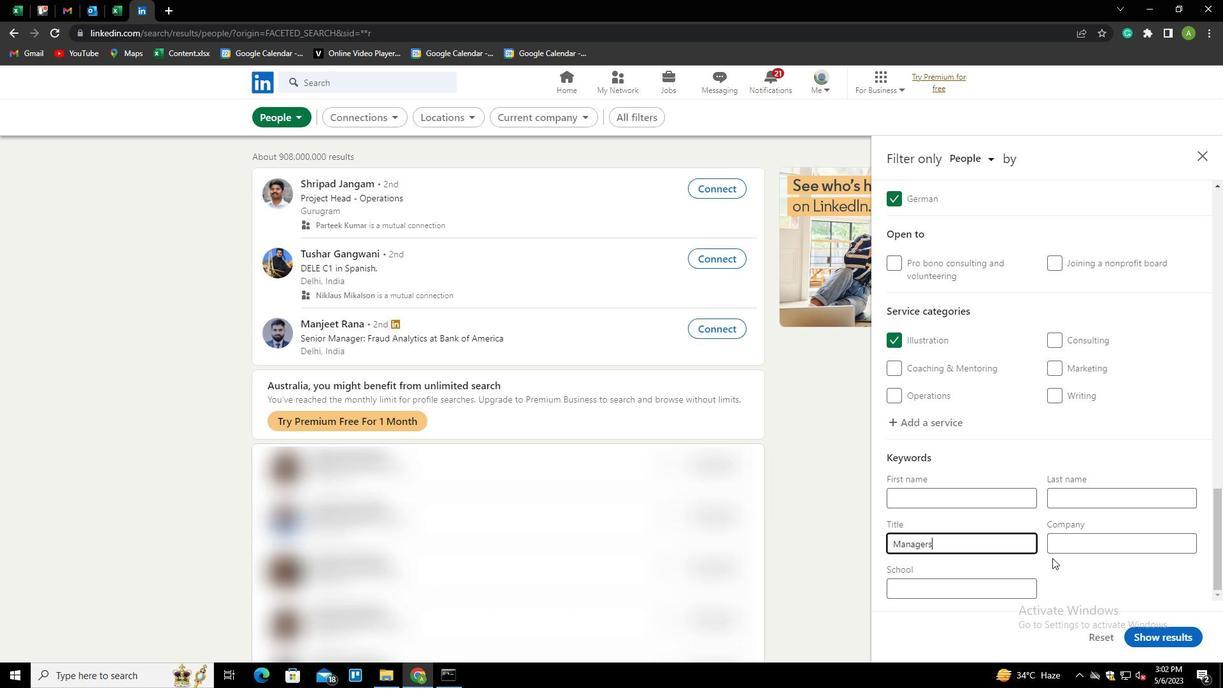 
Action: Mouse pressed left at (1117, 577)
Screenshot: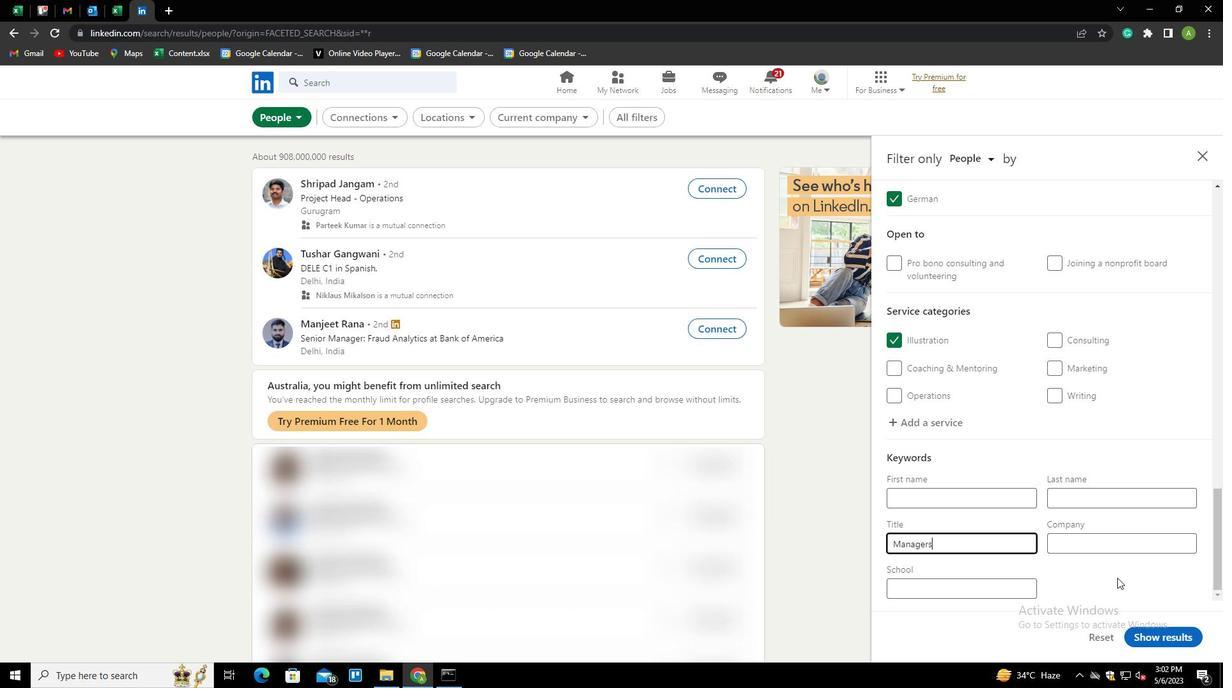 
Action: Mouse moved to (1173, 633)
Screenshot: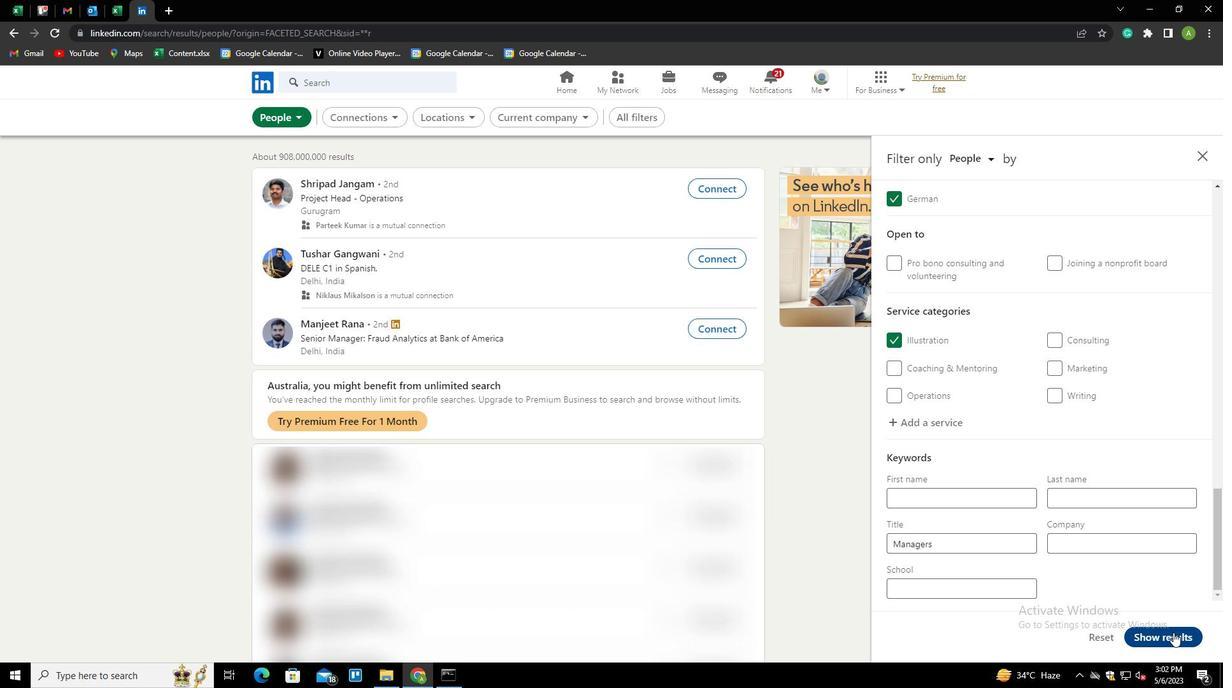 
Action: Mouse pressed left at (1173, 633)
Screenshot: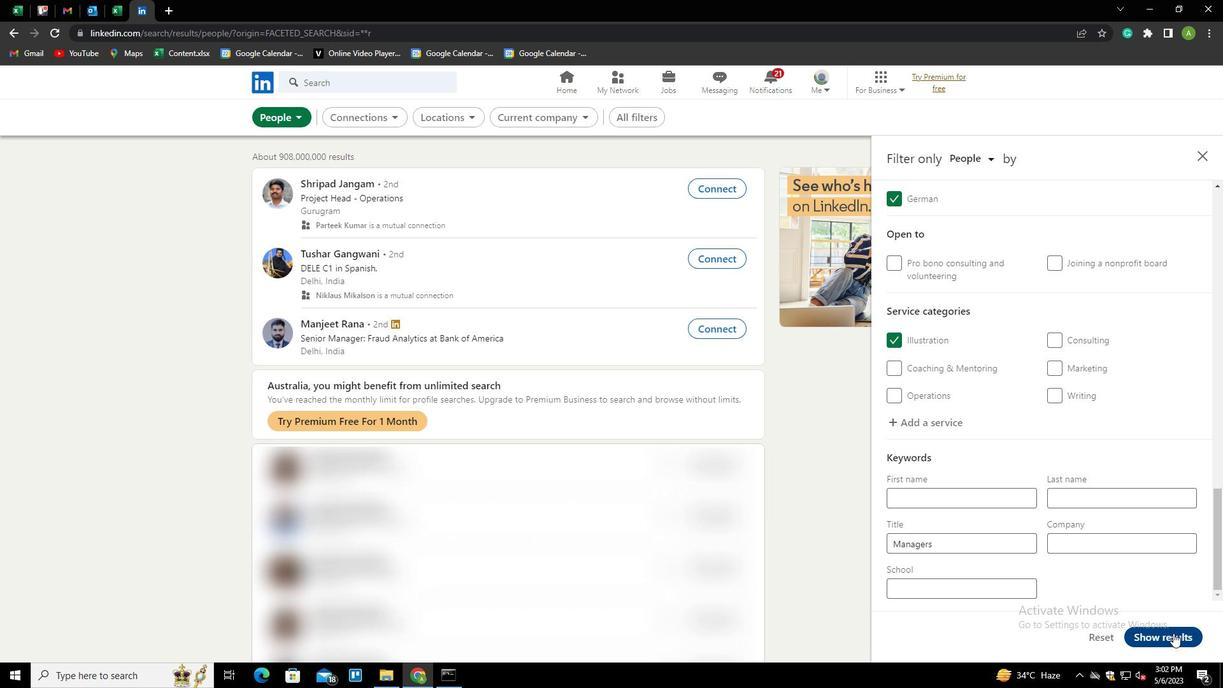 
